 Task: Look for space in Truro, Canada from 1st June, 2023 to 9th June, 2023 for 5 adults in price range Rs.6000 to Rs.12000. Place can be entire place with 3 bedrooms having 3 beds and 3 bathrooms. Property type can be house, flat, guest house. Booking option can be shelf check-in. Required host language is English.
Action: Mouse moved to (460, 86)
Screenshot: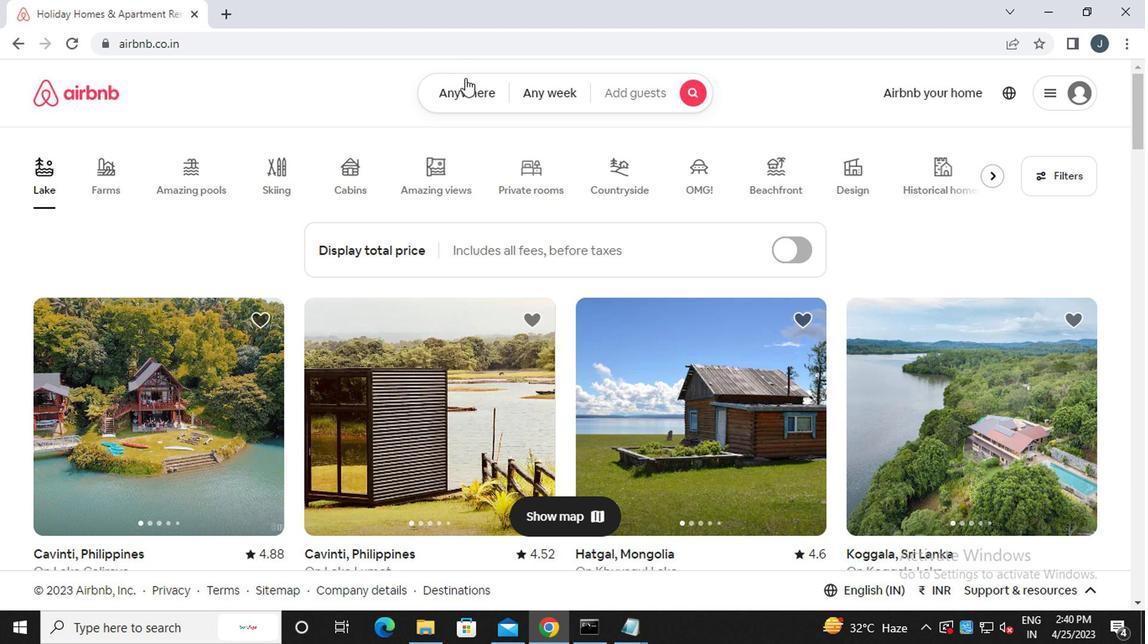 
Action: Mouse pressed left at (460, 86)
Screenshot: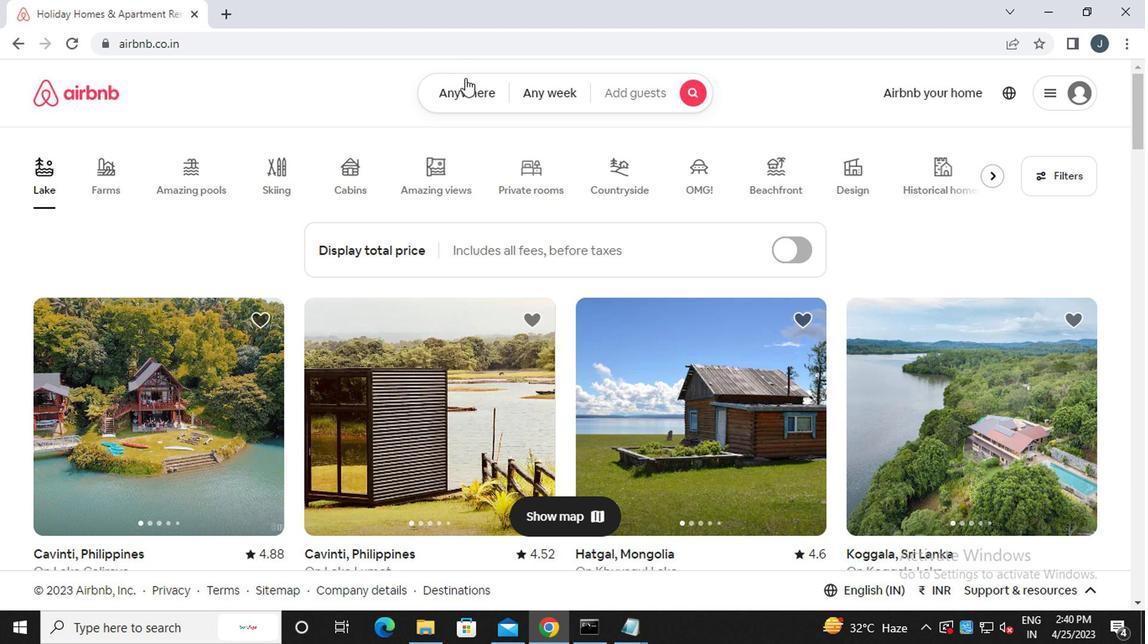 
Action: Mouse moved to (294, 159)
Screenshot: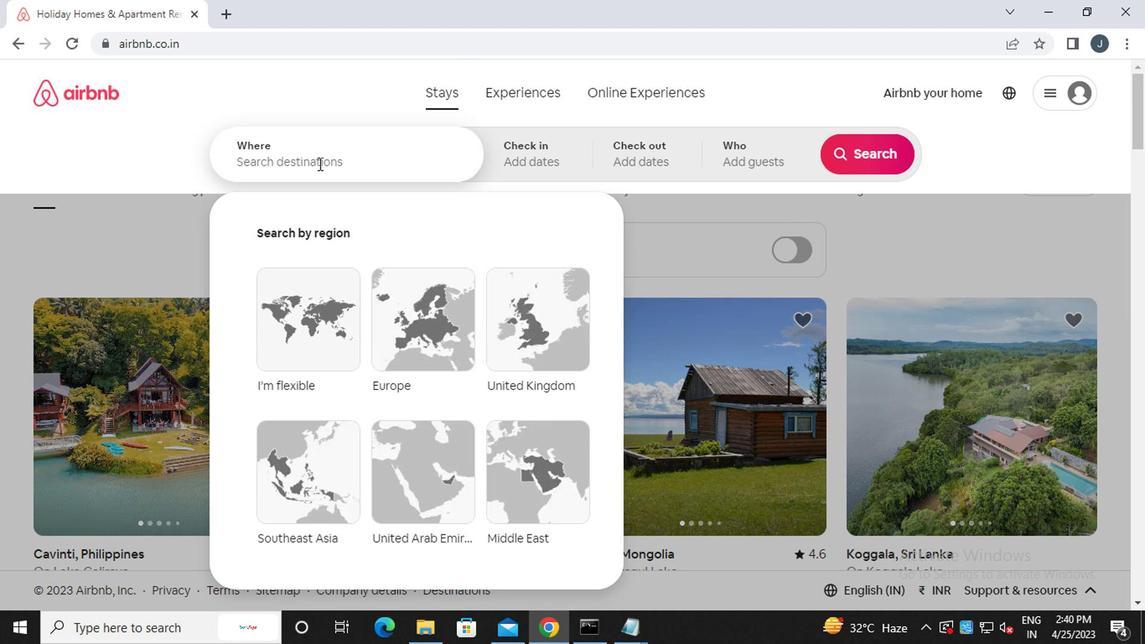
Action: Mouse pressed left at (294, 159)
Screenshot: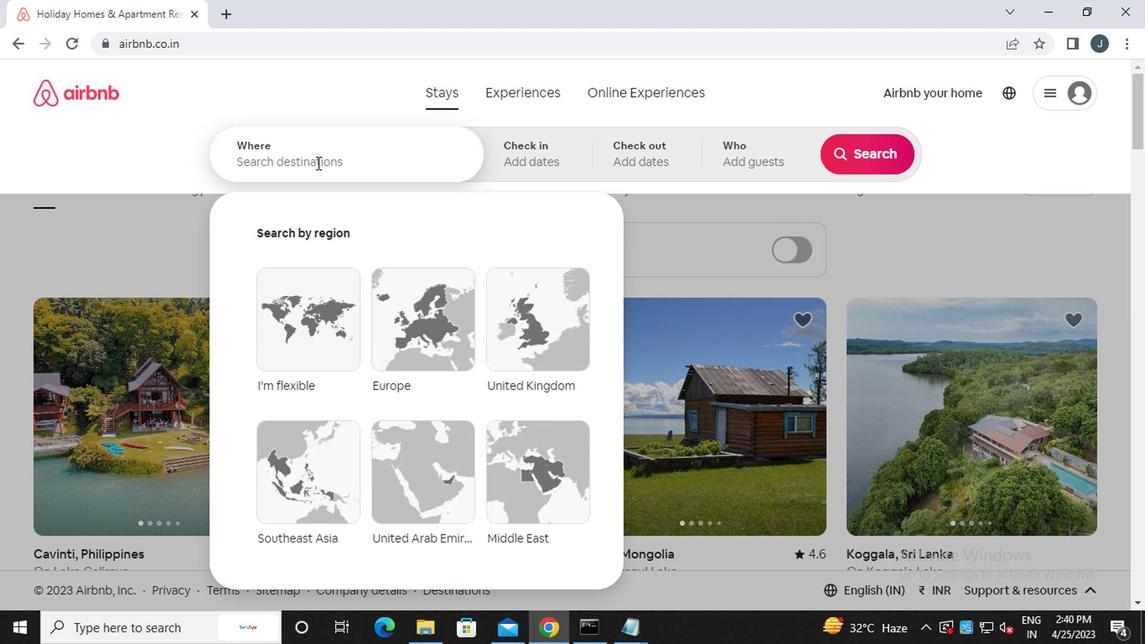 
Action: Mouse moved to (291, 159)
Screenshot: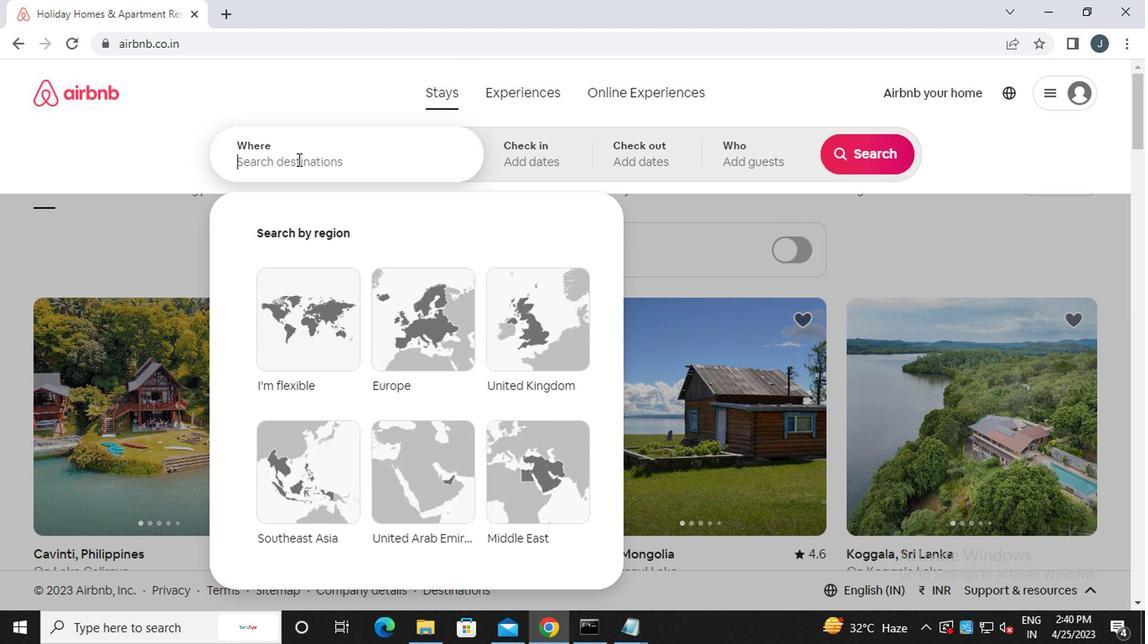 
Action: Key pressed t<Key.caps_lock>u<Key.backspace>ruro,<Key.caps_lock>c<Key.caps_lock>anada
Screenshot: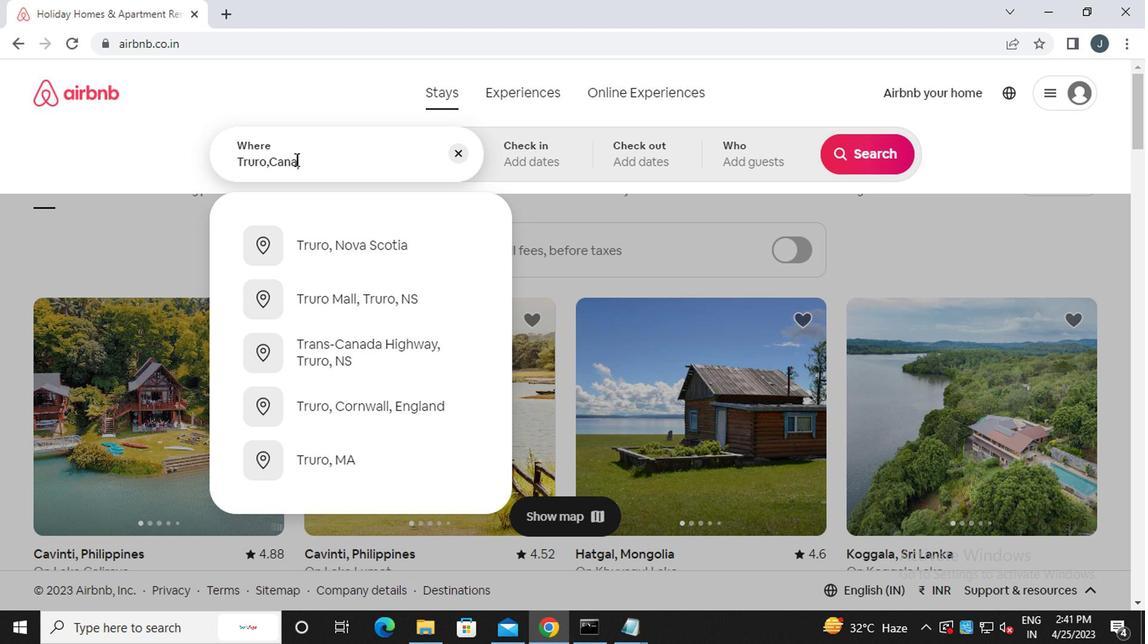 
Action: Mouse moved to (518, 150)
Screenshot: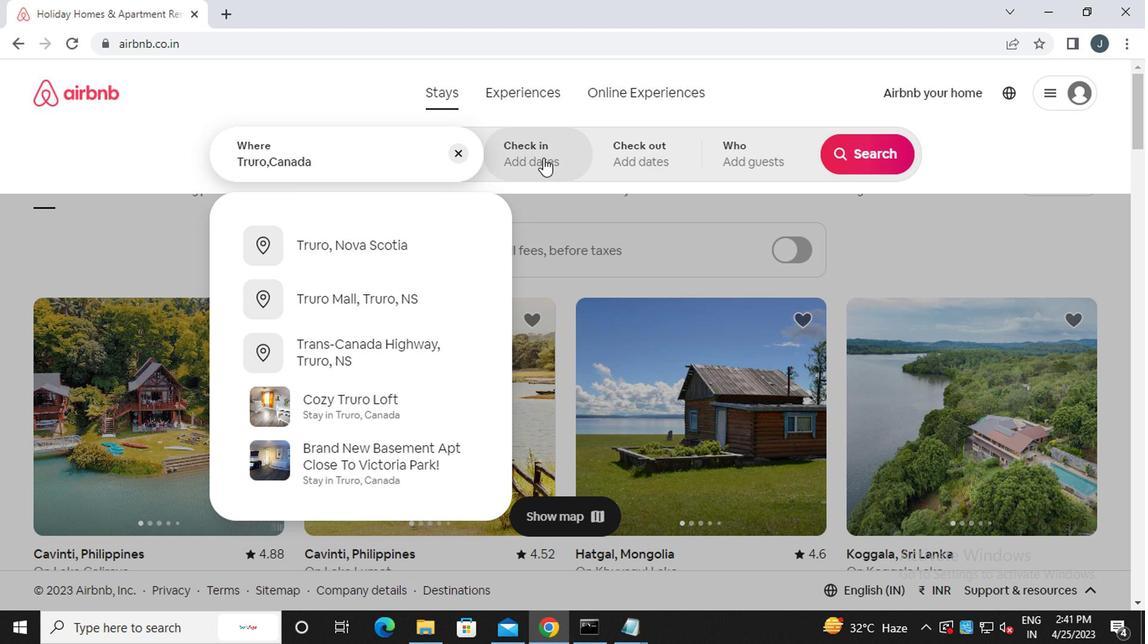 
Action: Mouse pressed left at (518, 150)
Screenshot: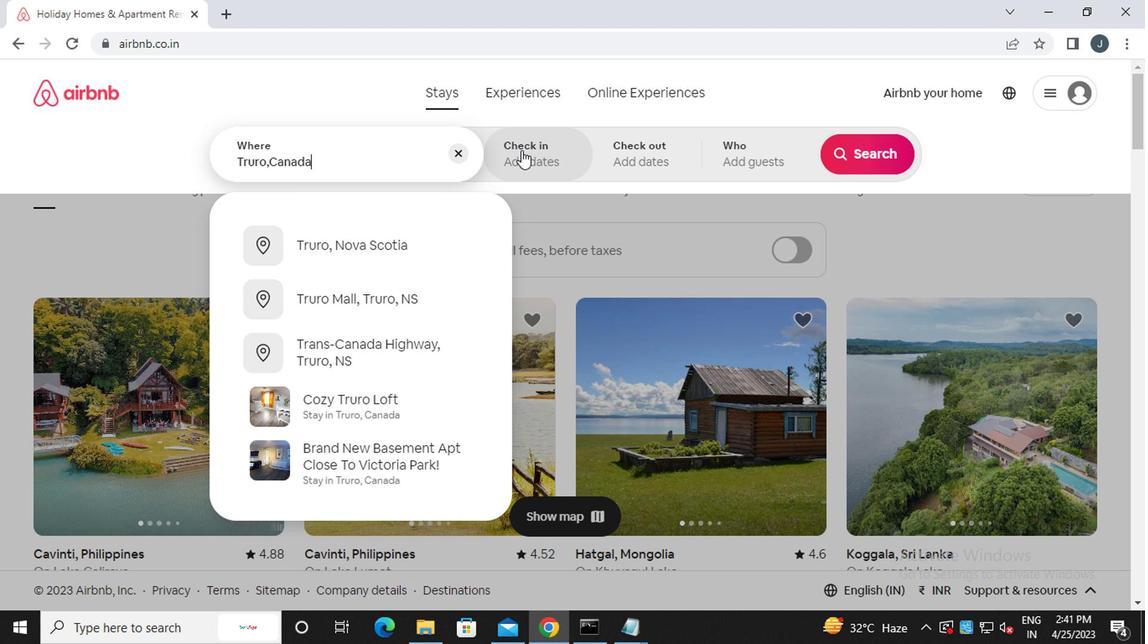
Action: Mouse moved to (849, 293)
Screenshot: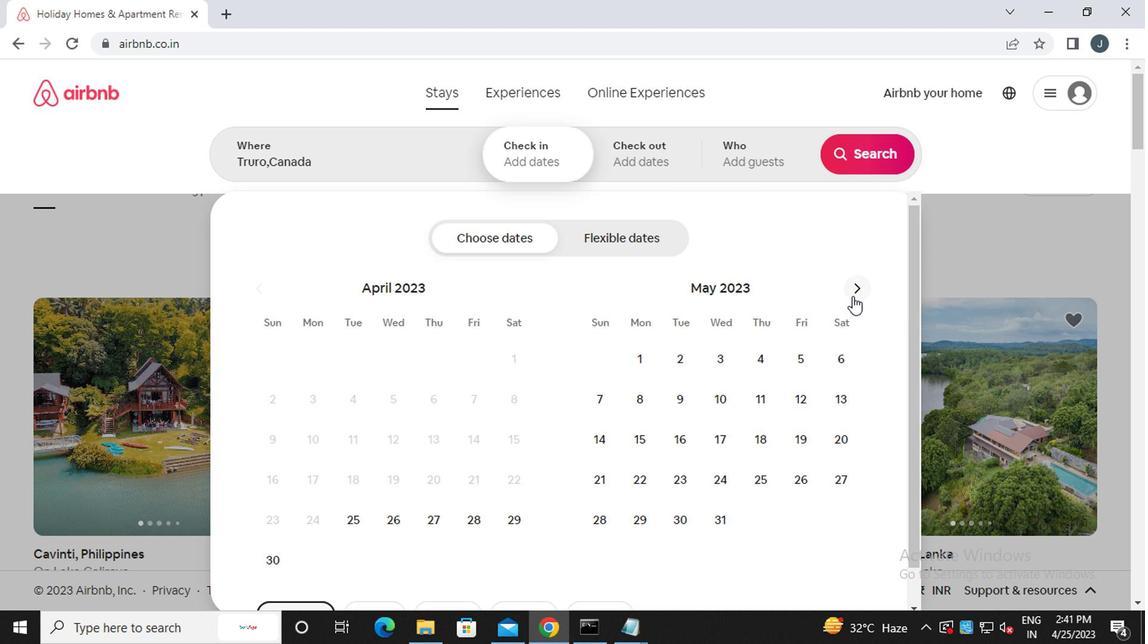 
Action: Mouse pressed left at (849, 293)
Screenshot: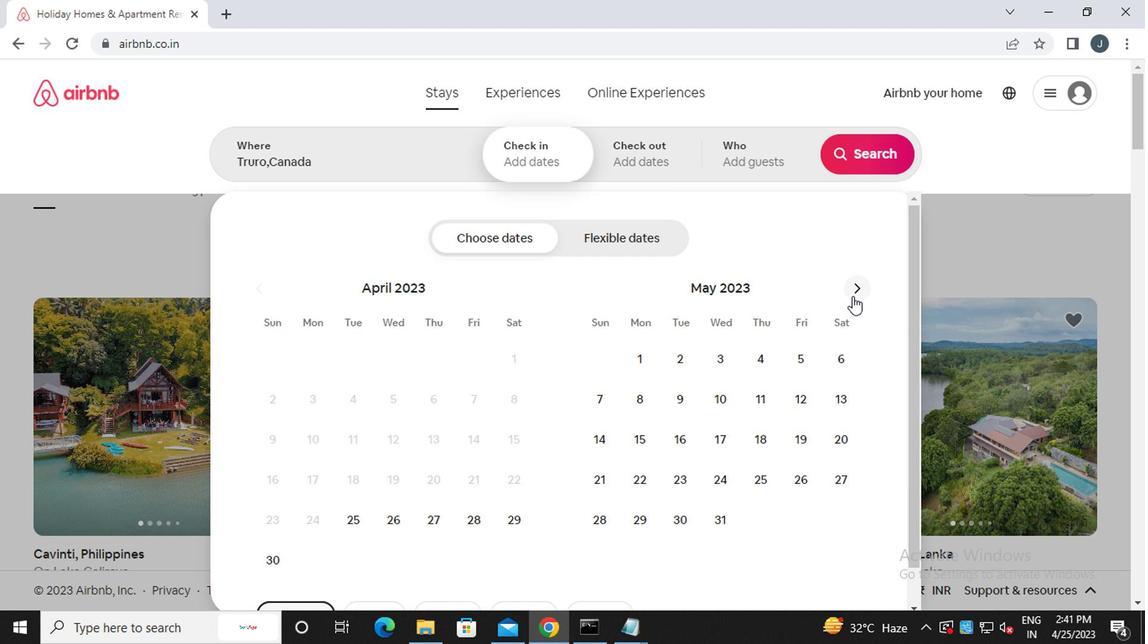
Action: Mouse moved to (769, 369)
Screenshot: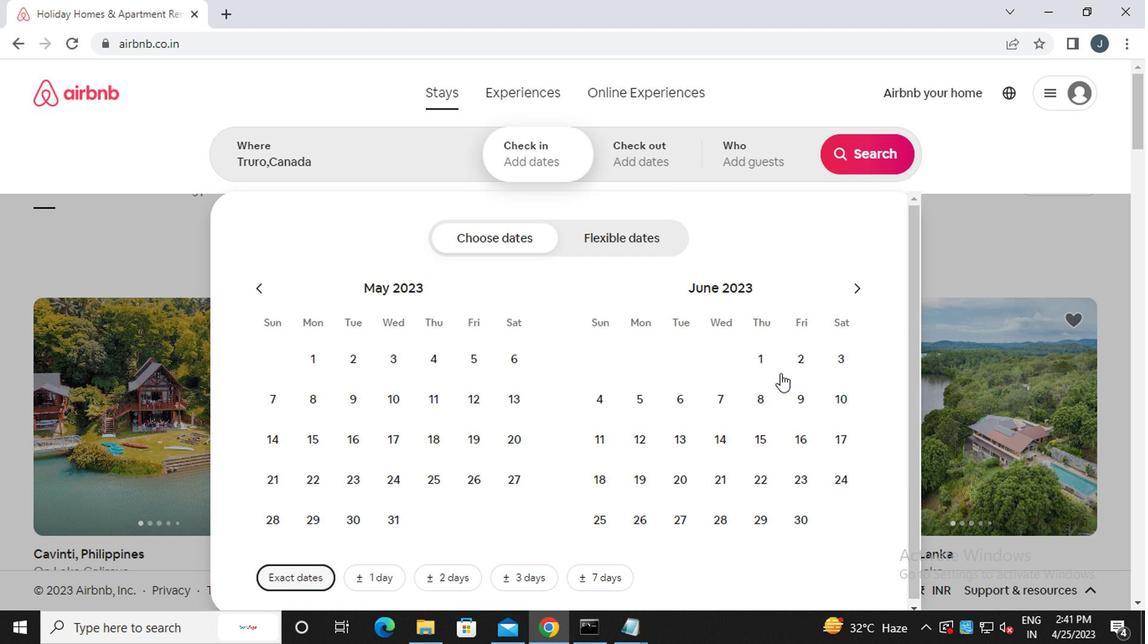 
Action: Mouse pressed left at (769, 369)
Screenshot: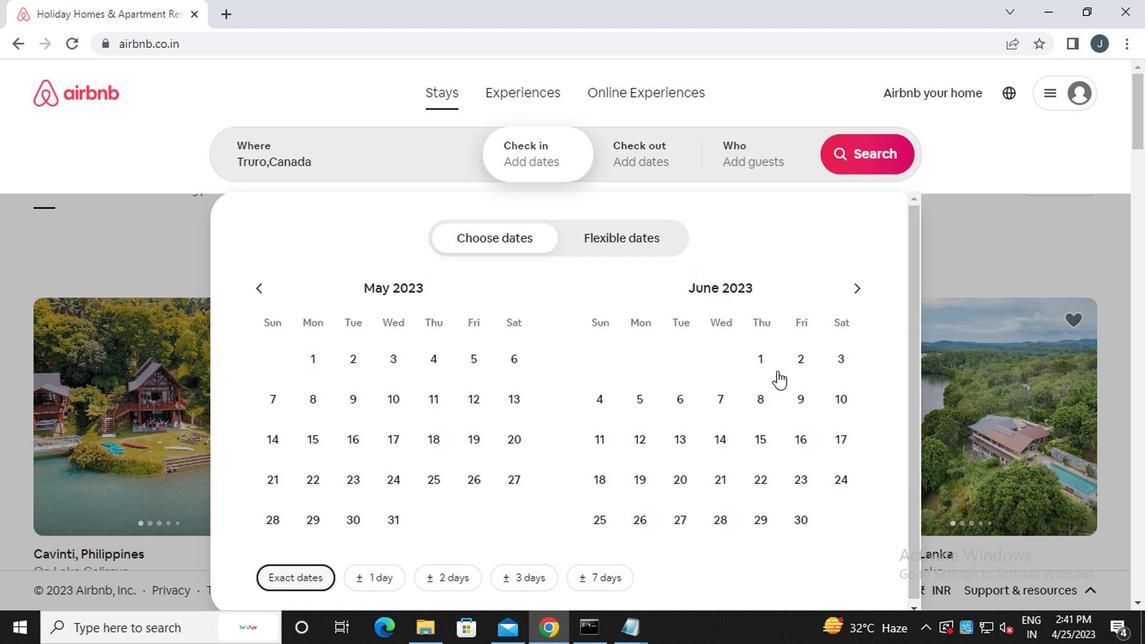 
Action: Mouse moved to (801, 396)
Screenshot: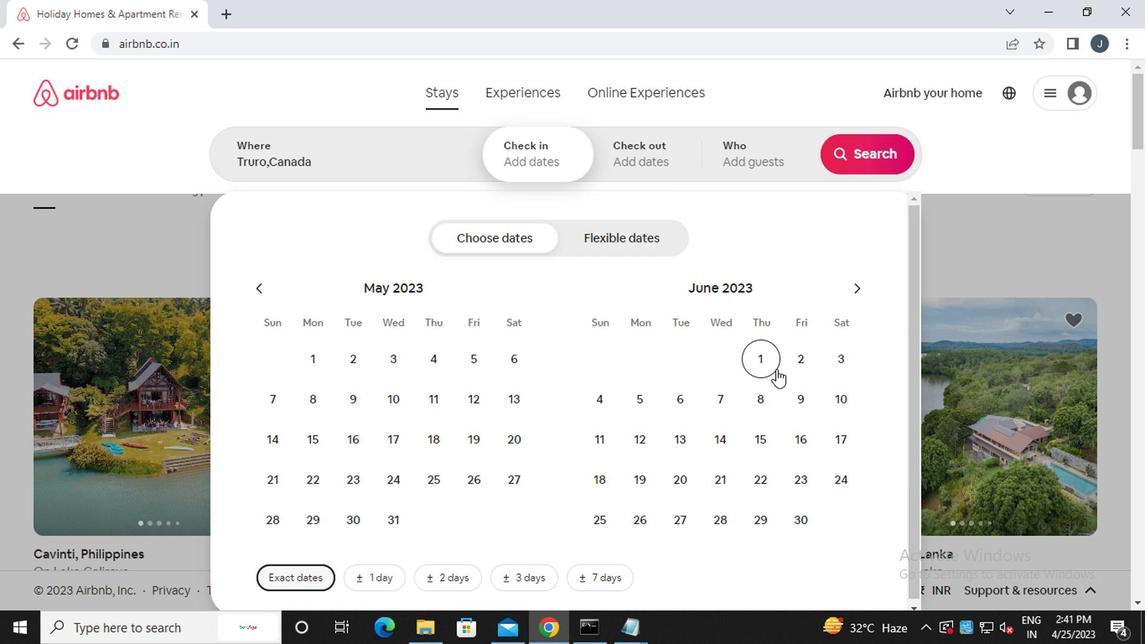 
Action: Mouse pressed left at (801, 396)
Screenshot: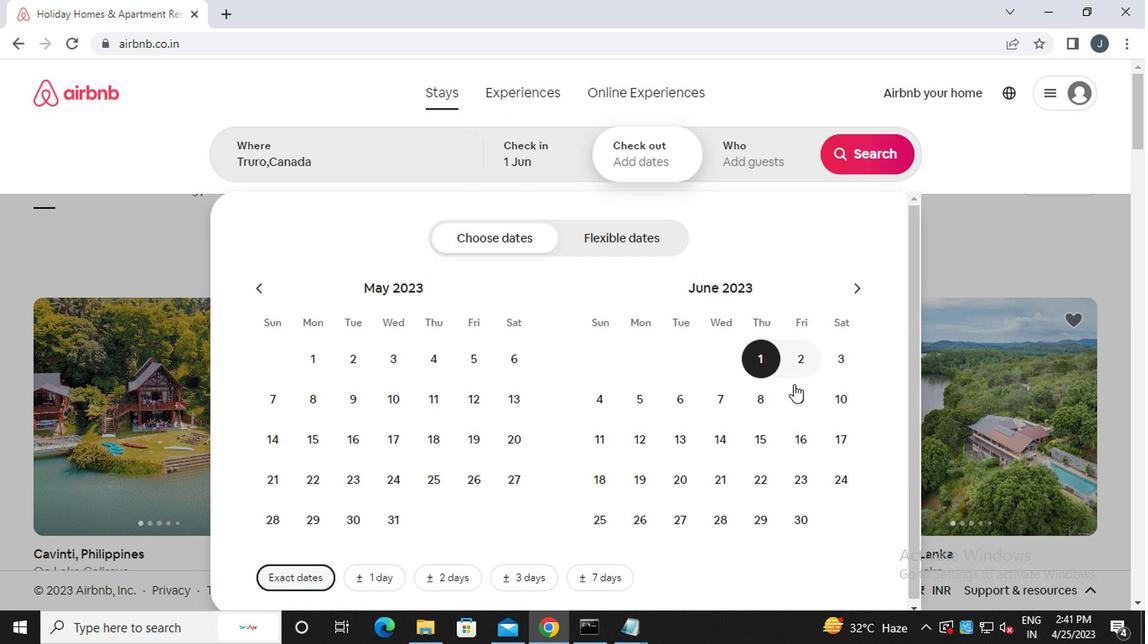 
Action: Mouse moved to (764, 161)
Screenshot: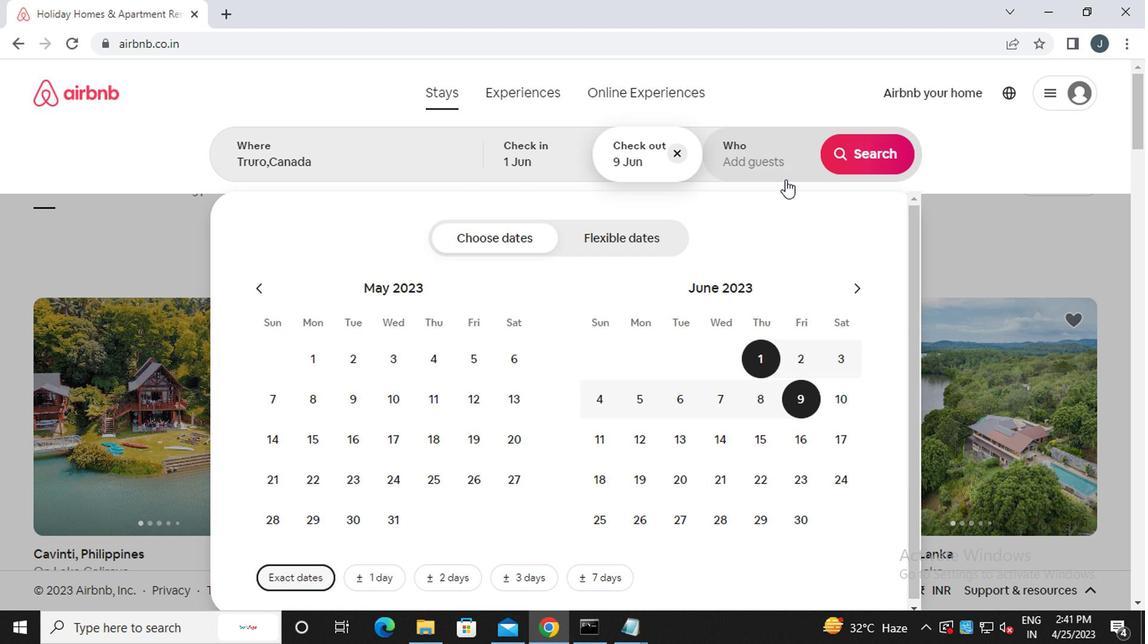 
Action: Mouse pressed left at (764, 161)
Screenshot: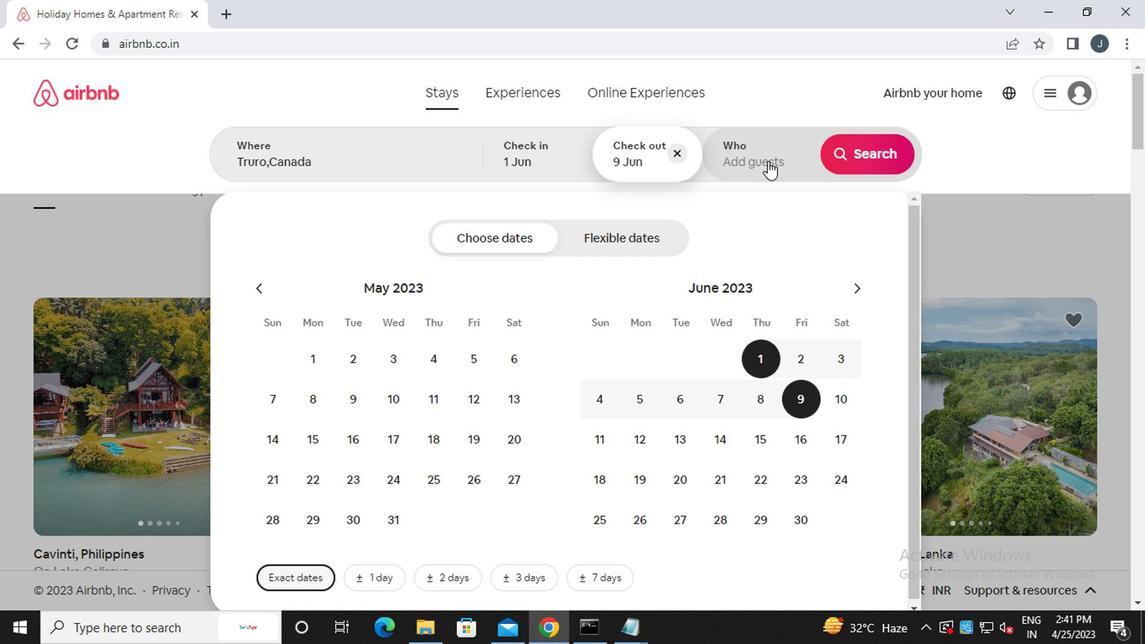 
Action: Mouse moved to (868, 241)
Screenshot: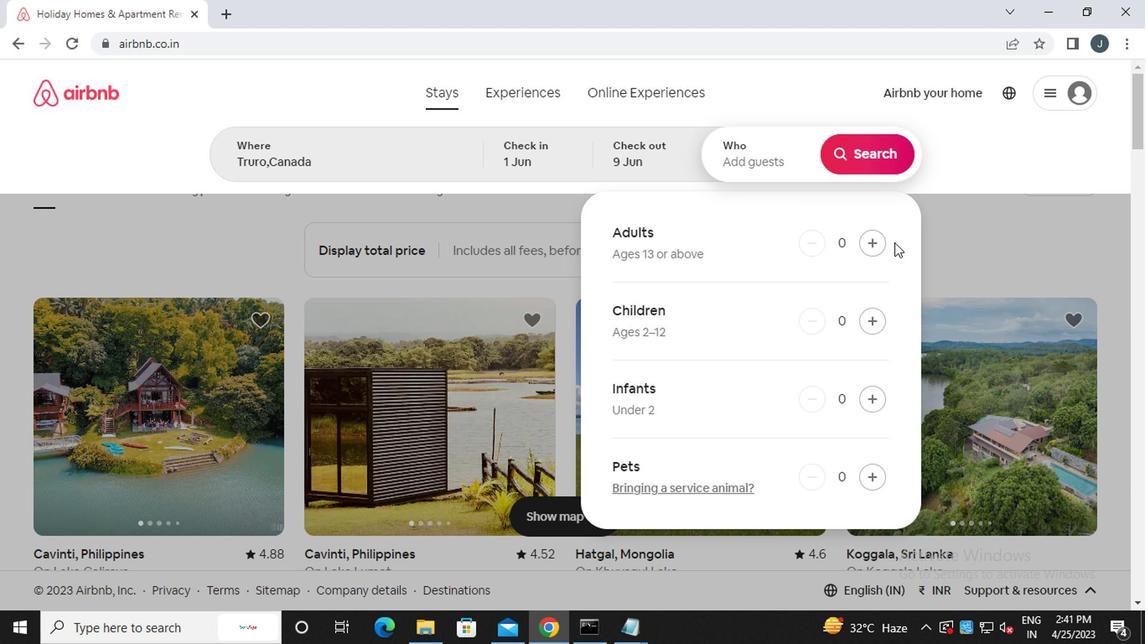 
Action: Mouse pressed left at (868, 241)
Screenshot: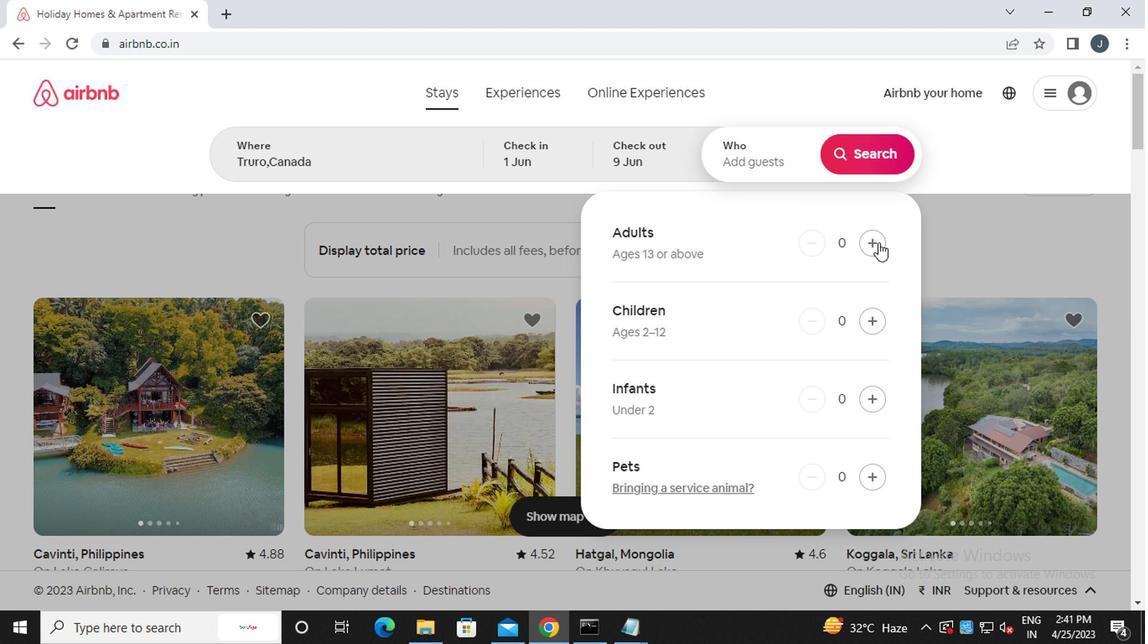 
Action: Mouse pressed left at (868, 241)
Screenshot: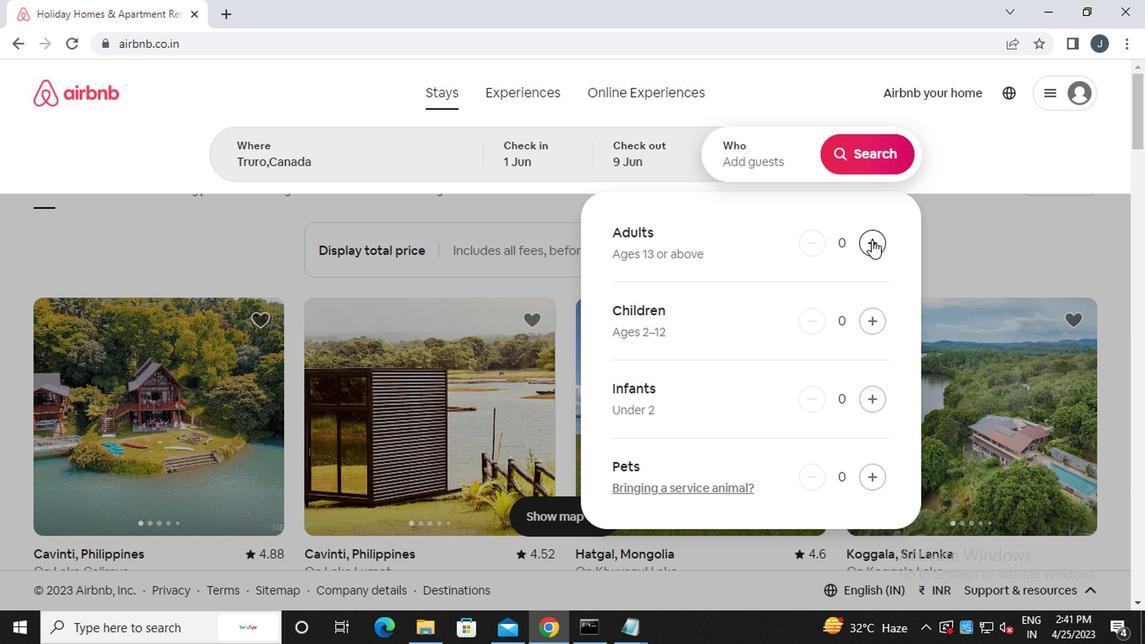 
Action: Mouse pressed left at (868, 241)
Screenshot: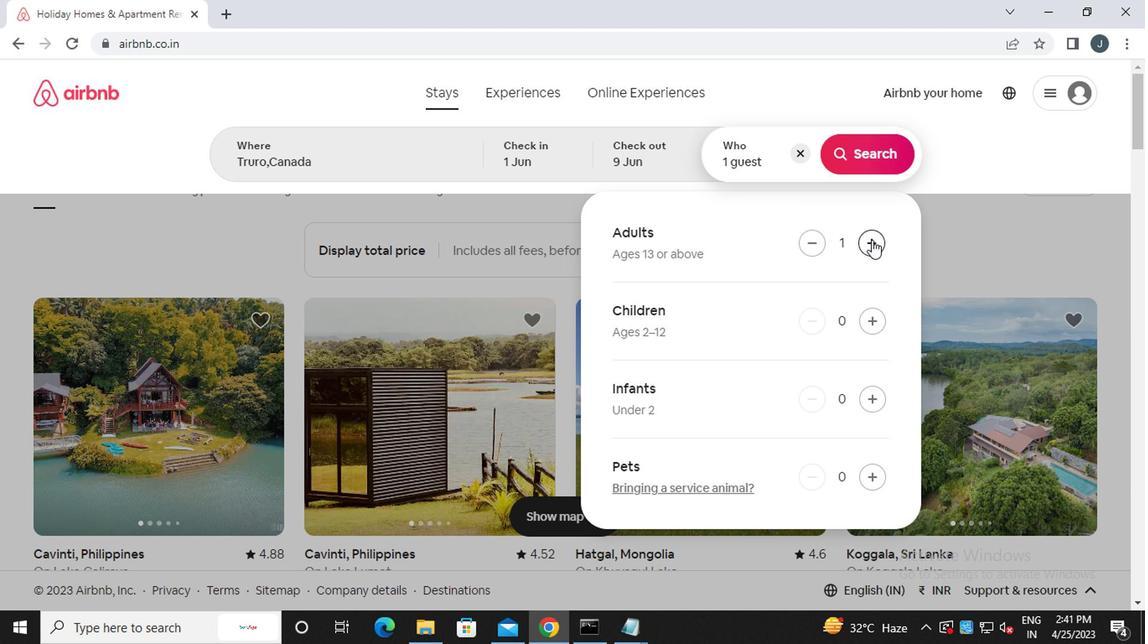 
Action: Mouse pressed left at (868, 241)
Screenshot: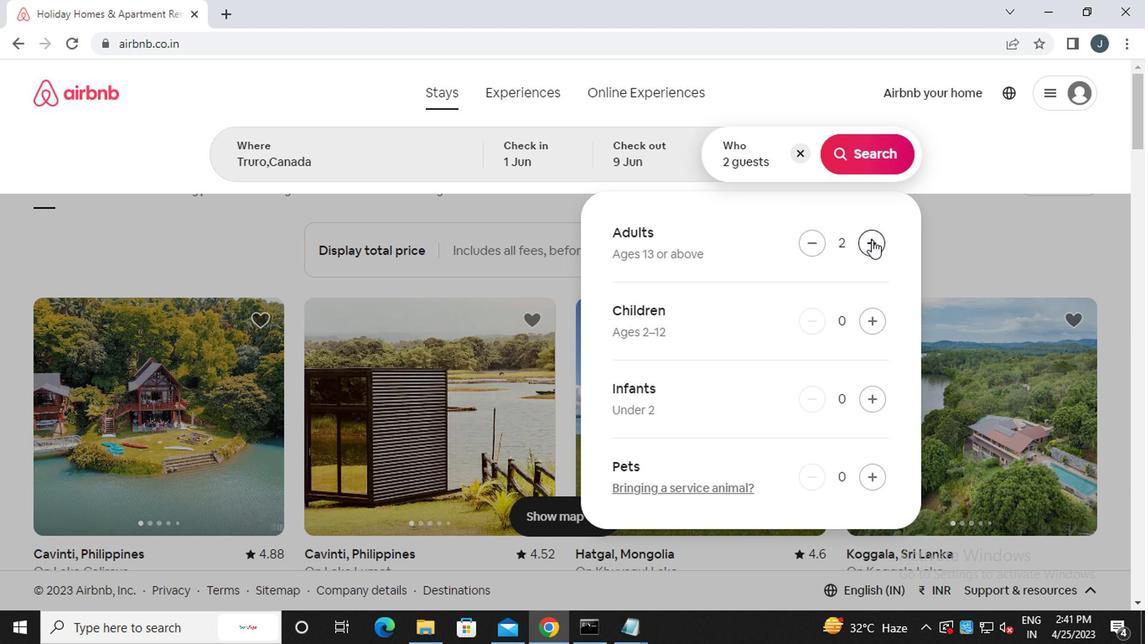 
Action: Mouse pressed left at (868, 241)
Screenshot: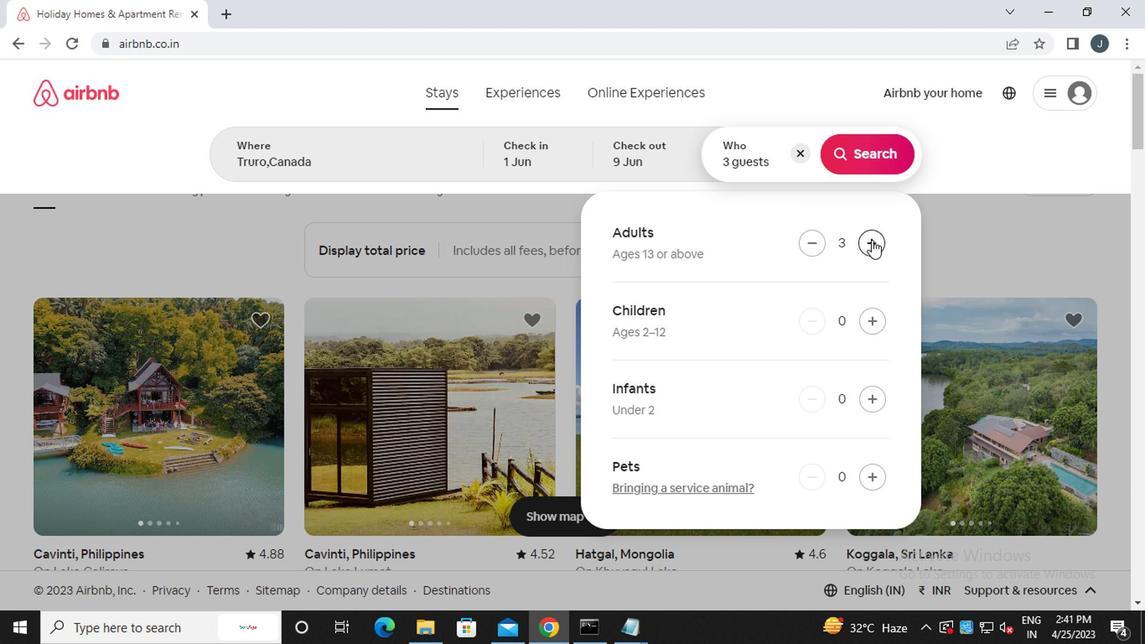 
Action: Mouse moved to (889, 164)
Screenshot: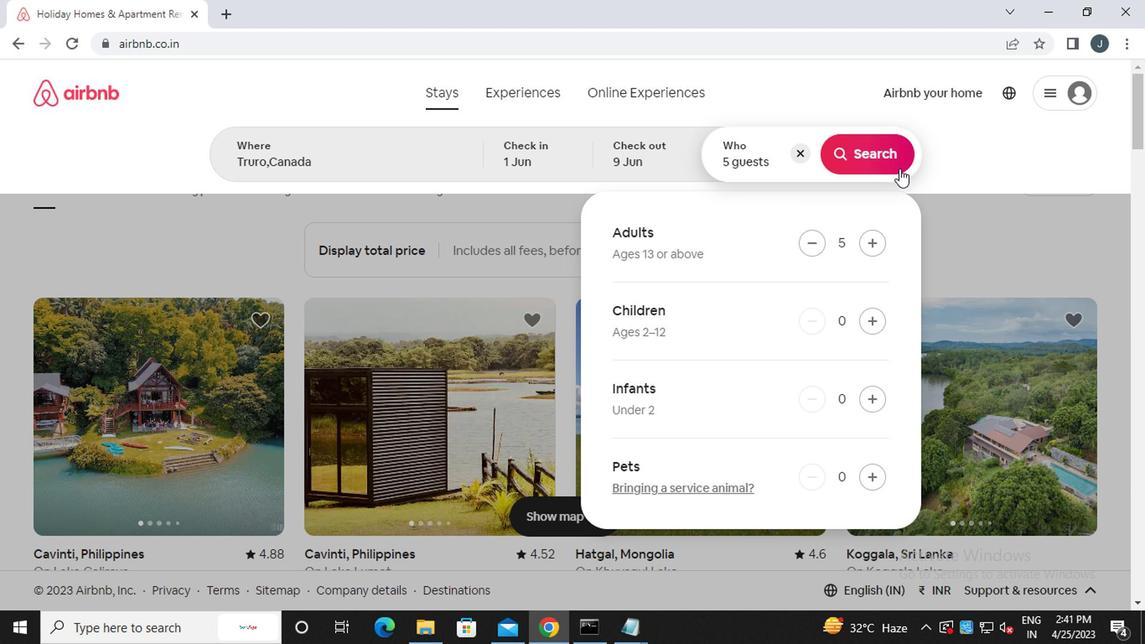 
Action: Mouse pressed left at (889, 164)
Screenshot: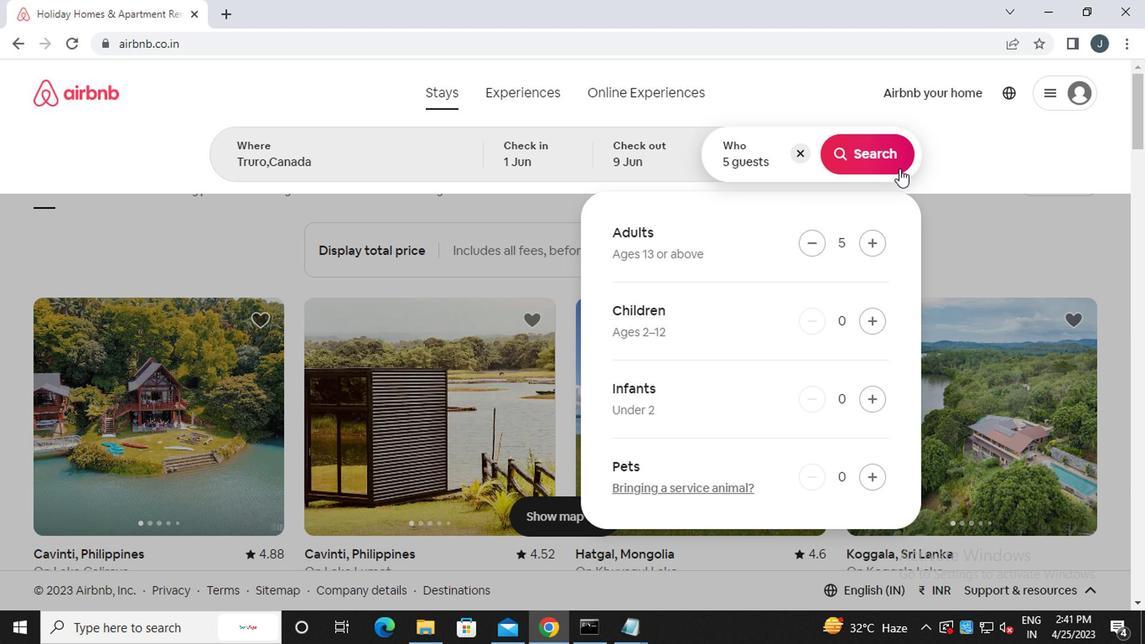 
Action: Mouse moved to (1073, 160)
Screenshot: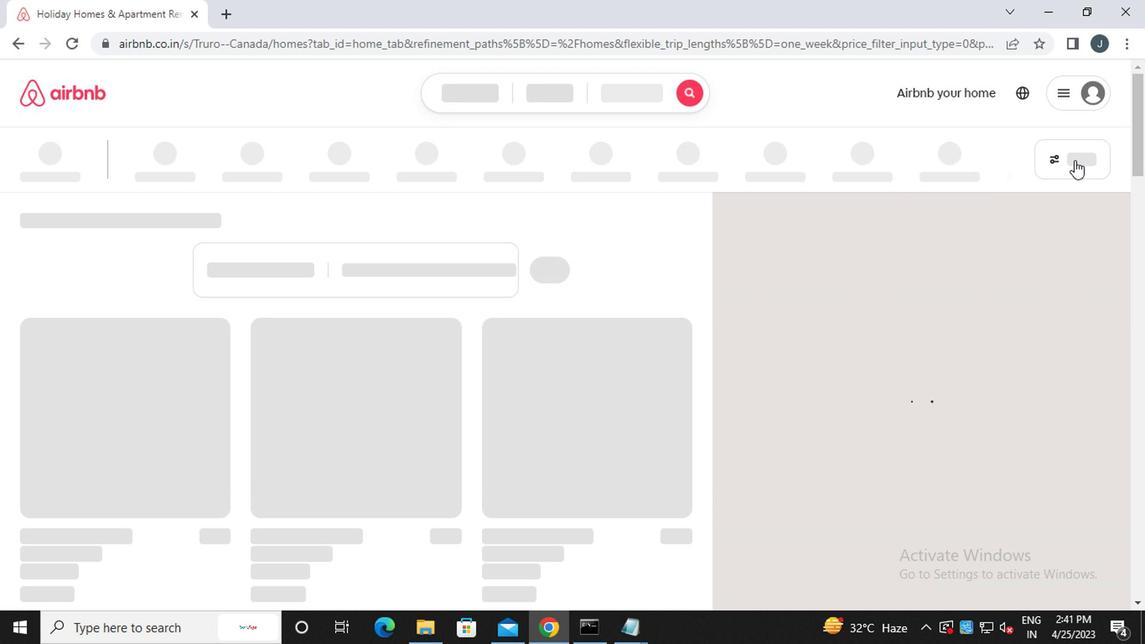 
Action: Mouse pressed left at (1073, 160)
Screenshot: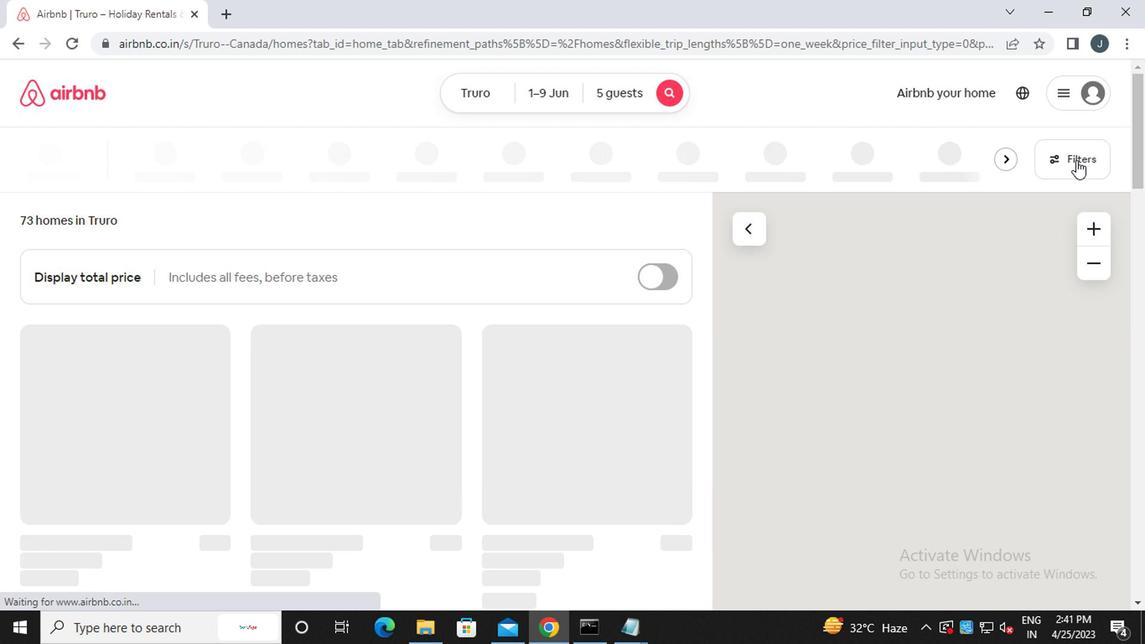 
Action: Mouse moved to (383, 362)
Screenshot: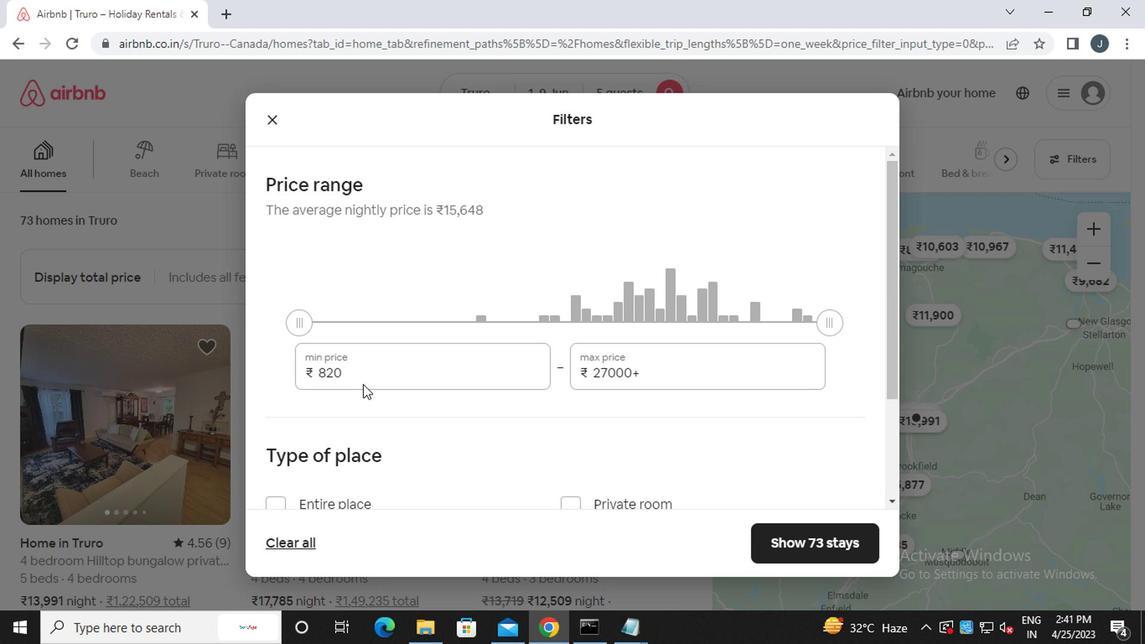 
Action: Mouse pressed left at (383, 362)
Screenshot: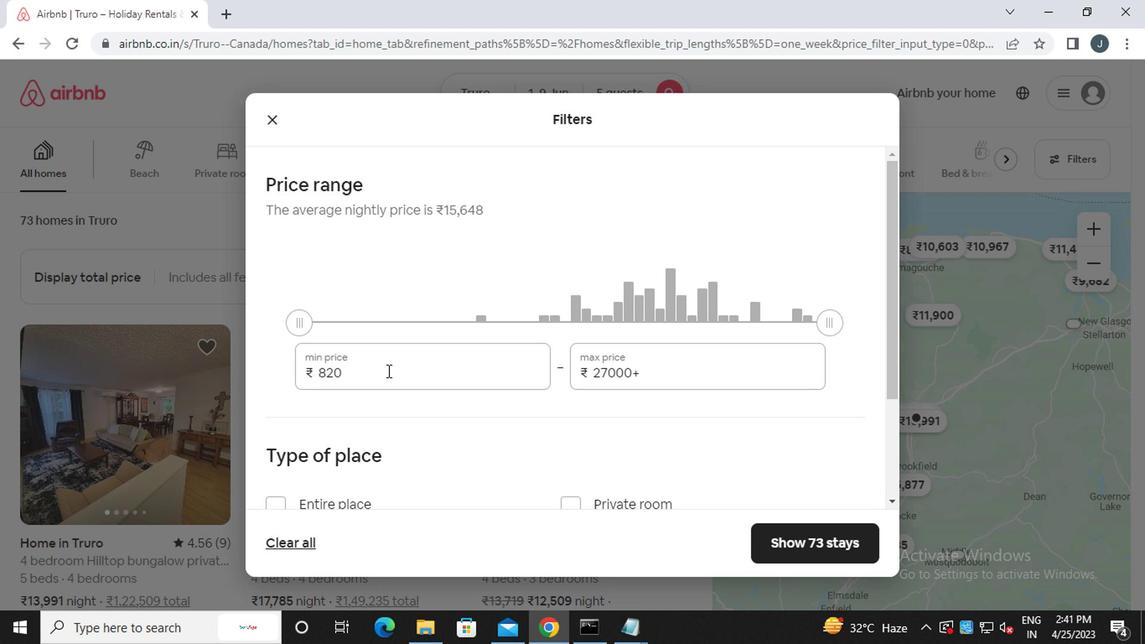 
Action: Mouse moved to (381, 349)
Screenshot: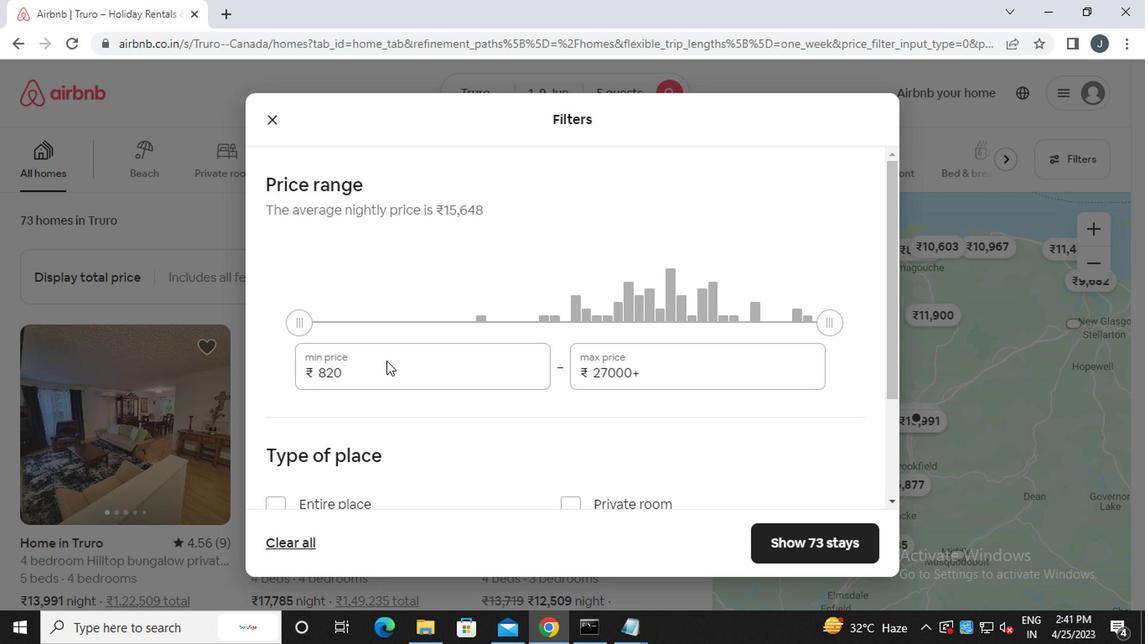 
Action: Key pressed <Key.backspace><Key.backspace><Key.backspace><Key.backspace><Key.backspace><Key.backspace><Key.backspace><Key.backspace><Key.backspace><<102>><<96>><<96>><<96>>
Screenshot: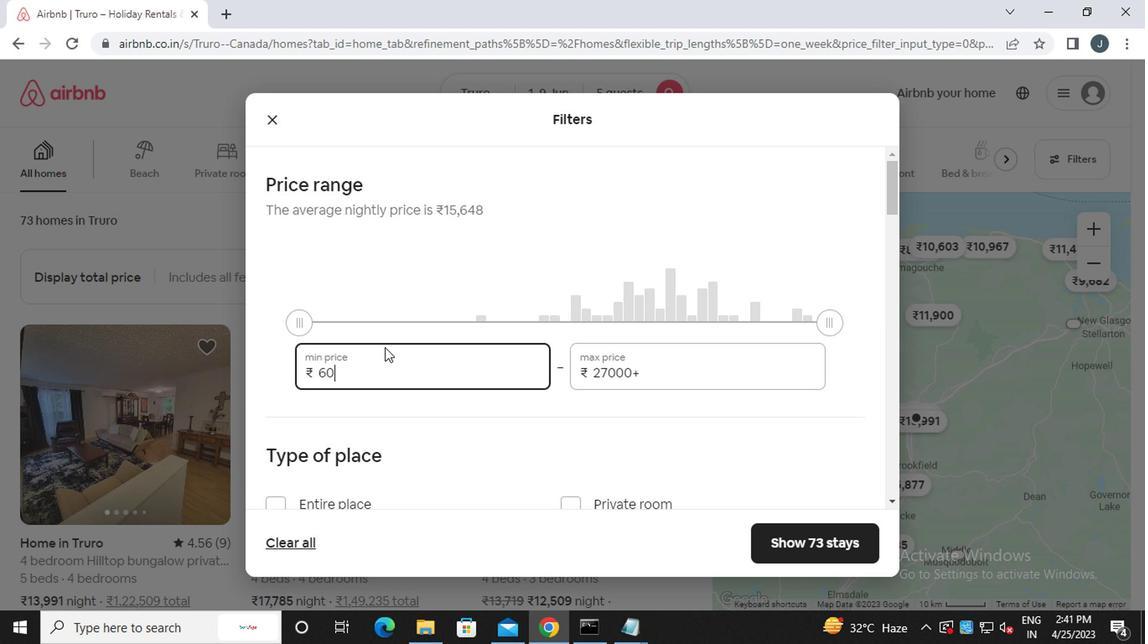 
Action: Mouse moved to (657, 374)
Screenshot: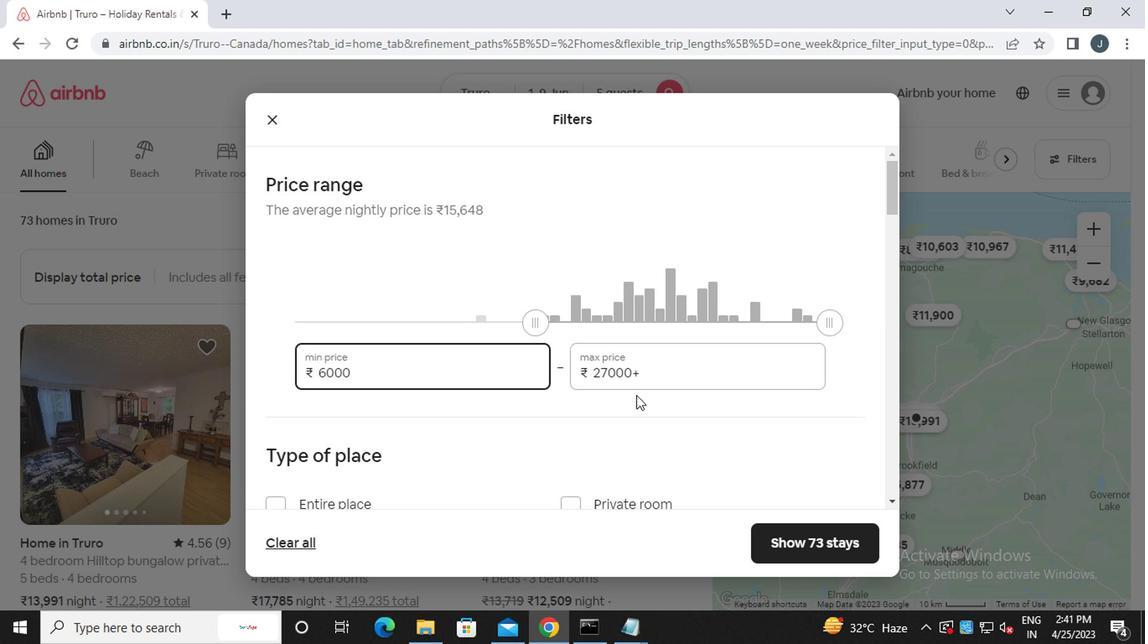 
Action: Mouse pressed left at (657, 374)
Screenshot: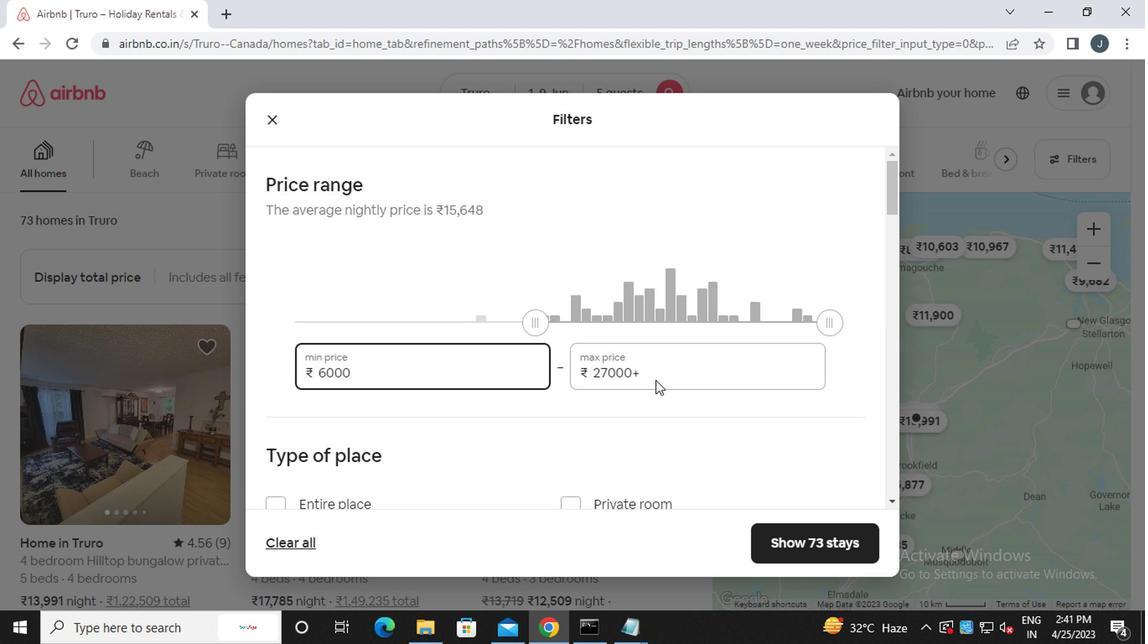 
Action: Key pressed <Key.backspace><Key.backspace><Key.backspace><Key.backspace><Key.backspace><Key.backspace><Key.backspace><Key.backspace><Key.backspace><Key.backspace><Key.backspace><<97>><<98>><<96>><<96>><<96>>
Screenshot: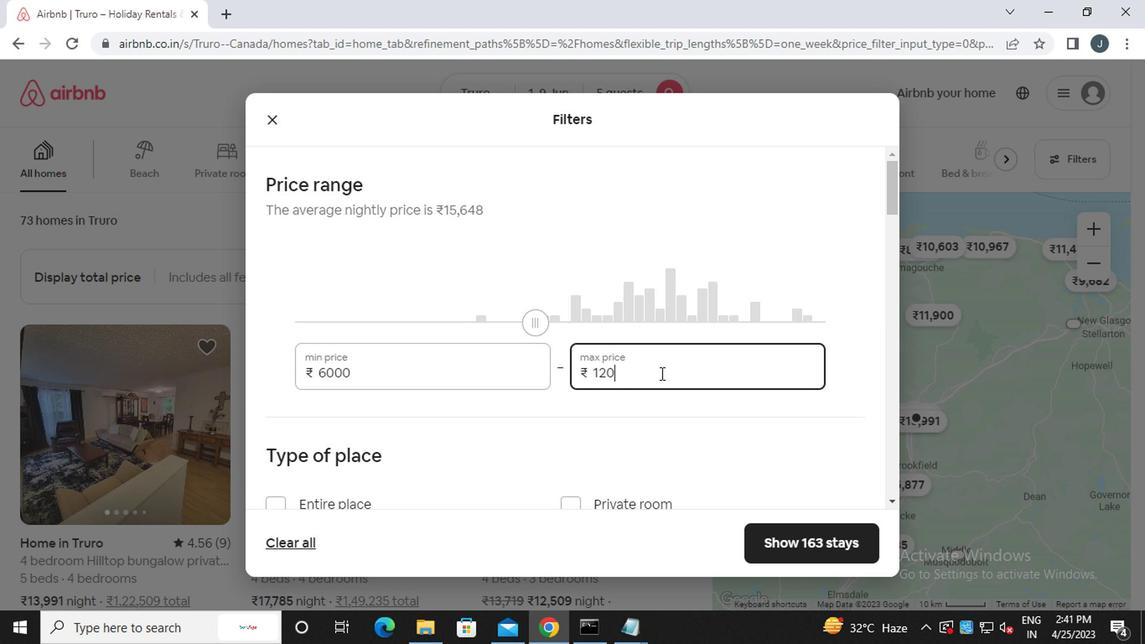 
Action: Mouse moved to (652, 374)
Screenshot: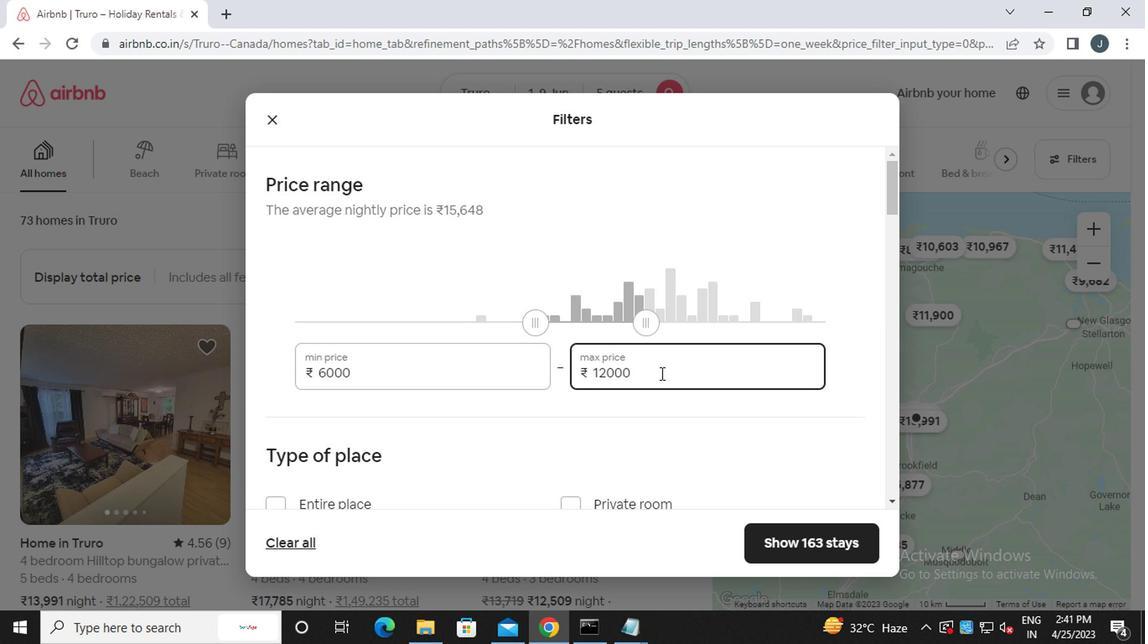 
Action: Mouse scrolled (652, 374) with delta (0, 0)
Screenshot: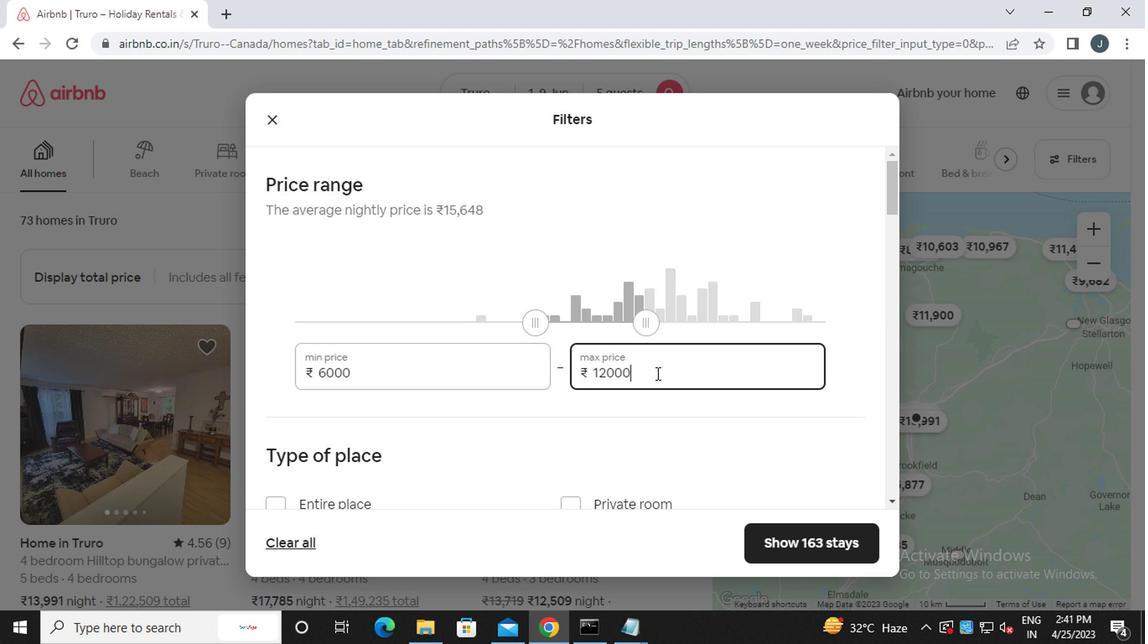 
Action: Mouse scrolled (652, 374) with delta (0, 0)
Screenshot: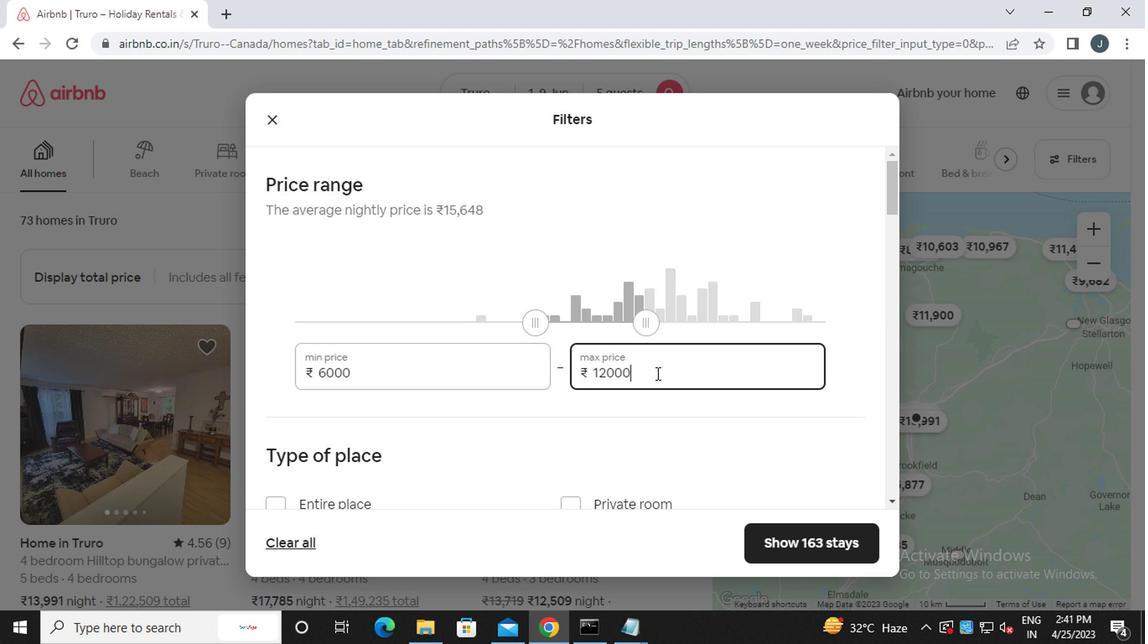 
Action: Mouse scrolled (652, 374) with delta (0, 0)
Screenshot: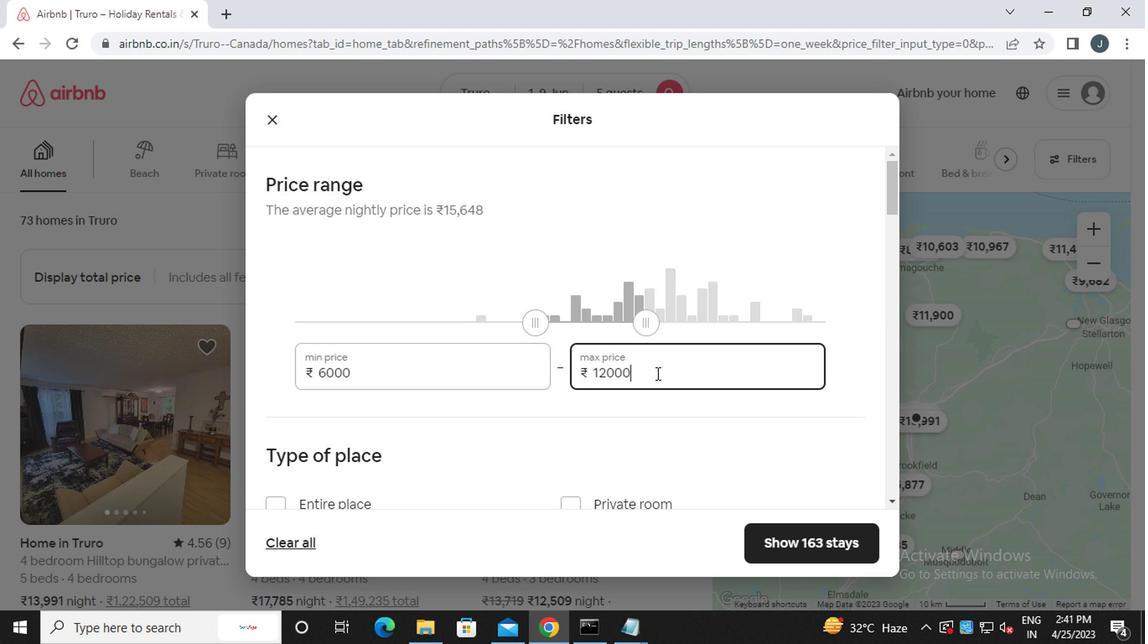 
Action: Mouse scrolled (652, 374) with delta (0, 0)
Screenshot: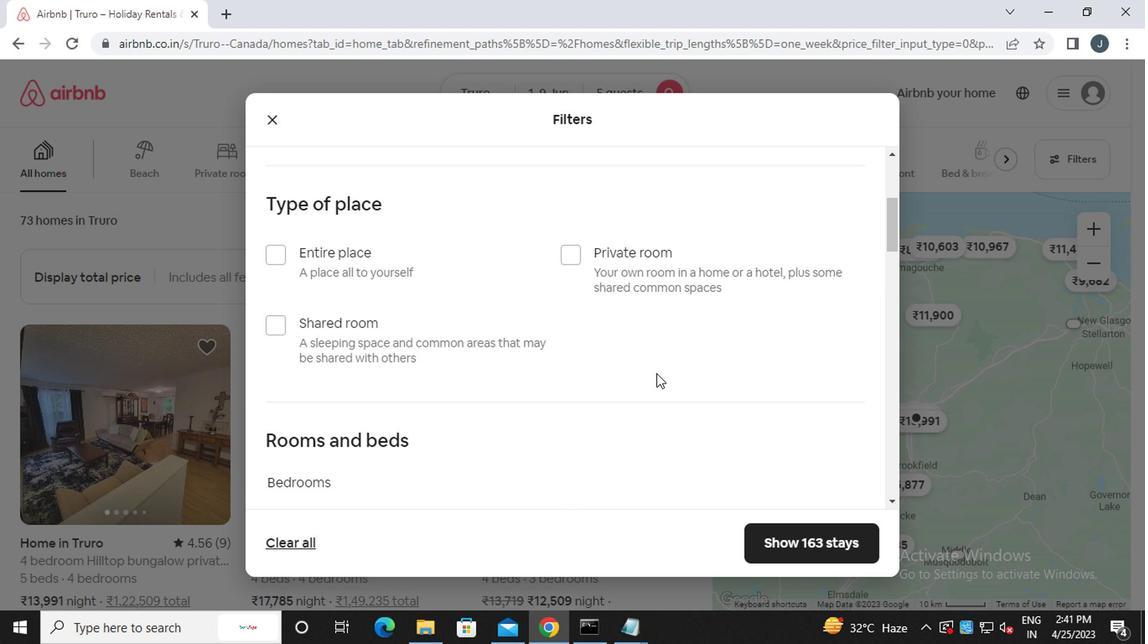 
Action: Mouse moved to (276, 168)
Screenshot: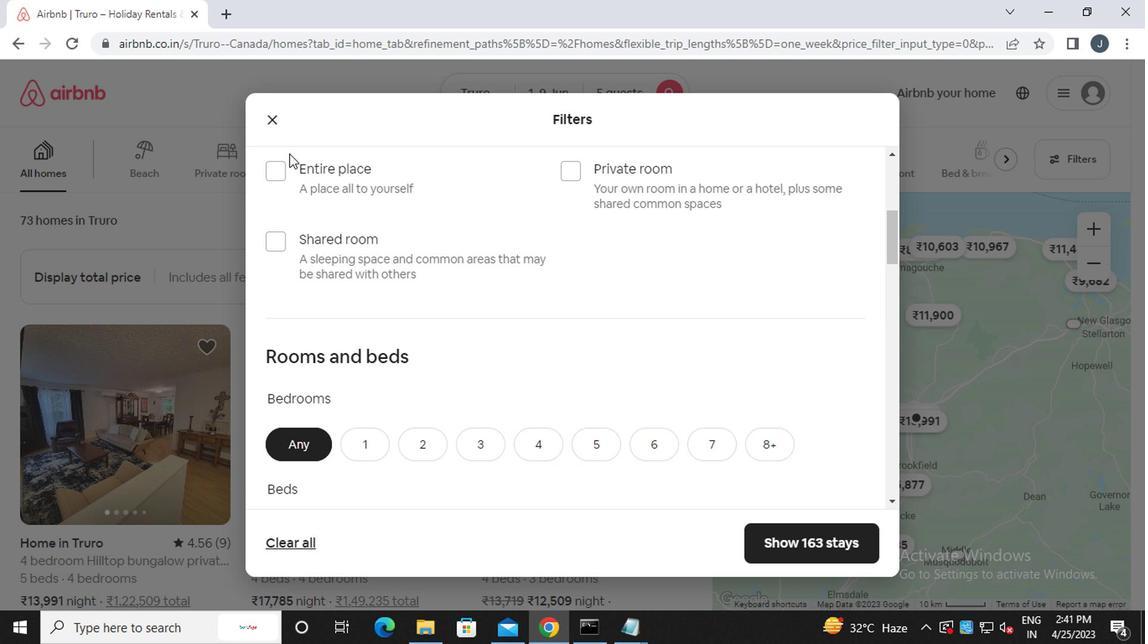 
Action: Mouse pressed left at (276, 168)
Screenshot: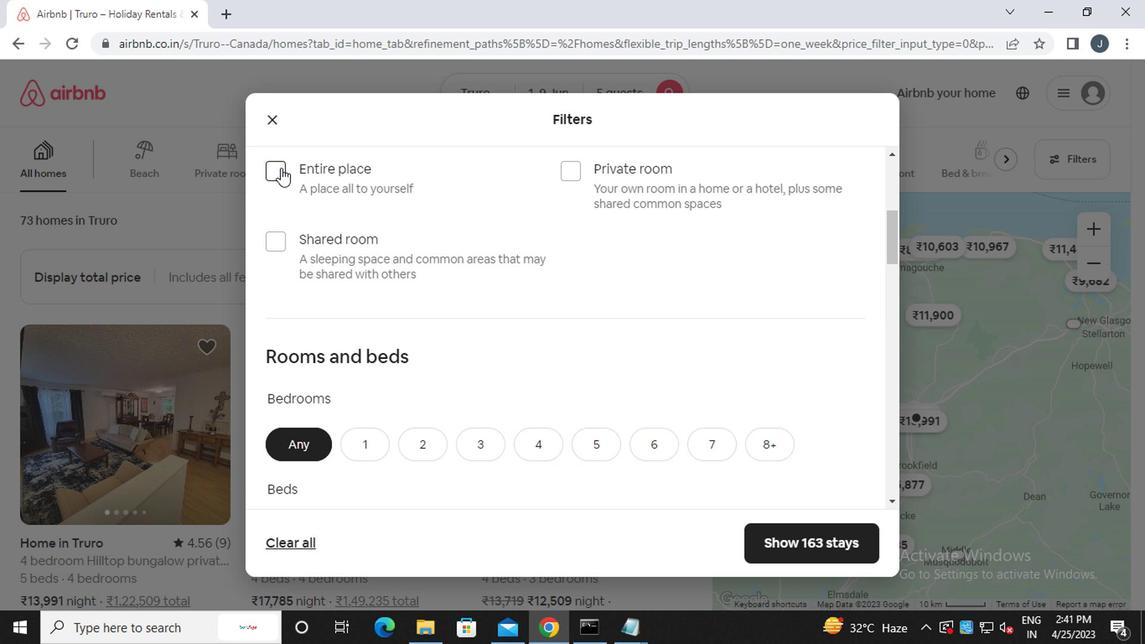 
Action: Mouse moved to (275, 200)
Screenshot: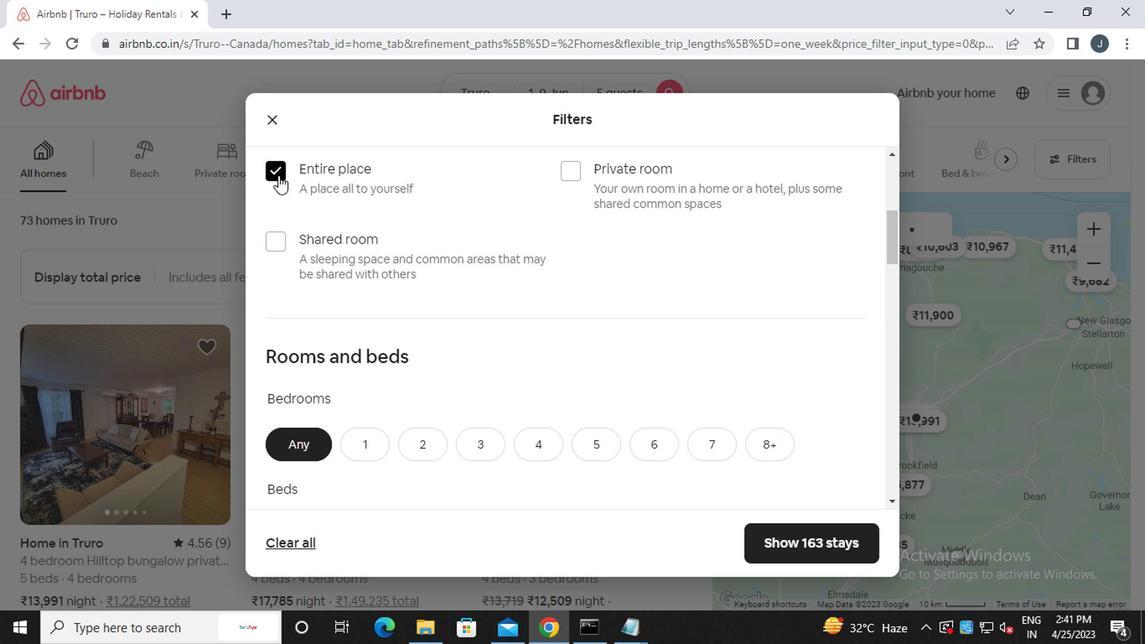 
Action: Mouse scrolled (275, 199) with delta (0, -1)
Screenshot: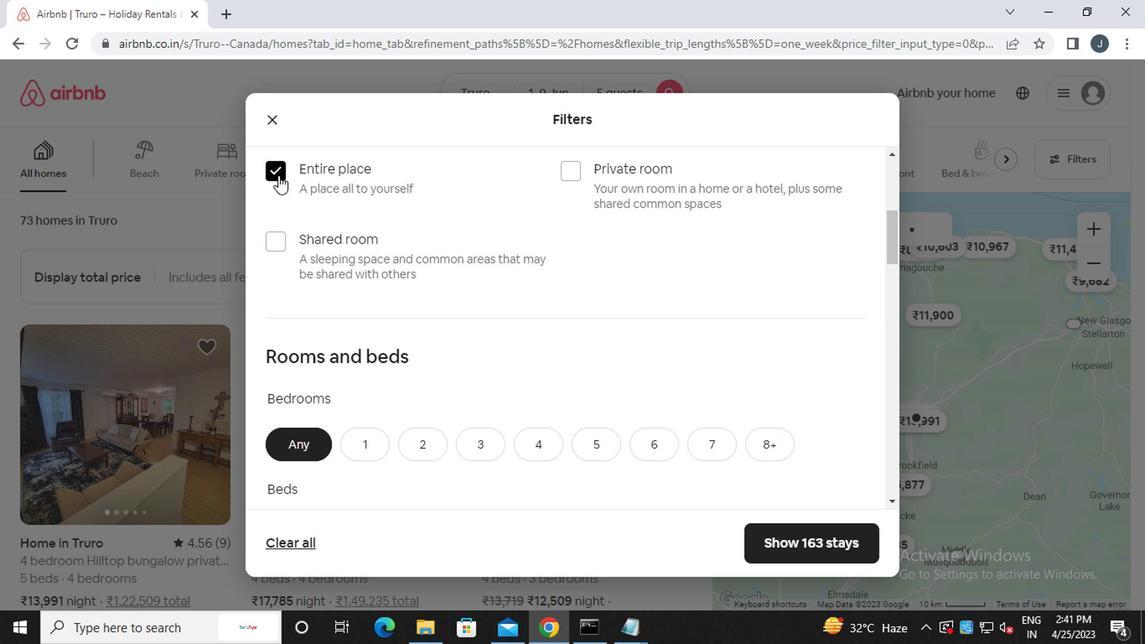 
Action: Mouse moved to (276, 204)
Screenshot: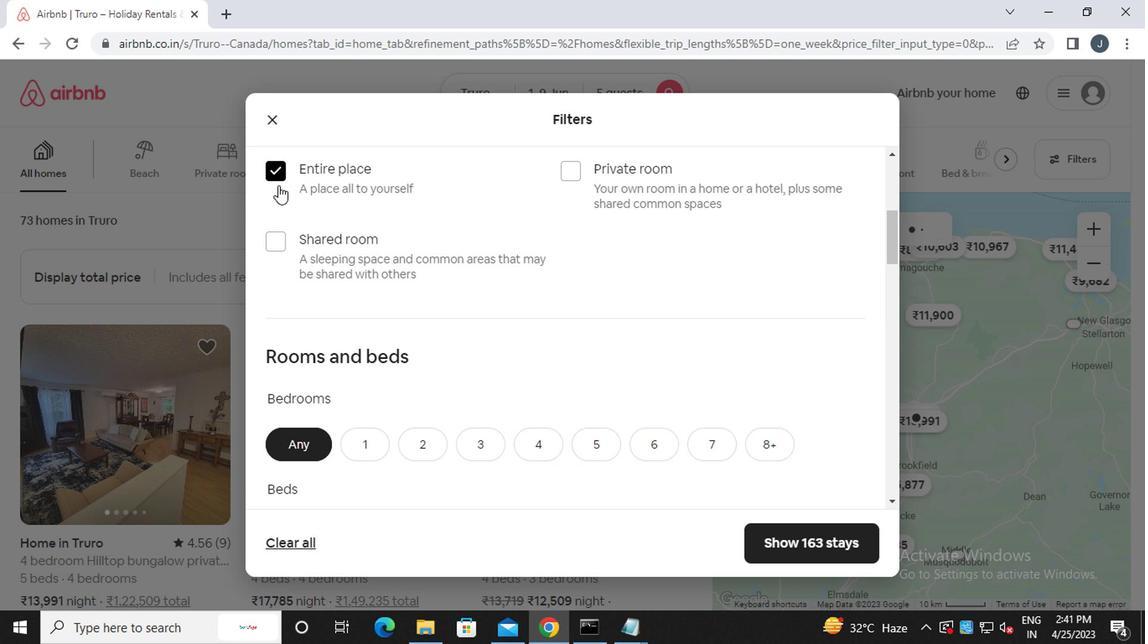 
Action: Mouse scrolled (276, 204) with delta (0, 0)
Screenshot: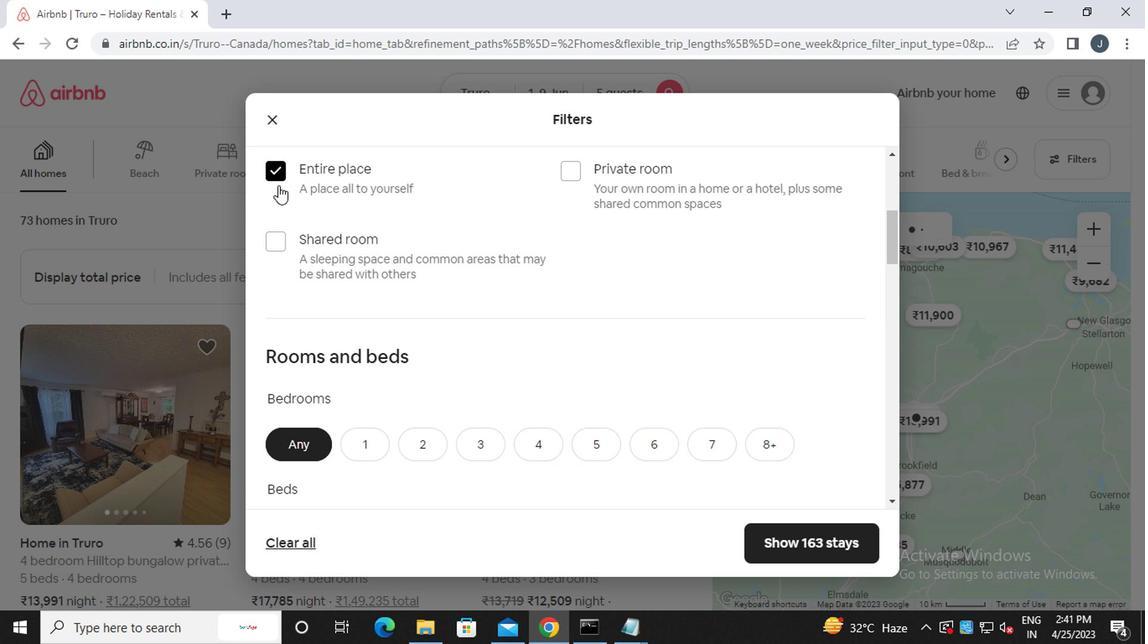 
Action: Mouse scrolled (276, 204) with delta (0, 0)
Screenshot: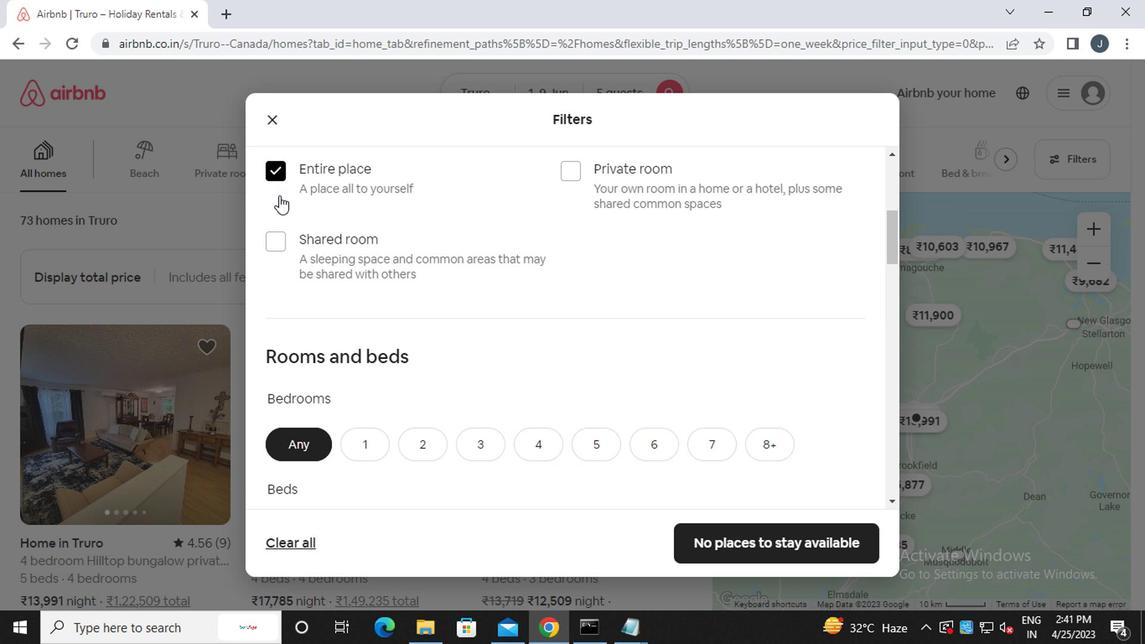 
Action: Mouse moved to (470, 192)
Screenshot: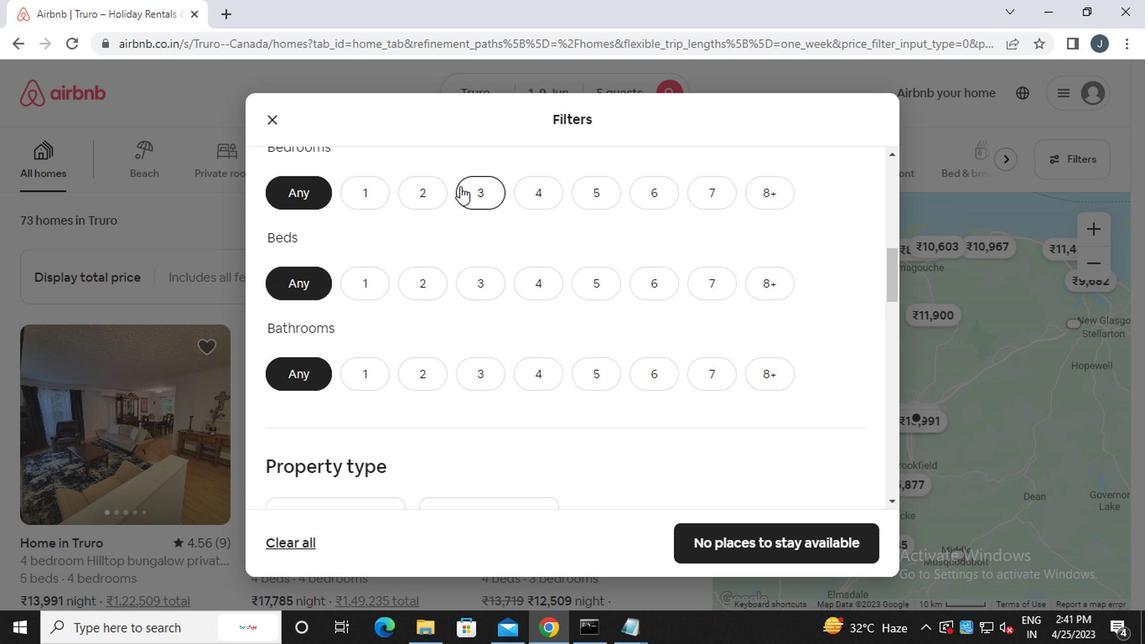 
Action: Mouse pressed left at (470, 192)
Screenshot: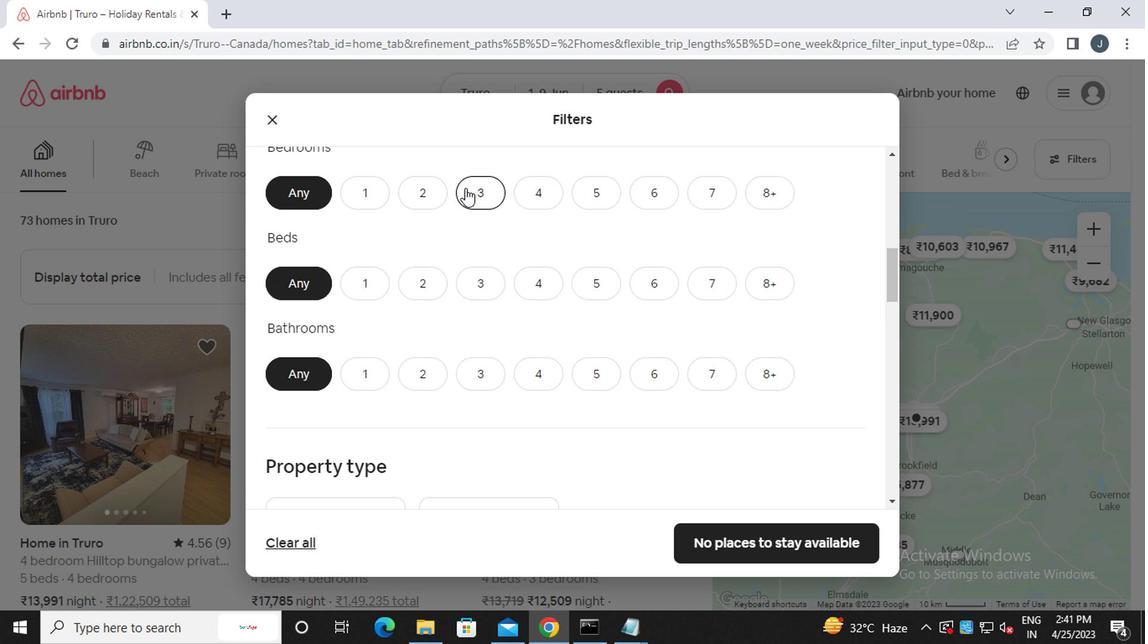 
Action: Mouse moved to (492, 290)
Screenshot: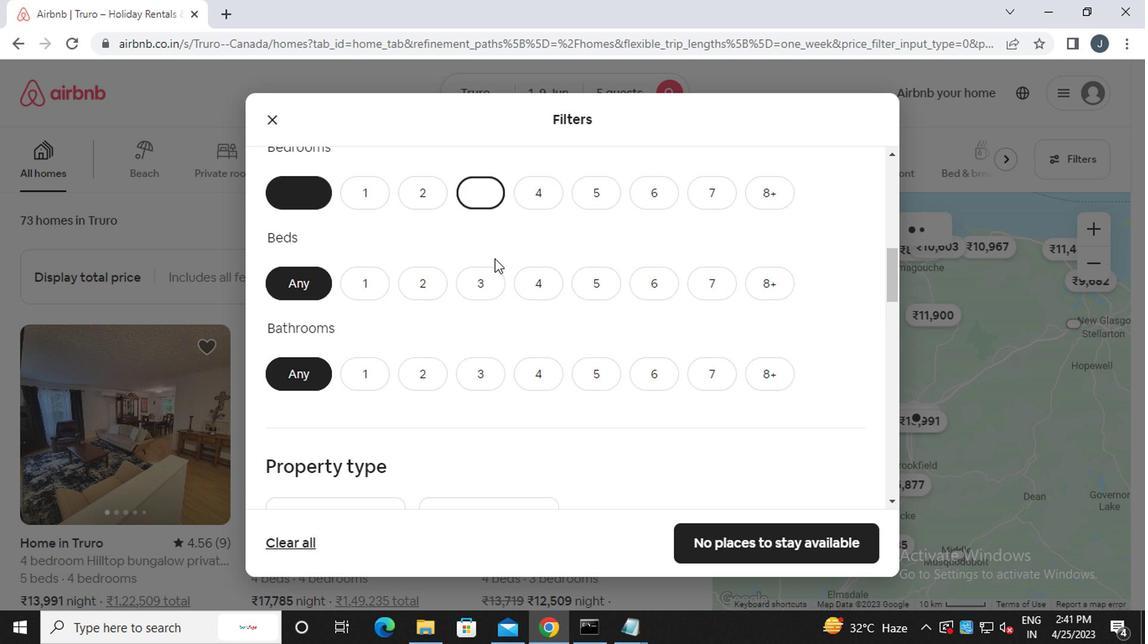 
Action: Mouse pressed left at (492, 290)
Screenshot: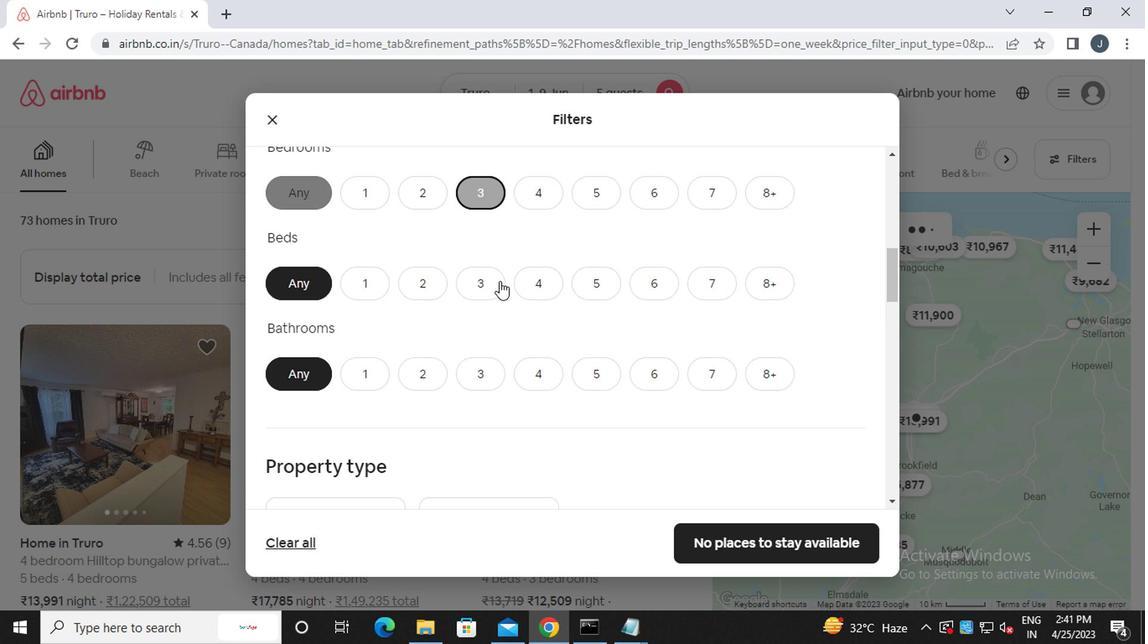 
Action: Mouse moved to (476, 370)
Screenshot: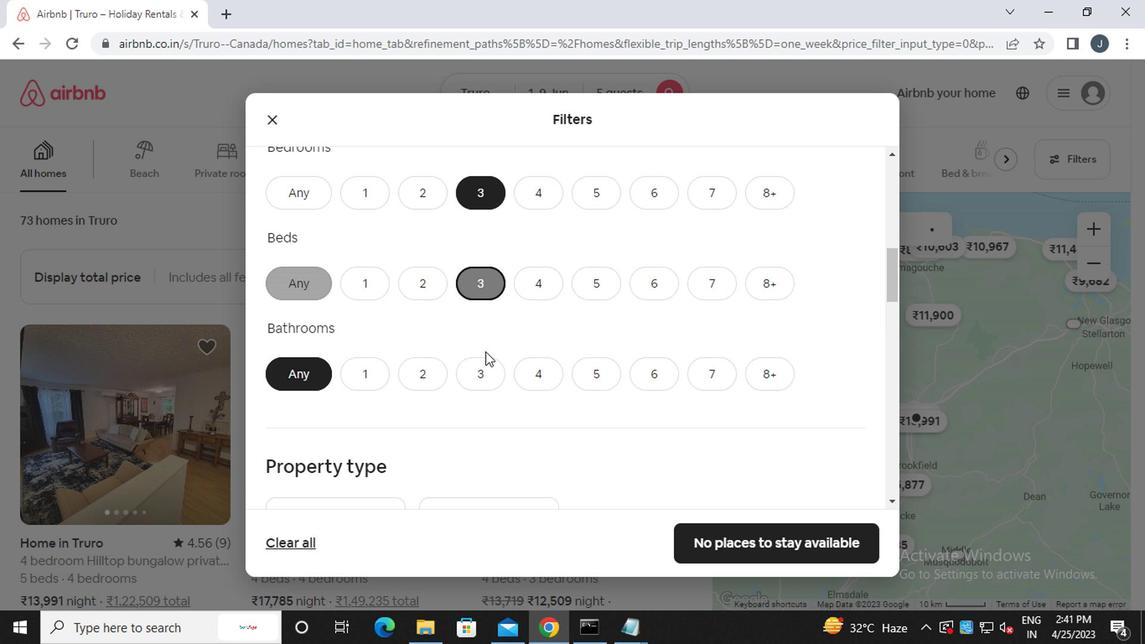 
Action: Mouse pressed left at (476, 370)
Screenshot: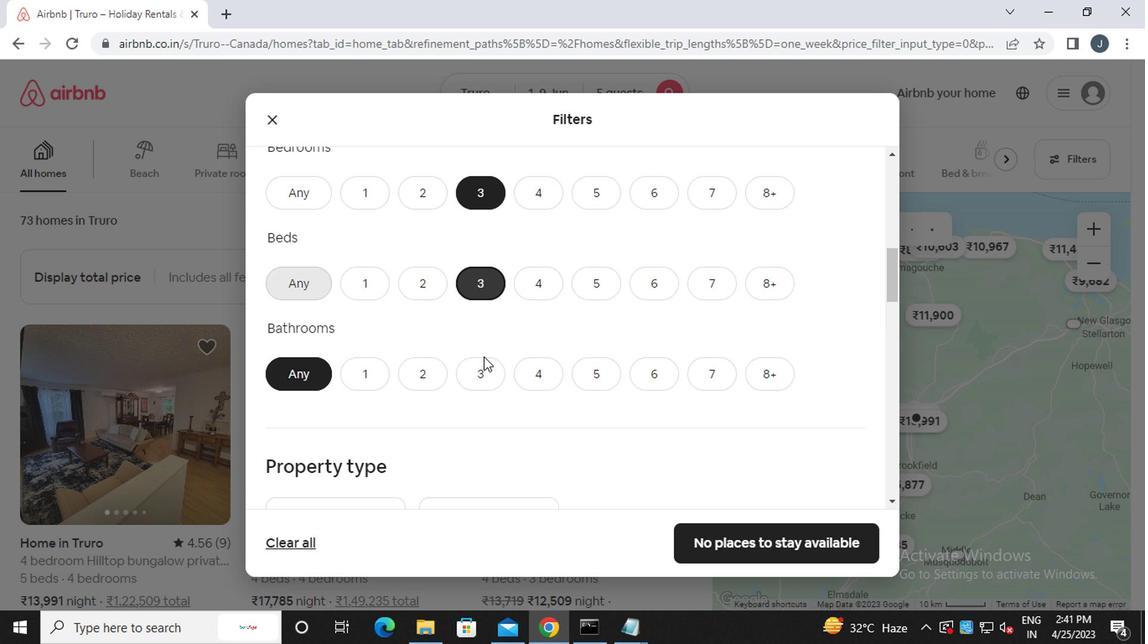 
Action: Mouse moved to (461, 366)
Screenshot: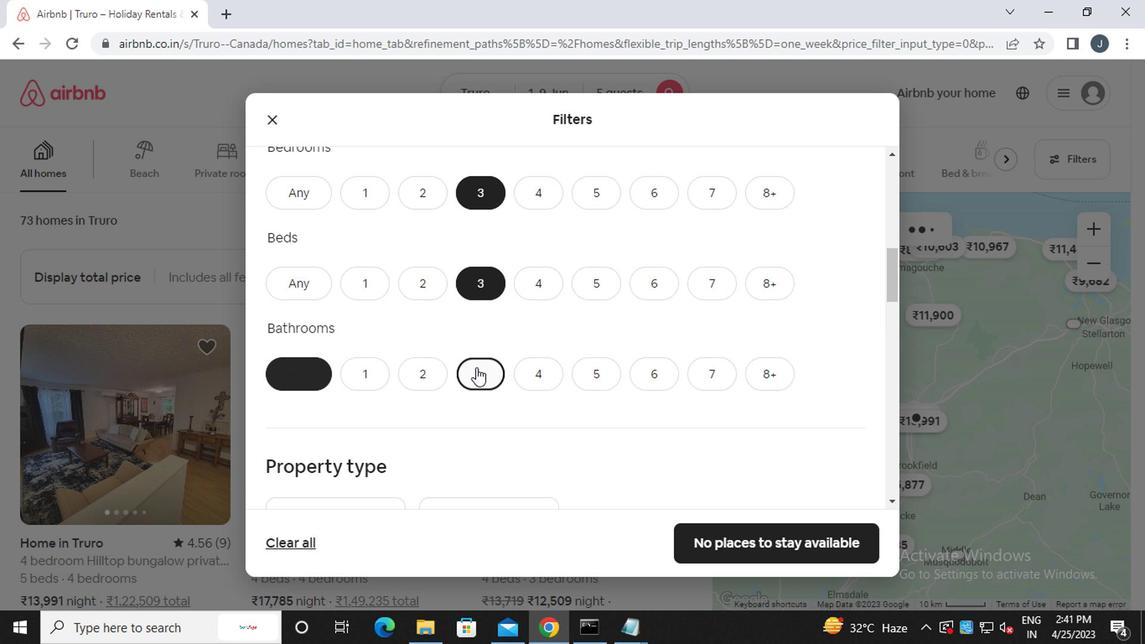 
Action: Mouse scrolled (461, 365) with delta (0, 0)
Screenshot: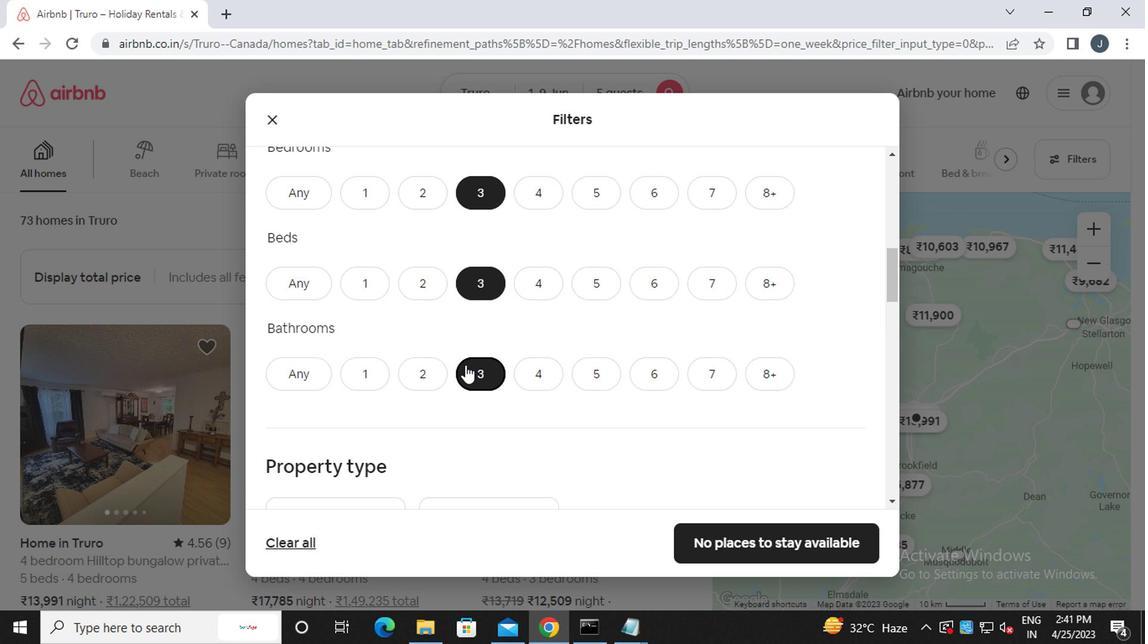 
Action: Mouse scrolled (461, 365) with delta (0, 0)
Screenshot: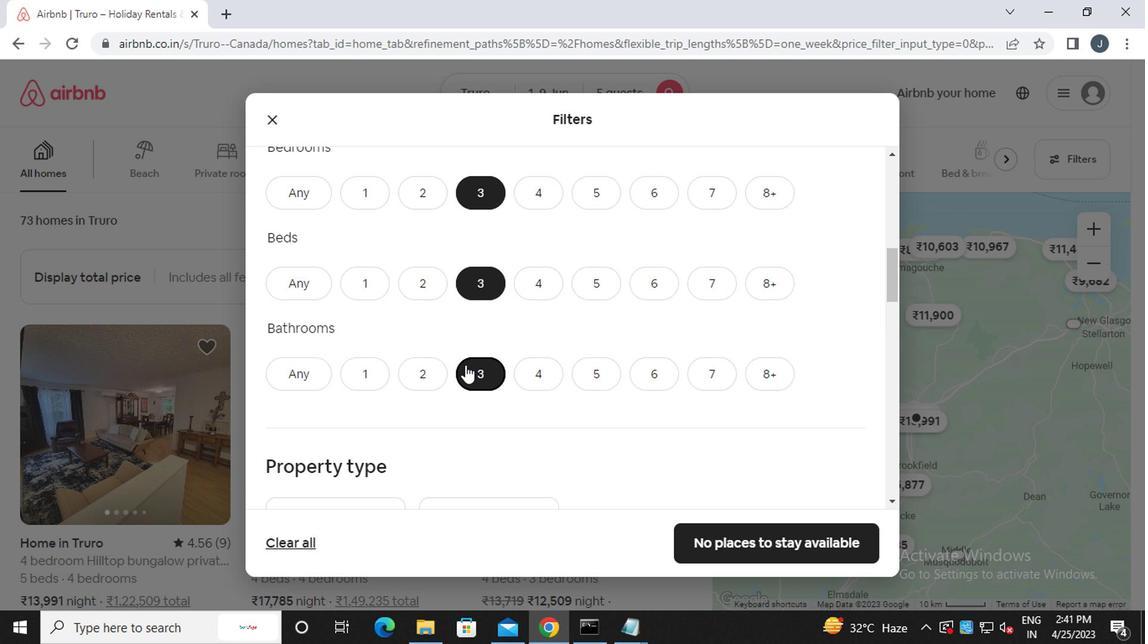 
Action: Mouse scrolled (461, 365) with delta (0, 0)
Screenshot: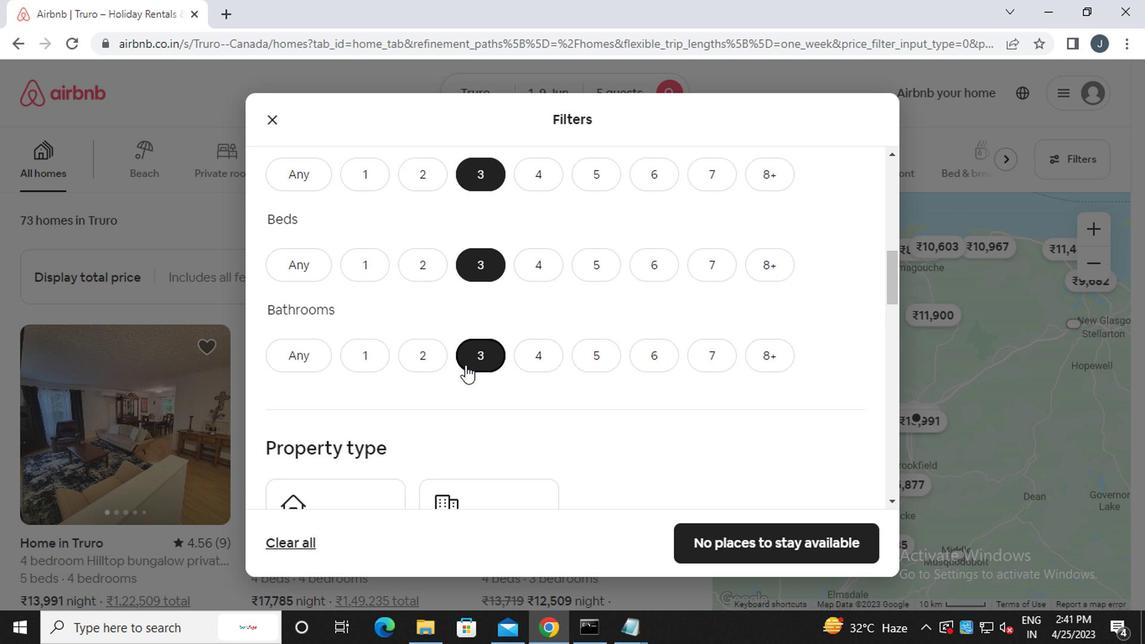 
Action: Mouse moved to (461, 366)
Screenshot: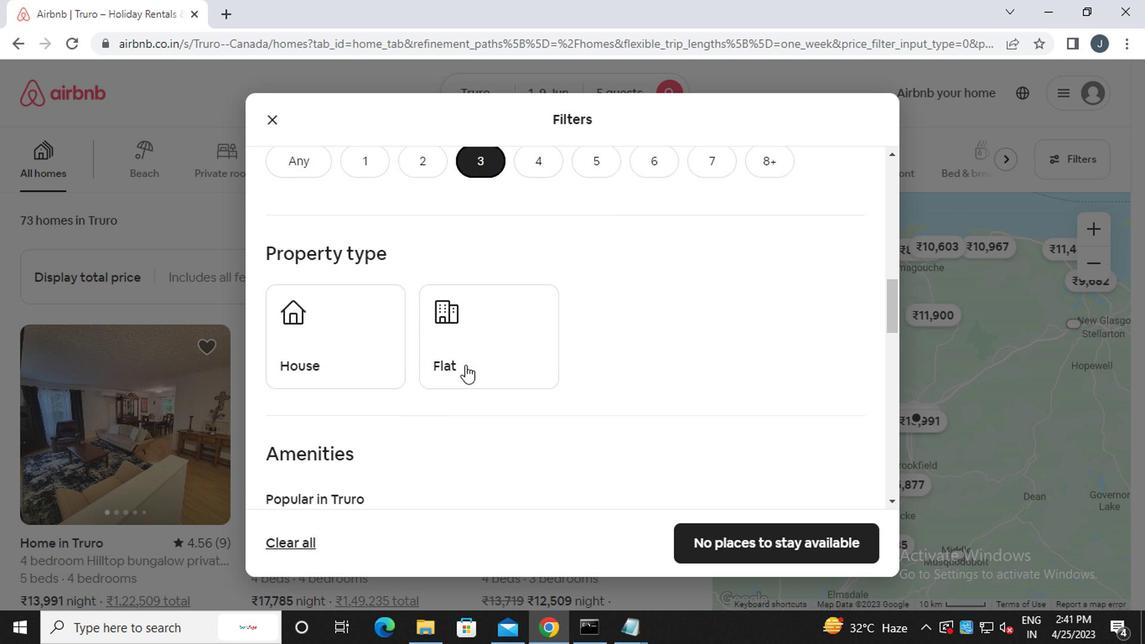 
Action: Mouse scrolled (461, 365) with delta (0, 0)
Screenshot: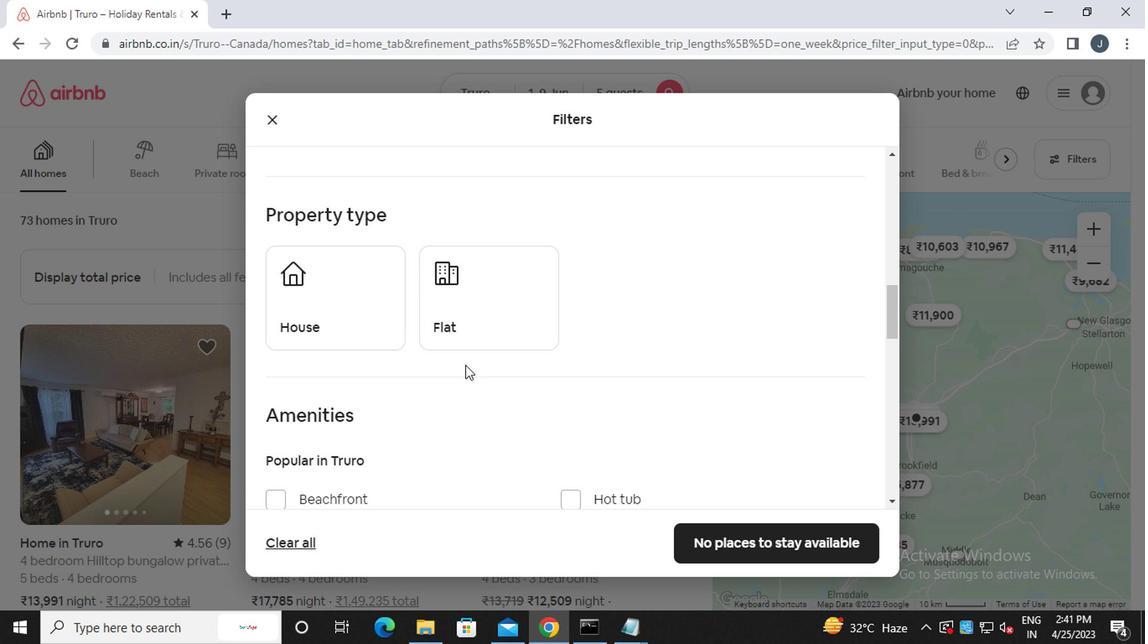 
Action: Mouse moved to (344, 241)
Screenshot: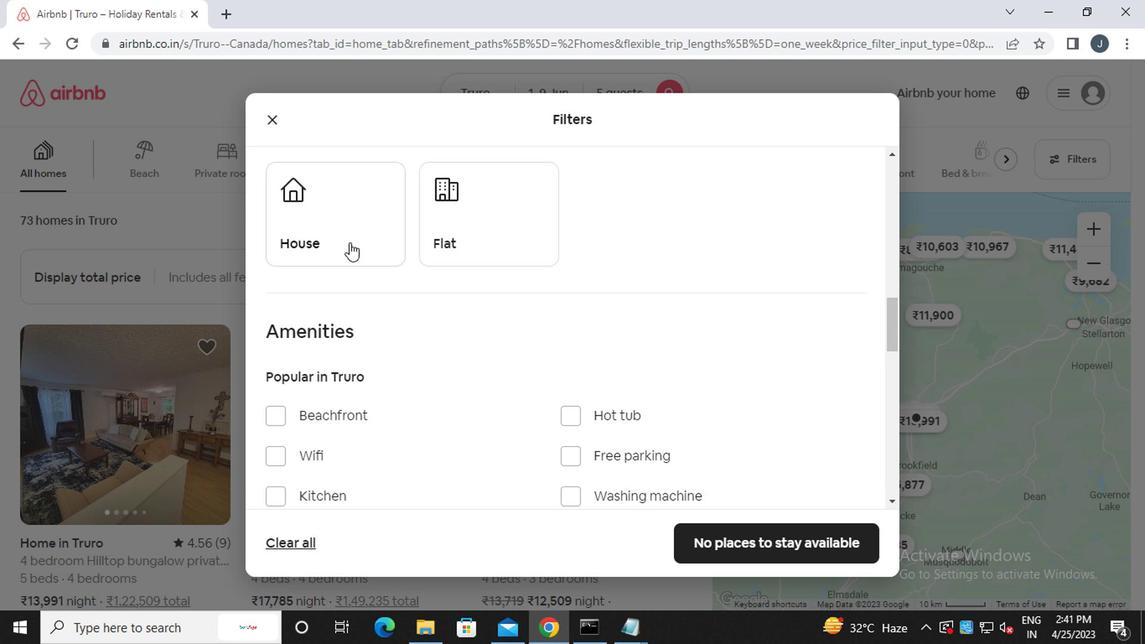 
Action: Mouse pressed left at (344, 241)
Screenshot: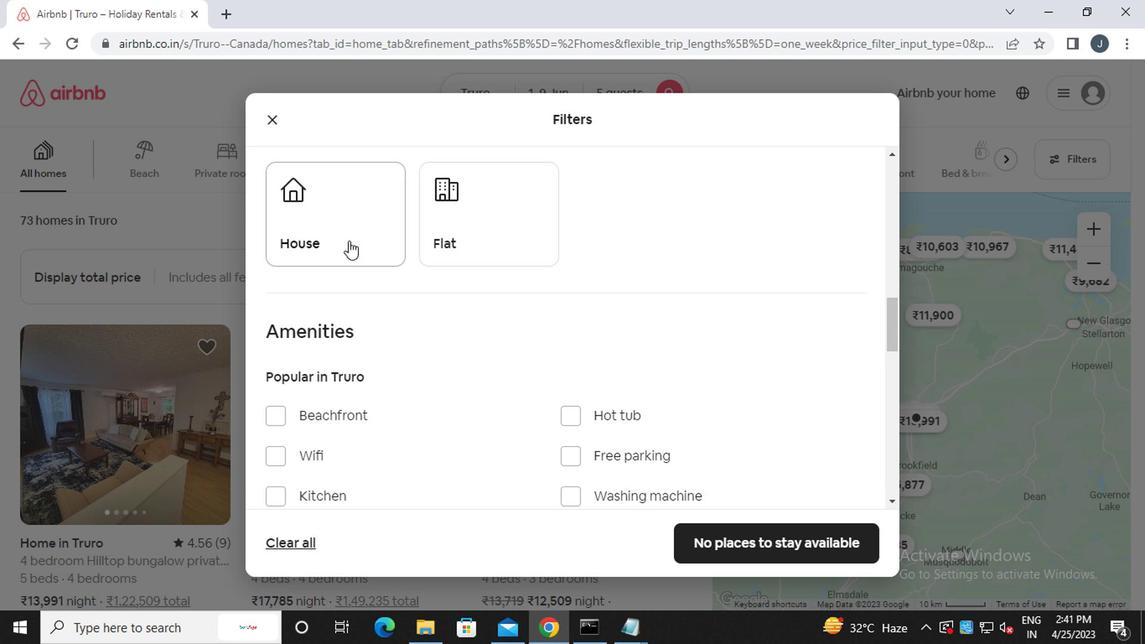 
Action: Mouse moved to (446, 241)
Screenshot: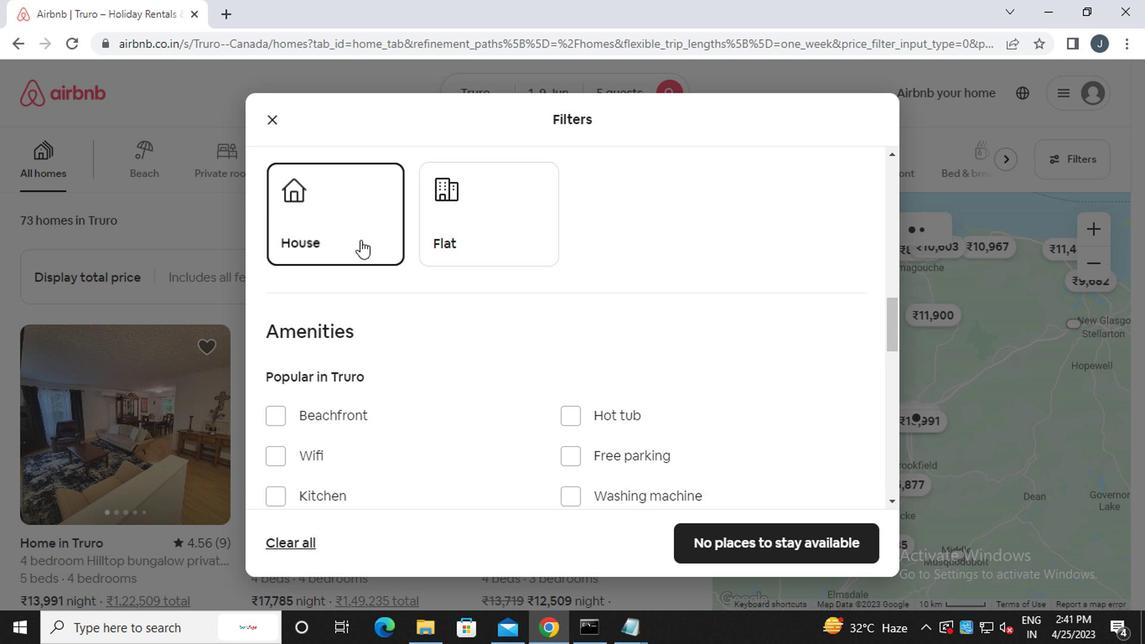 
Action: Mouse pressed left at (446, 241)
Screenshot: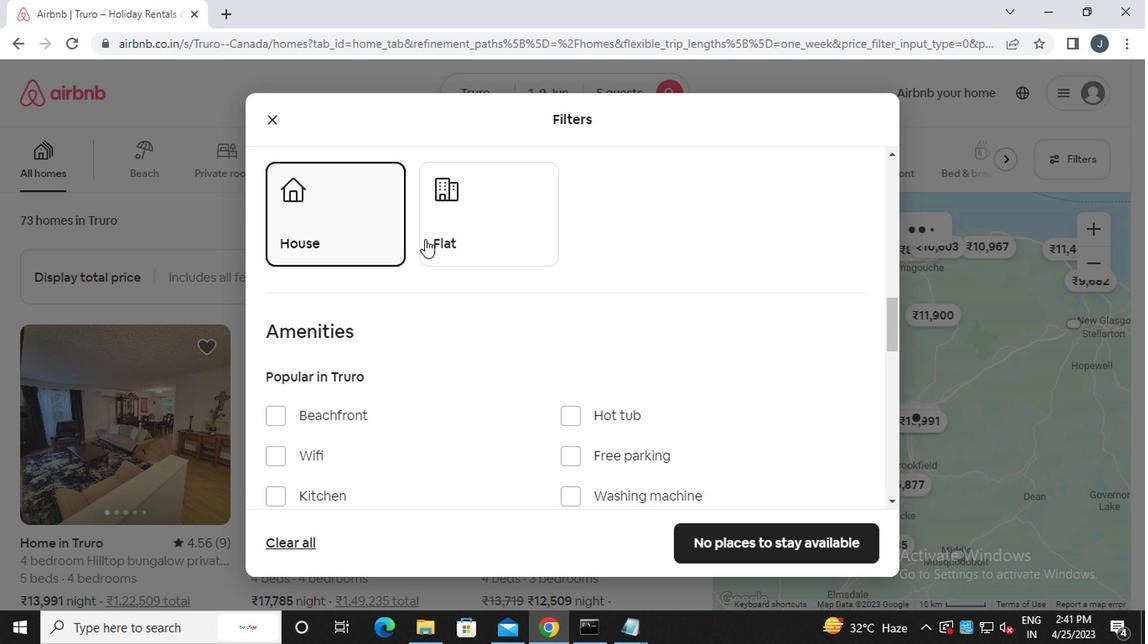 
Action: Mouse scrolled (446, 239) with delta (0, -1)
Screenshot: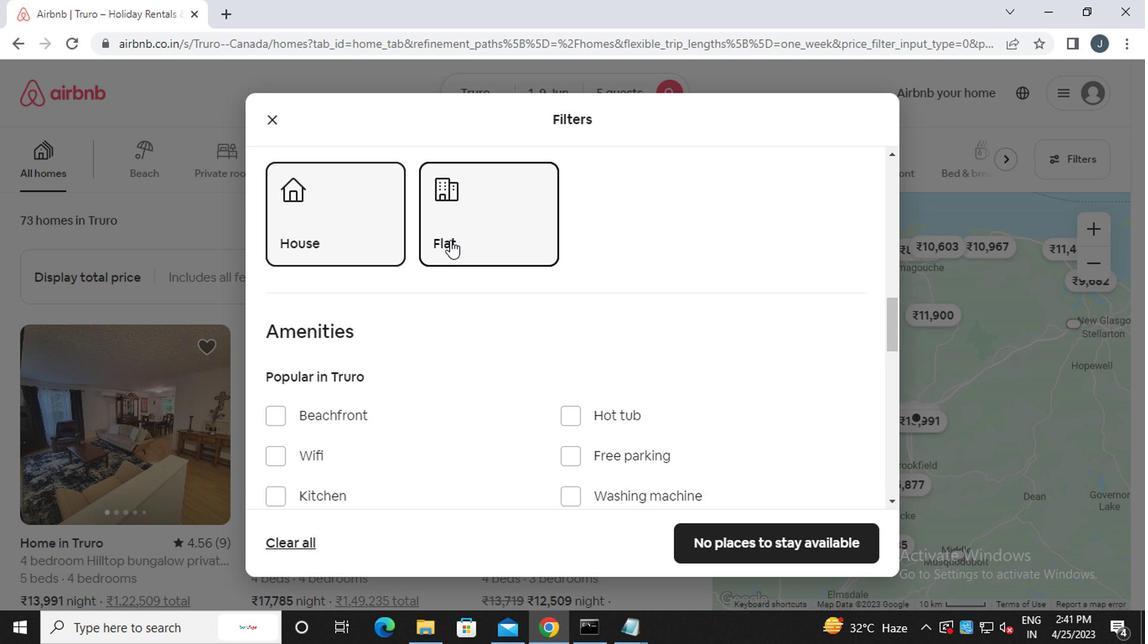 
Action: Mouse scrolled (446, 241) with delta (0, 0)
Screenshot: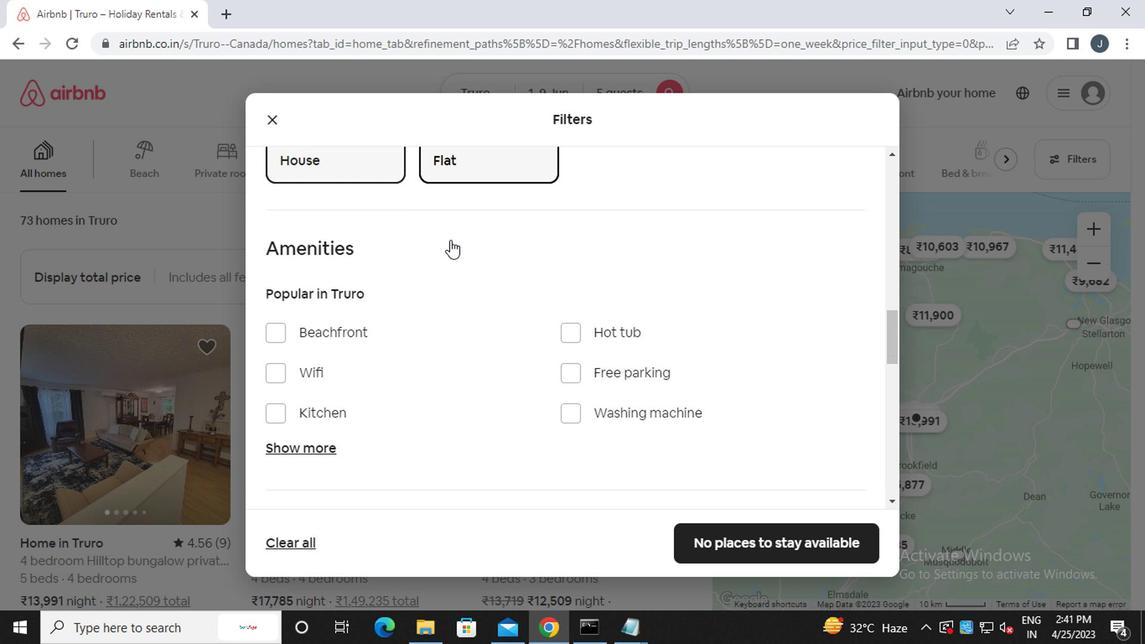 
Action: Mouse moved to (380, 265)
Screenshot: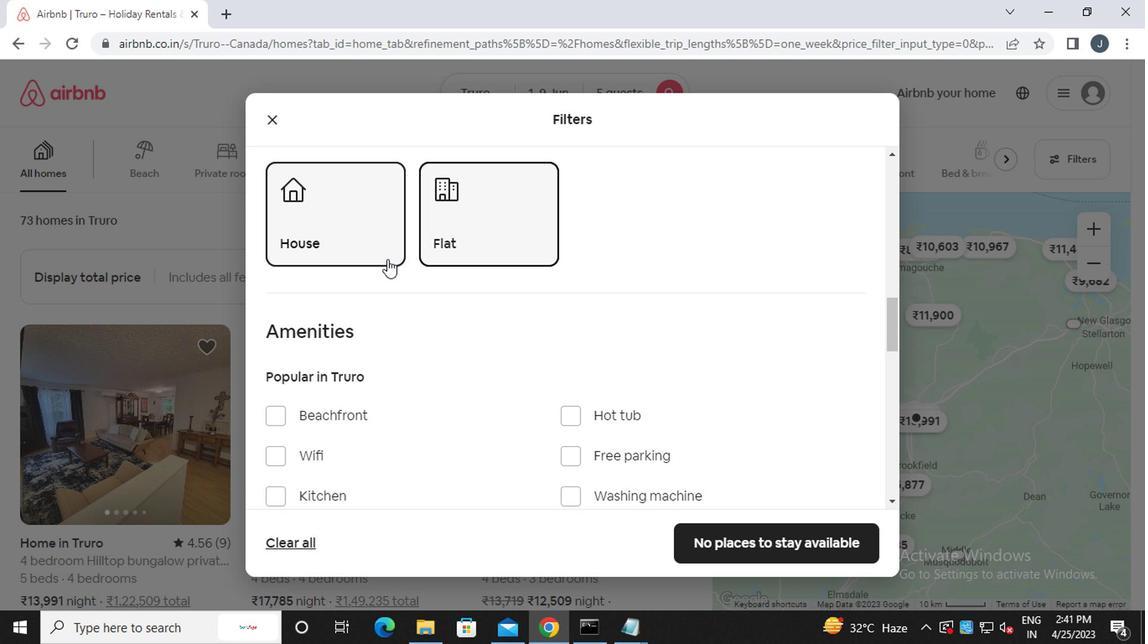 
Action: Mouse scrolled (380, 264) with delta (0, -1)
Screenshot: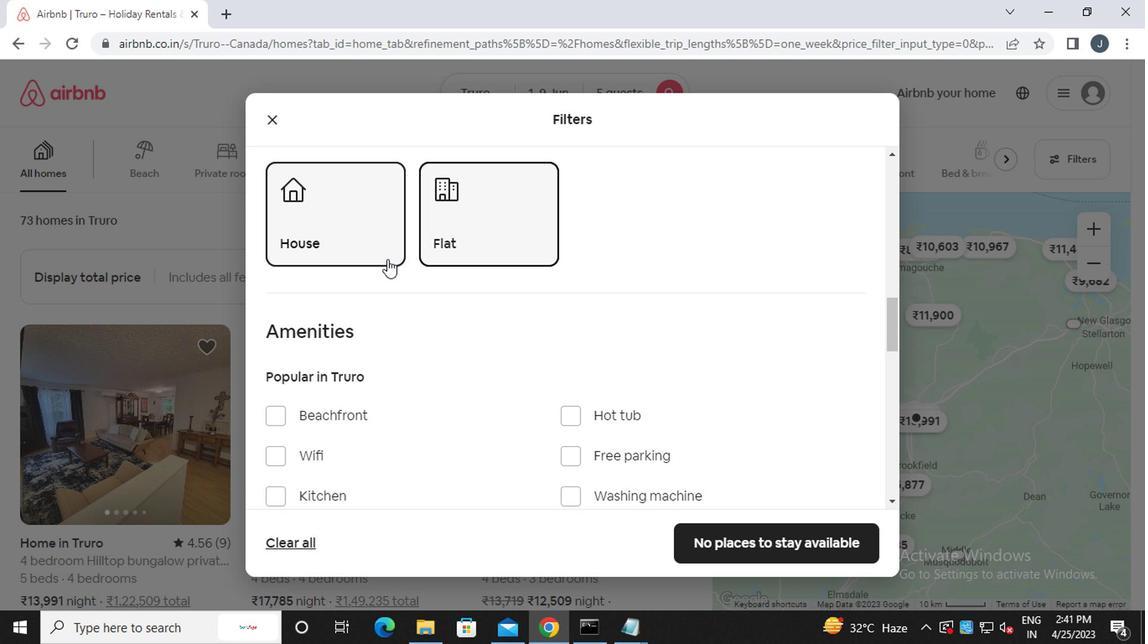 
Action: Mouse moved to (380, 266)
Screenshot: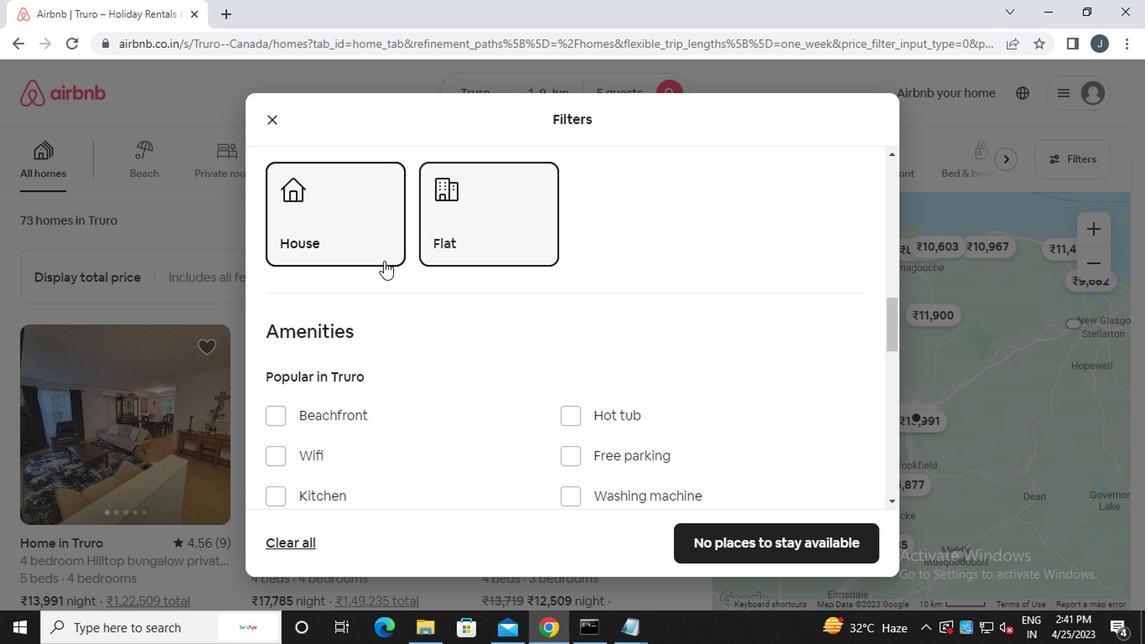 
Action: Mouse scrolled (380, 265) with delta (0, 0)
Screenshot: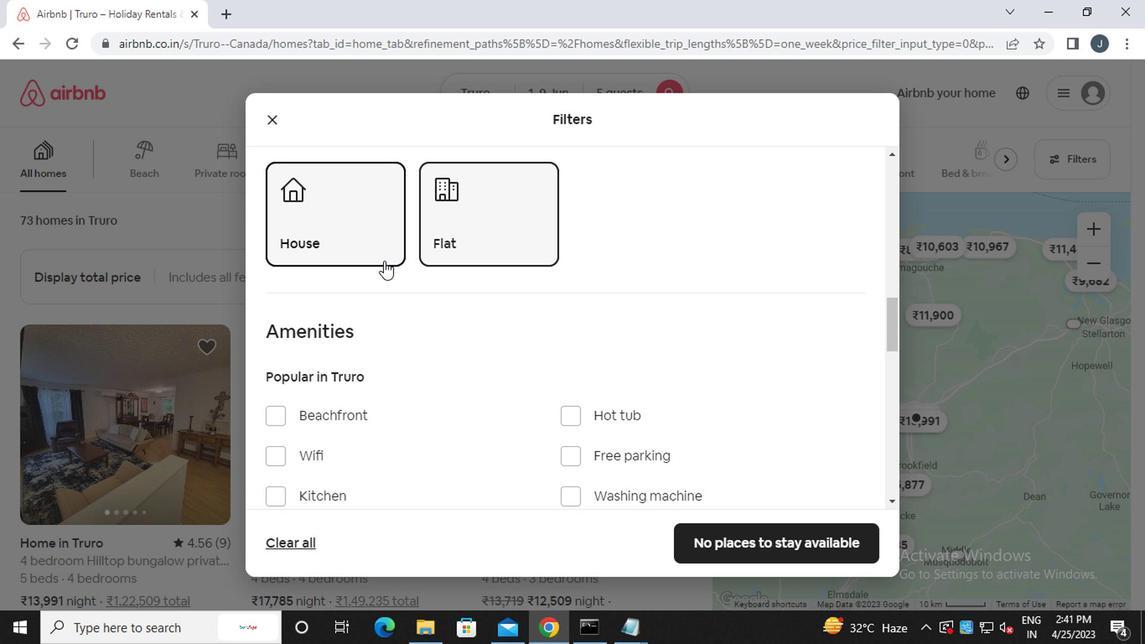 
Action: Mouse scrolled (380, 265) with delta (0, 0)
Screenshot: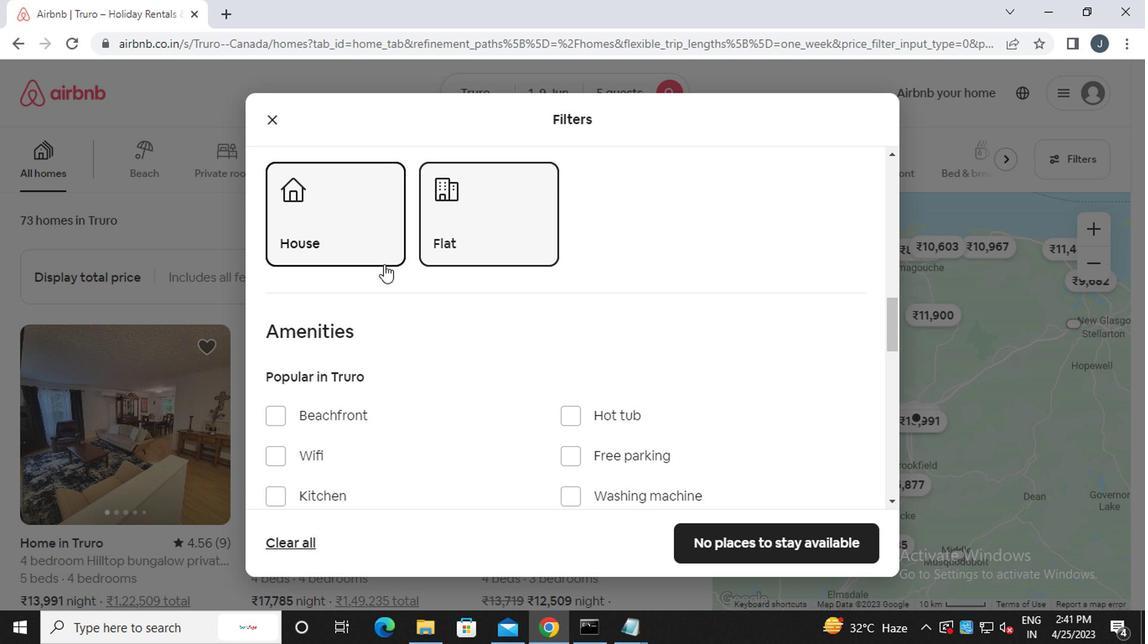 
Action: Mouse scrolled (380, 265) with delta (0, 0)
Screenshot: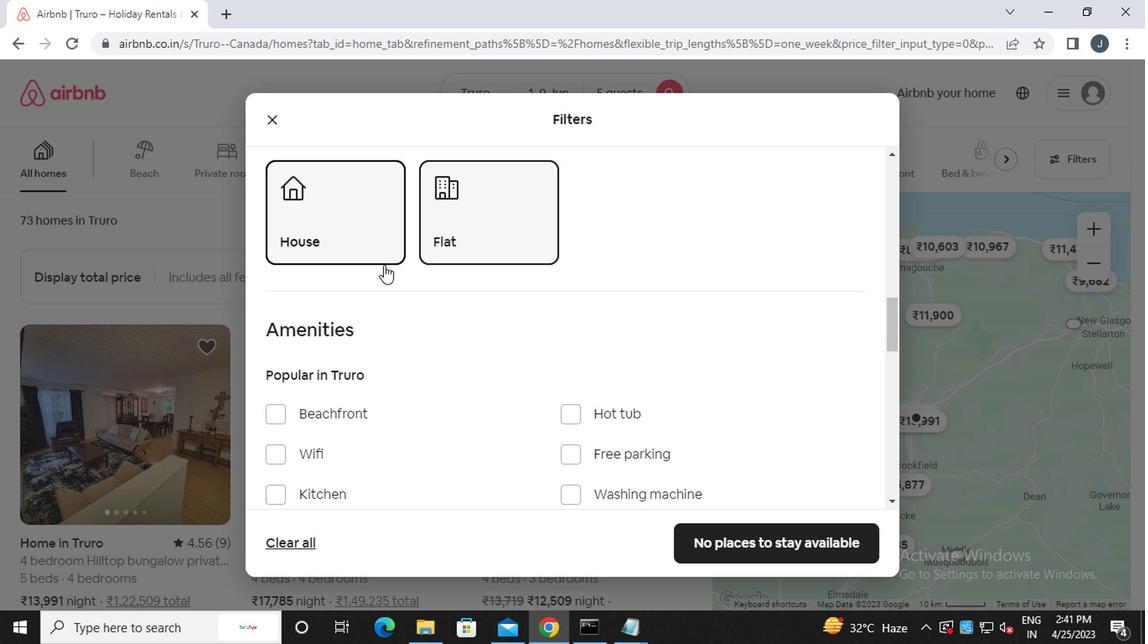
Action: Mouse moved to (836, 374)
Screenshot: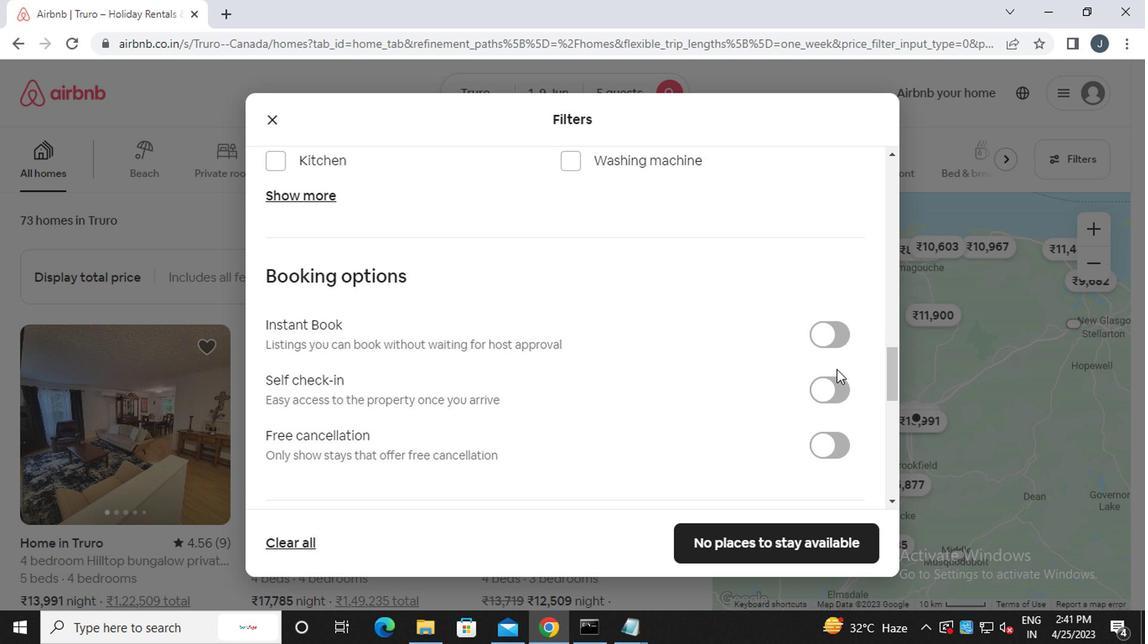 
Action: Mouse scrolled (836, 374) with delta (0, 0)
Screenshot: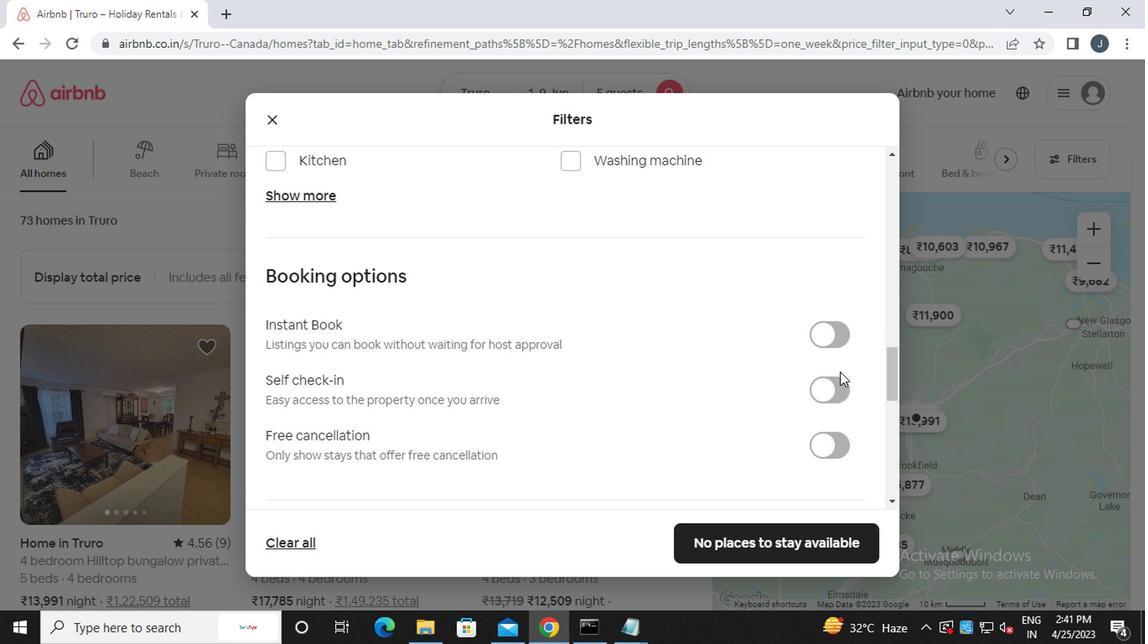 
Action: Mouse moved to (832, 317)
Screenshot: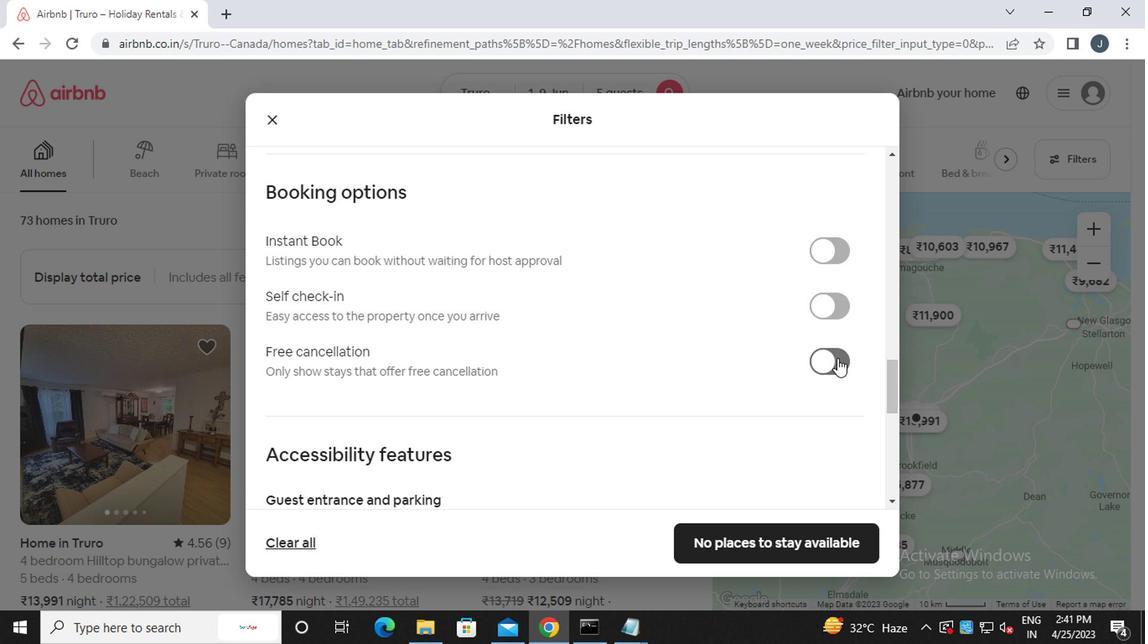 
Action: Mouse pressed left at (832, 317)
Screenshot: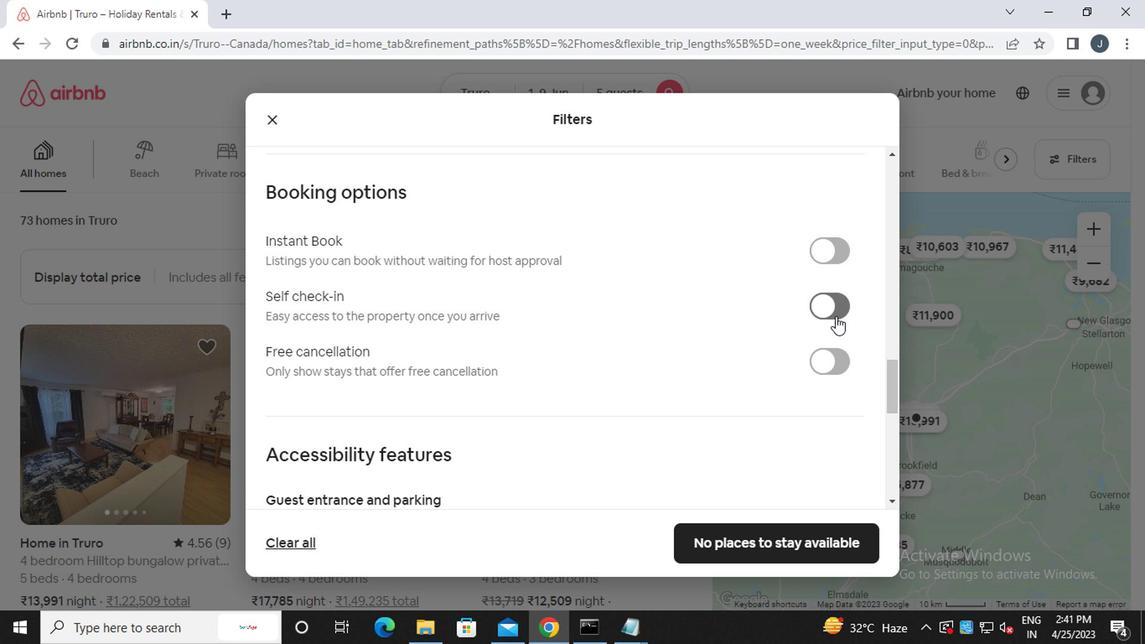 
Action: Mouse moved to (485, 408)
Screenshot: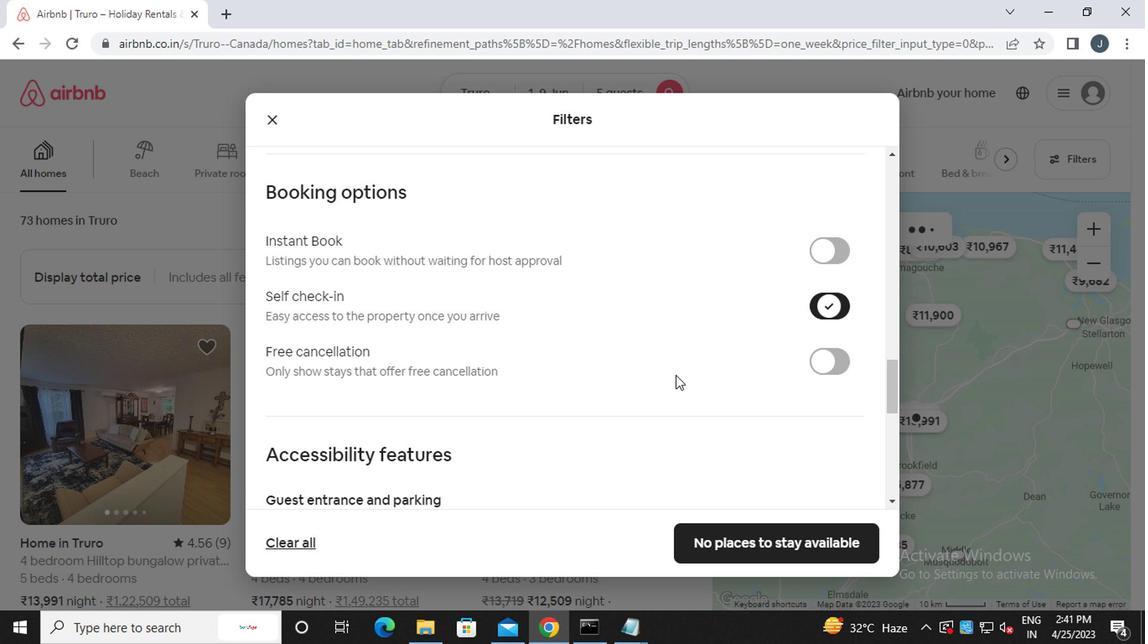 
Action: Mouse scrolled (485, 407) with delta (0, -1)
Screenshot: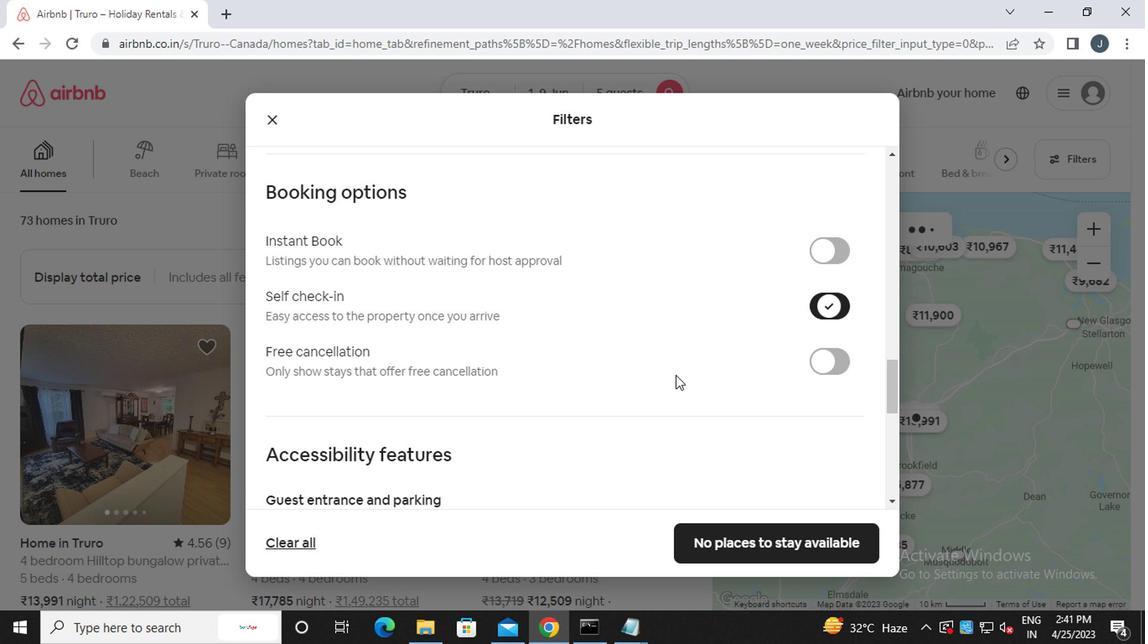 
Action: Mouse moved to (484, 408)
Screenshot: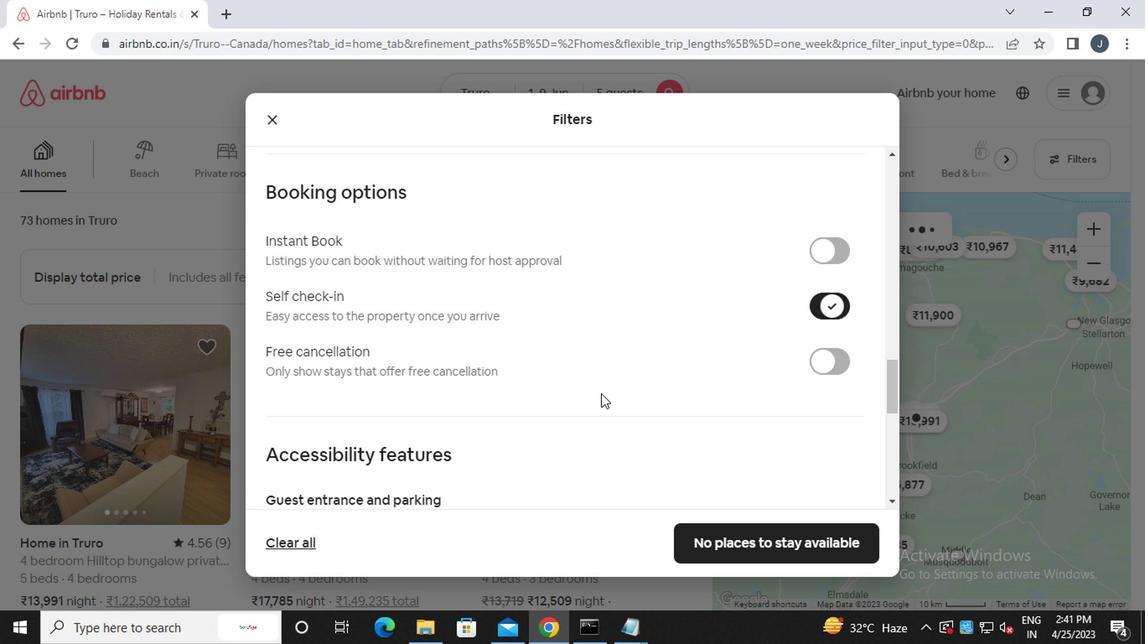 
Action: Mouse scrolled (484, 407) with delta (0, -1)
Screenshot: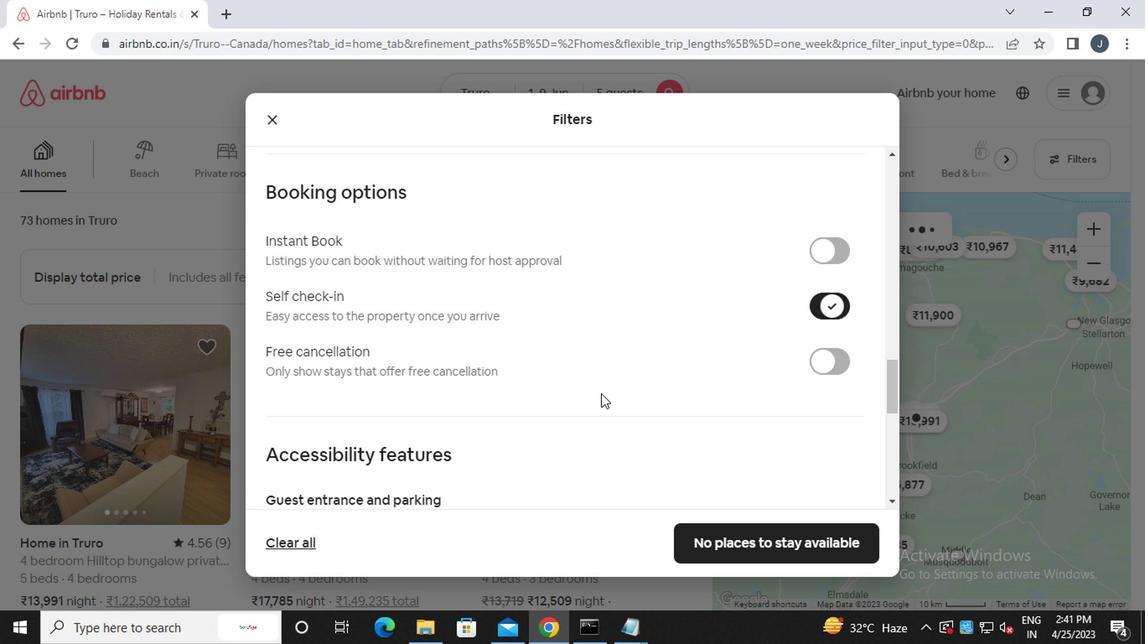 
Action: Mouse moved to (483, 408)
Screenshot: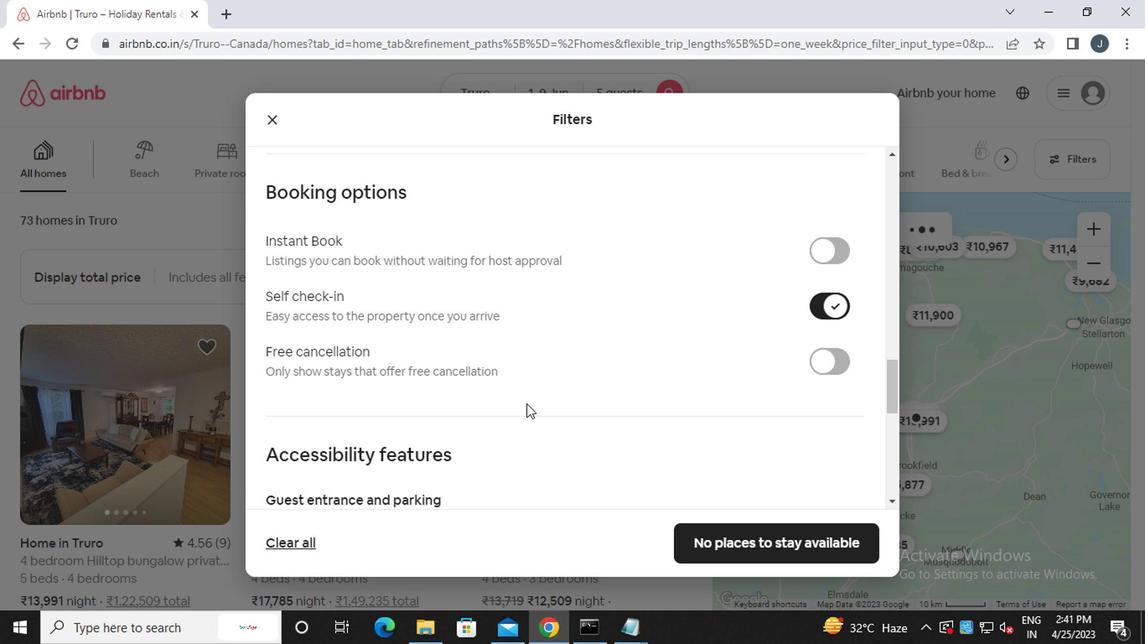
Action: Mouse scrolled (483, 407) with delta (0, -1)
Screenshot: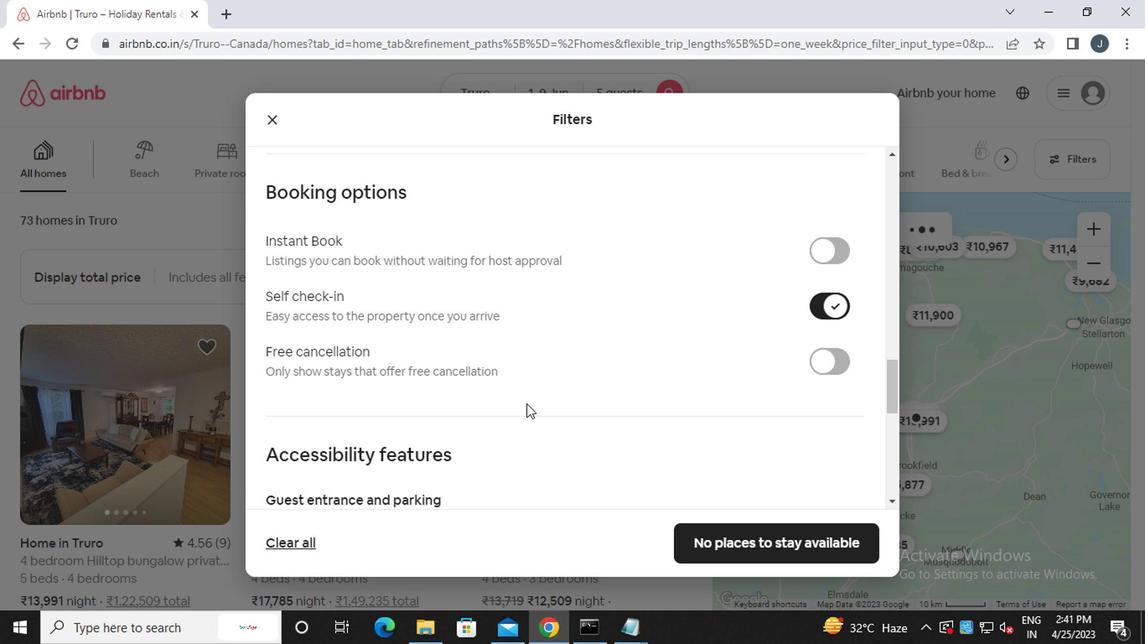 
Action: Mouse scrolled (483, 407) with delta (0, -1)
Screenshot: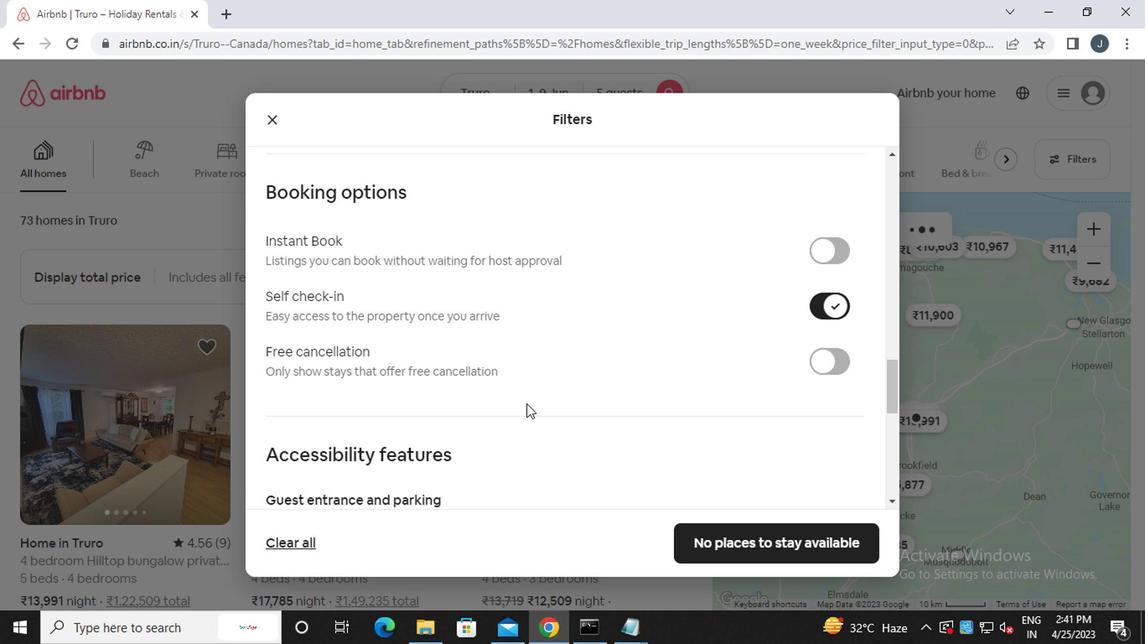 
Action: Mouse scrolled (483, 407) with delta (0, -1)
Screenshot: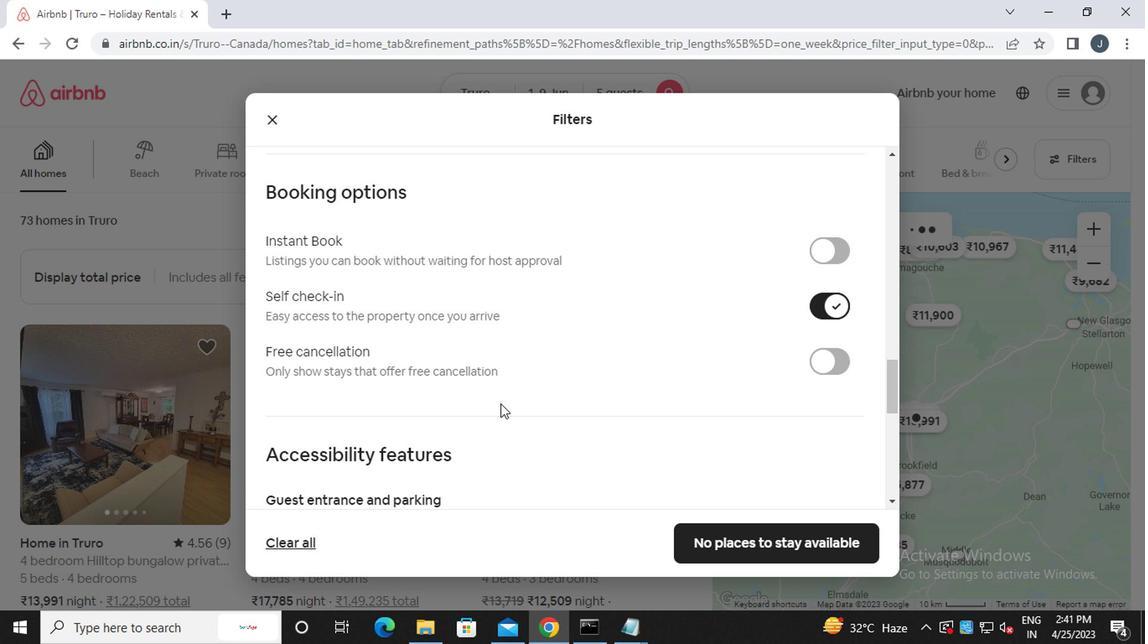 
Action: Mouse scrolled (483, 407) with delta (0, -1)
Screenshot: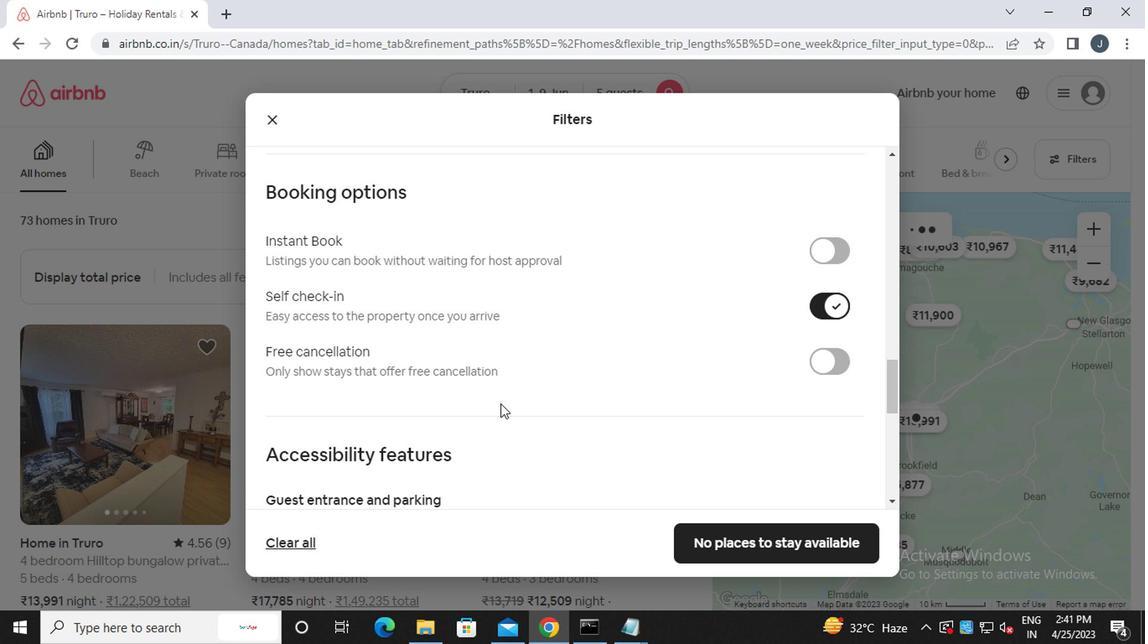 
Action: Mouse scrolled (483, 407) with delta (0, -1)
Screenshot: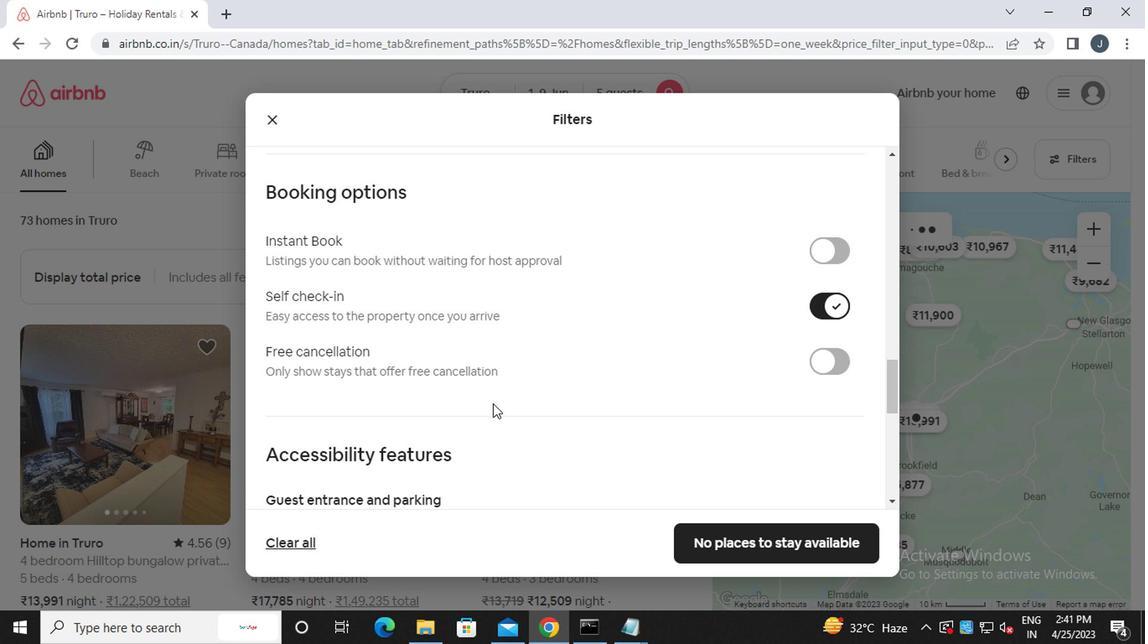 
Action: Mouse moved to (483, 408)
Screenshot: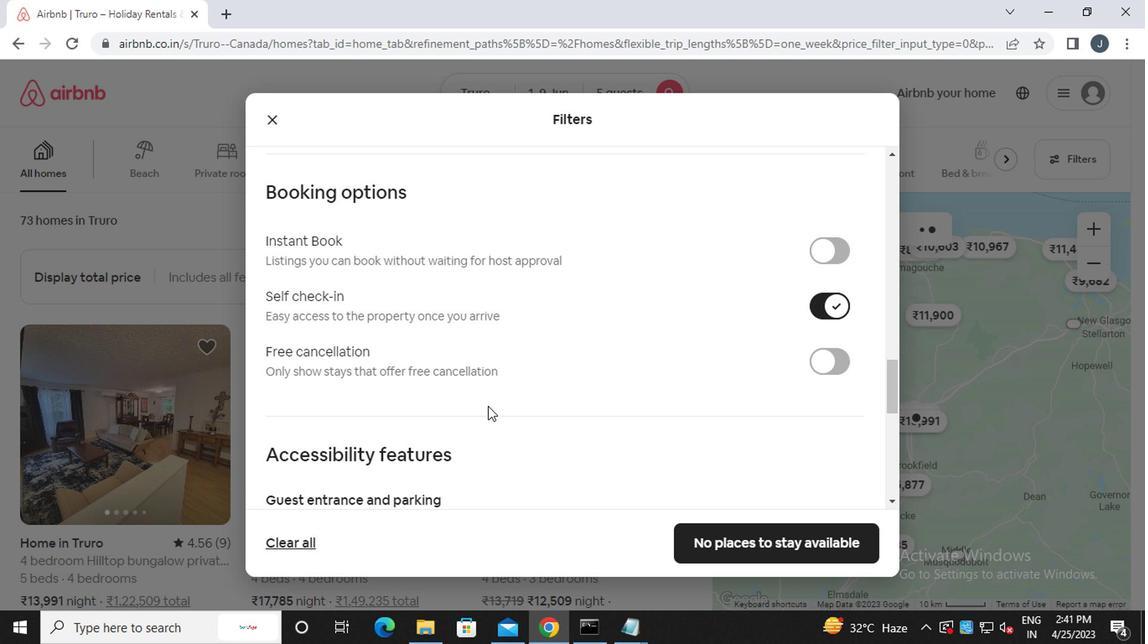 
Action: Mouse scrolled (483, 407) with delta (0, -1)
Screenshot: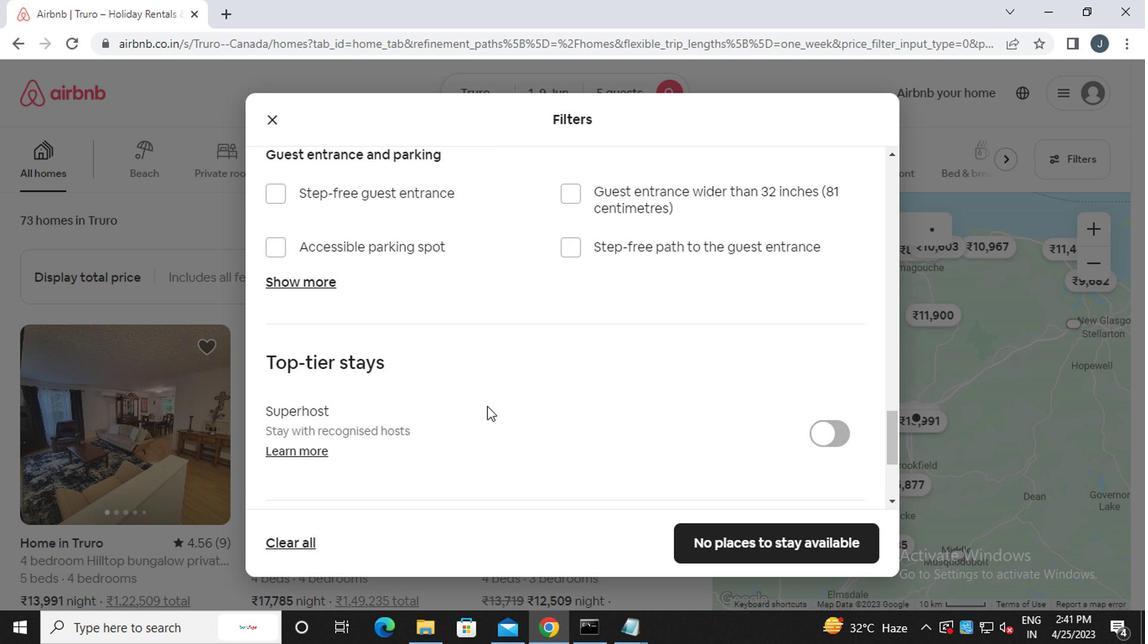 
Action: Mouse scrolled (483, 407) with delta (0, -1)
Screenshot: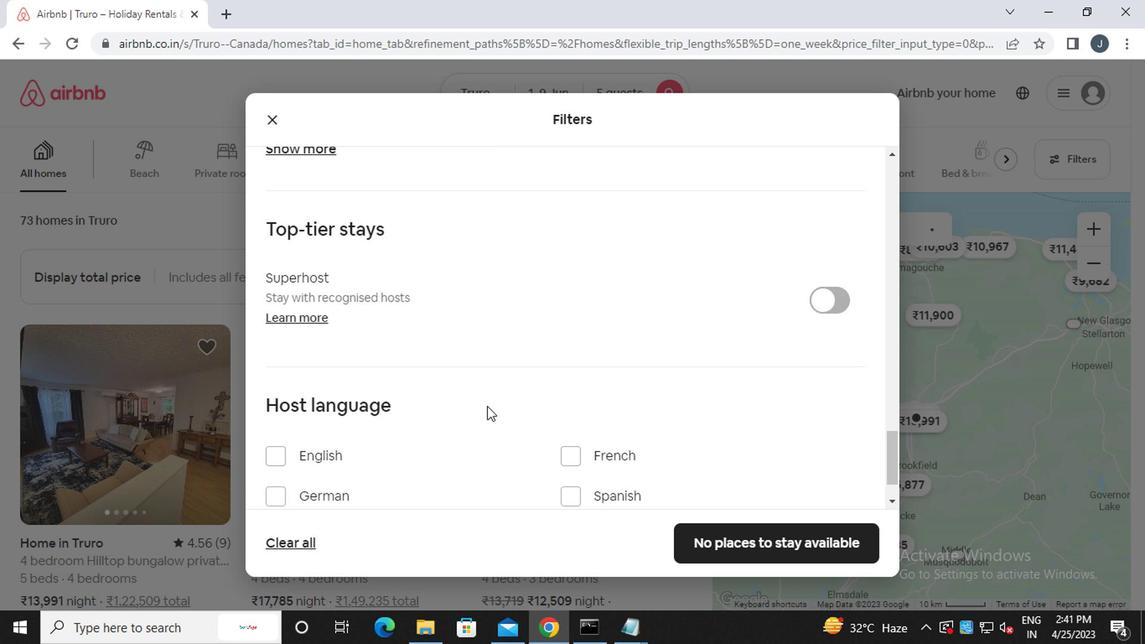 
Action: Mouse moved to (483, 408)
Screenshot: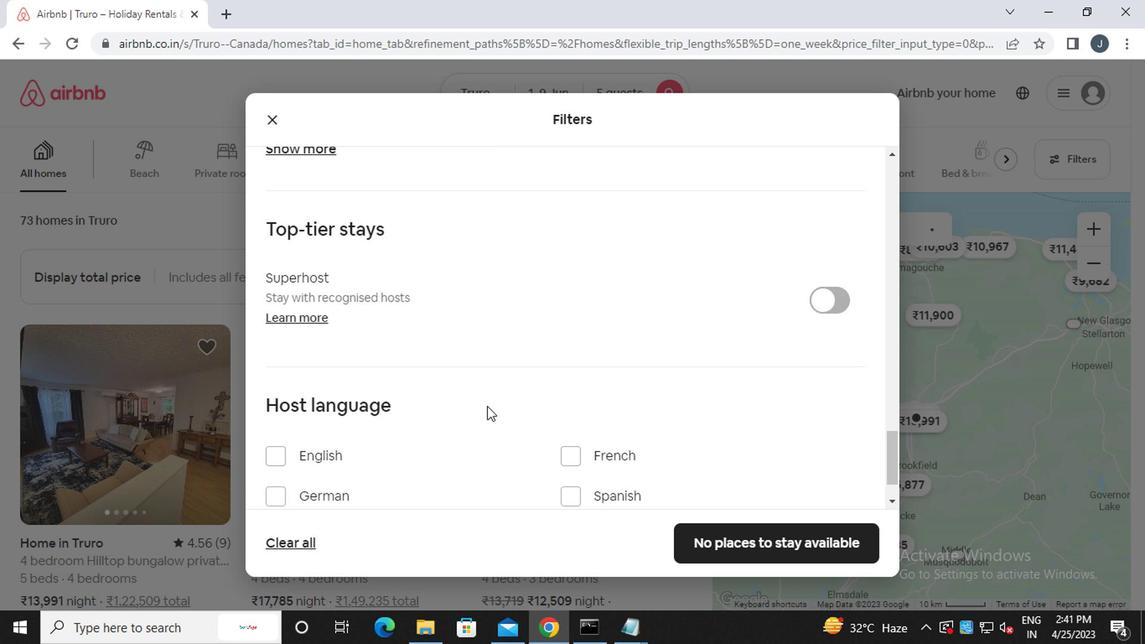 
Action: Mouse scrolled (483, 407) with delta (0, -1)
Screenshot: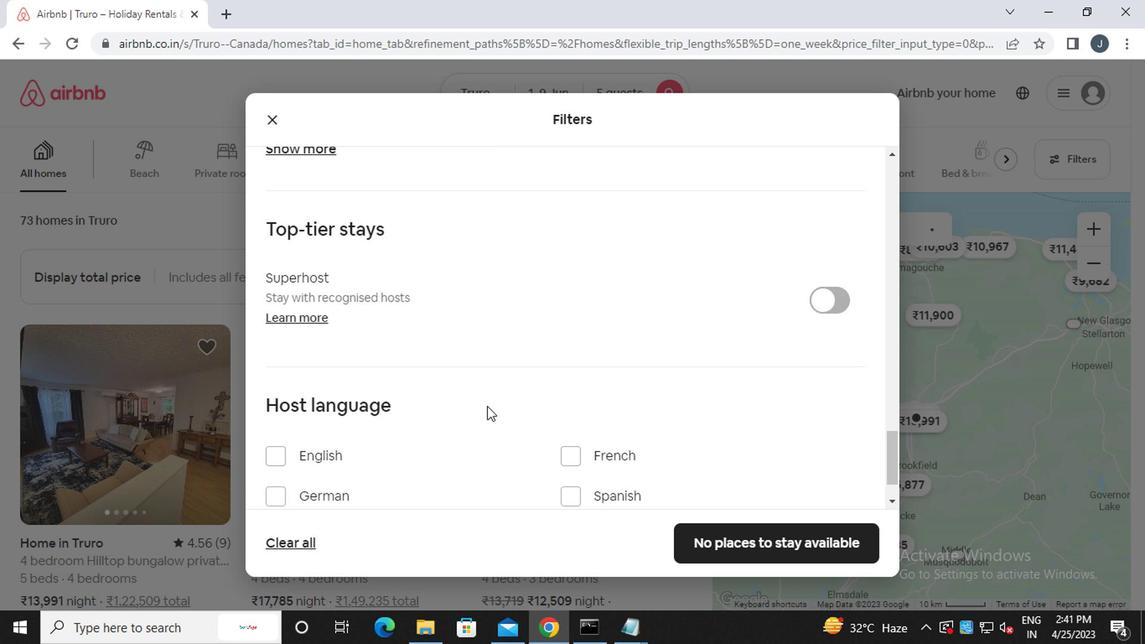 
Action: Mouse scrolled (483, 407) with delta (0, -1)
Screenshot: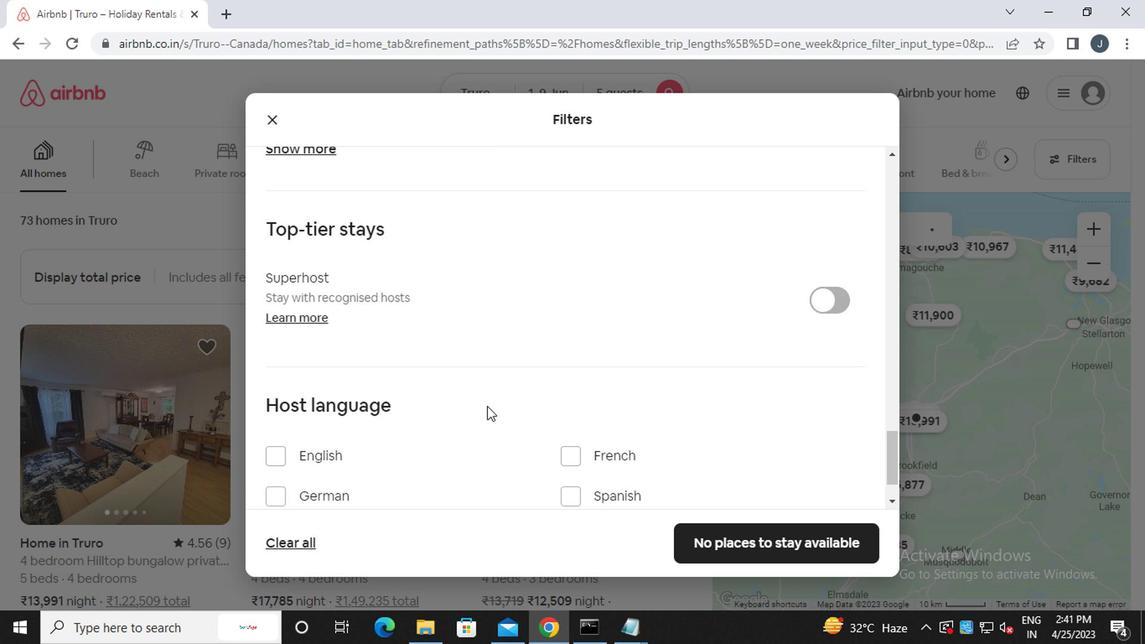 
Action: Mouse scrolled (483, 407) with delta (0, -1)
Screenshot: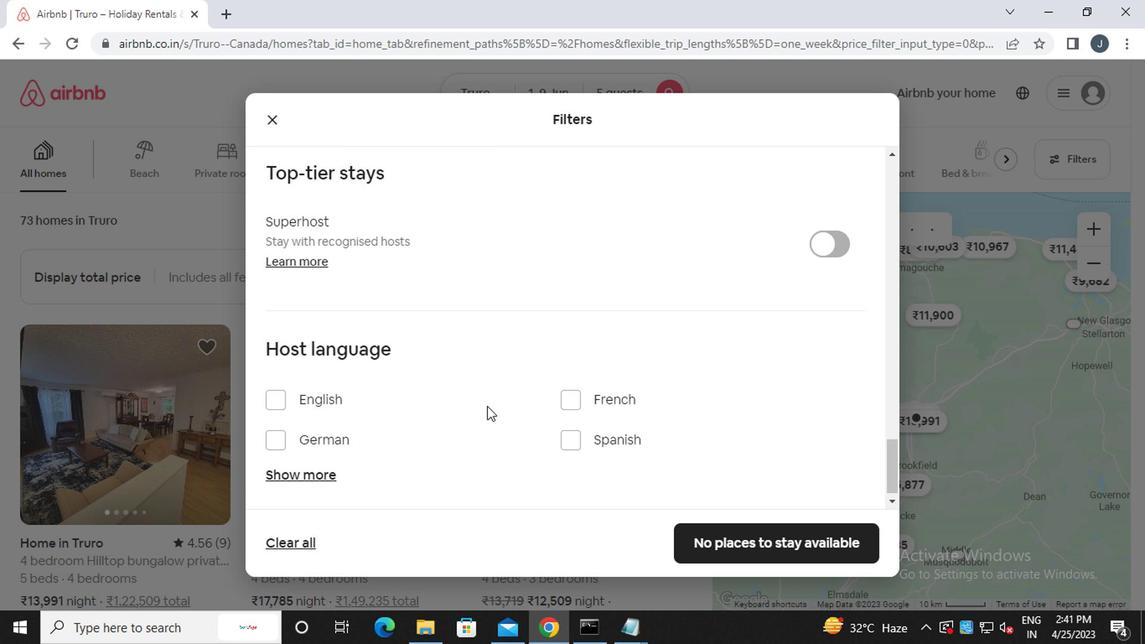 
Action: Mouse scrolled (483, 407) with delta (0, -1)
Screenshot: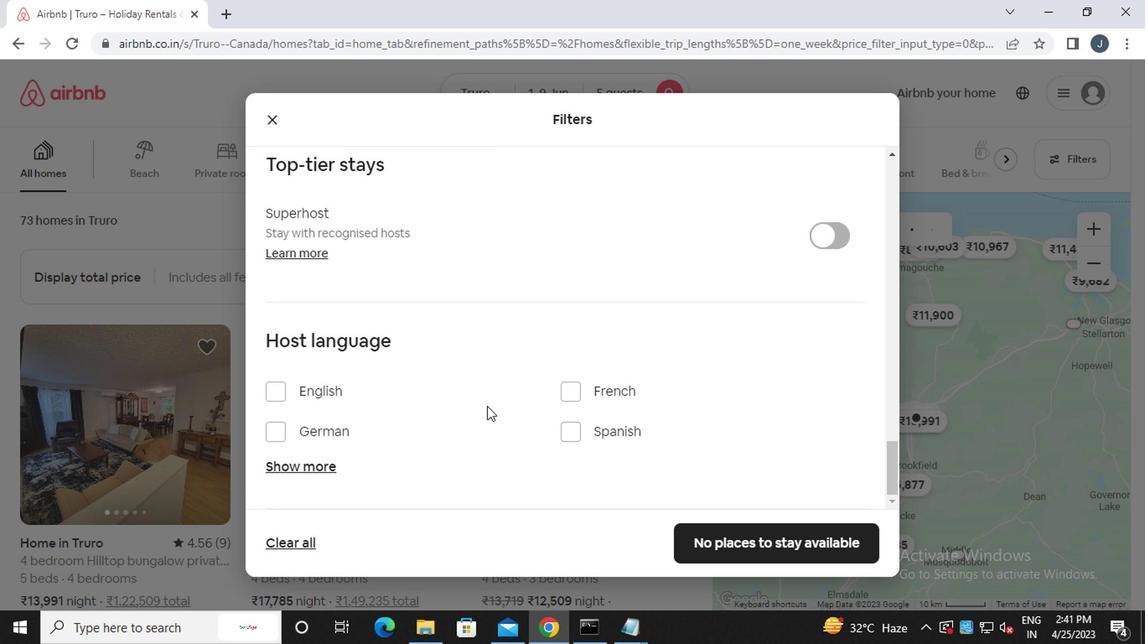 
Action: Mouse moved to (274, 394)
Screenshot: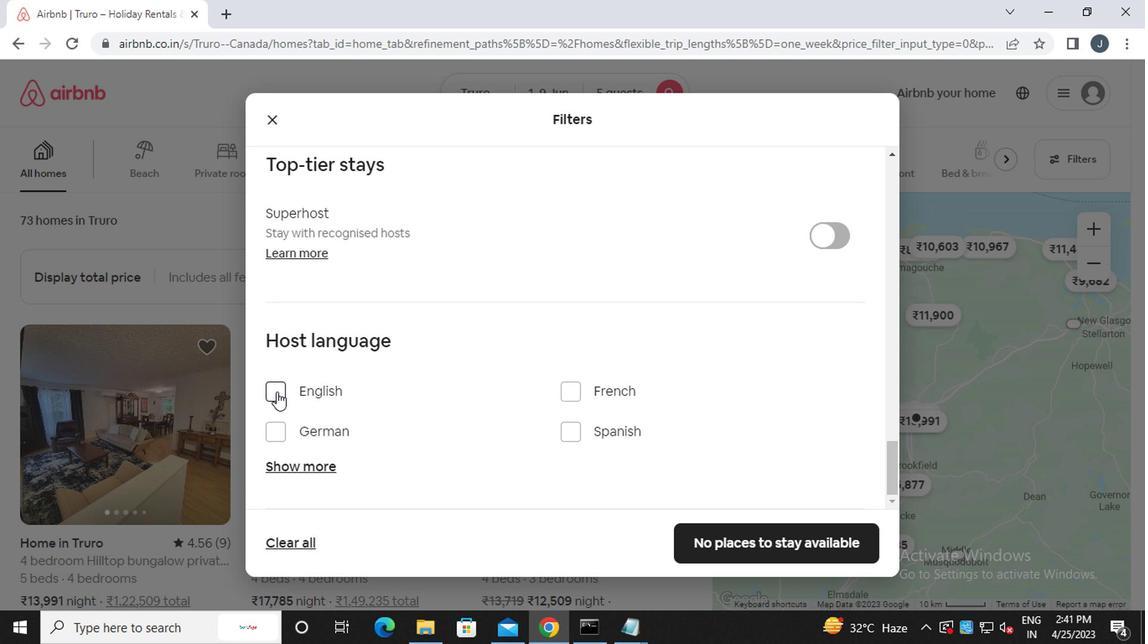 
Action: Mouse pressed left at (274, 394)
Screenshot: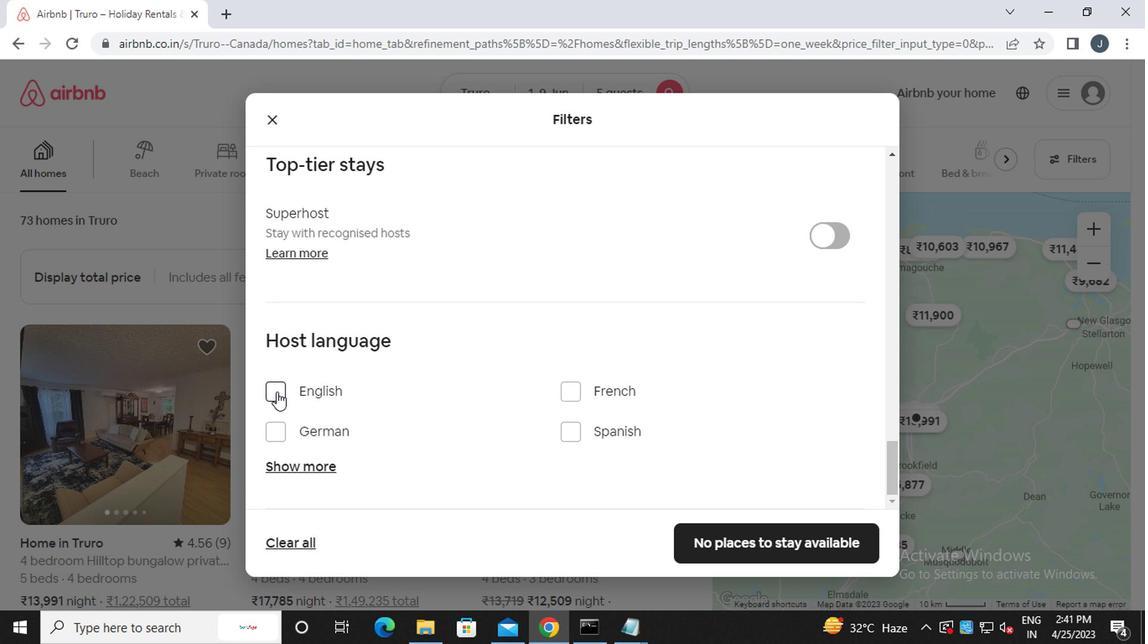 
Action: Mouse moved to (742, 543)
Screenshot: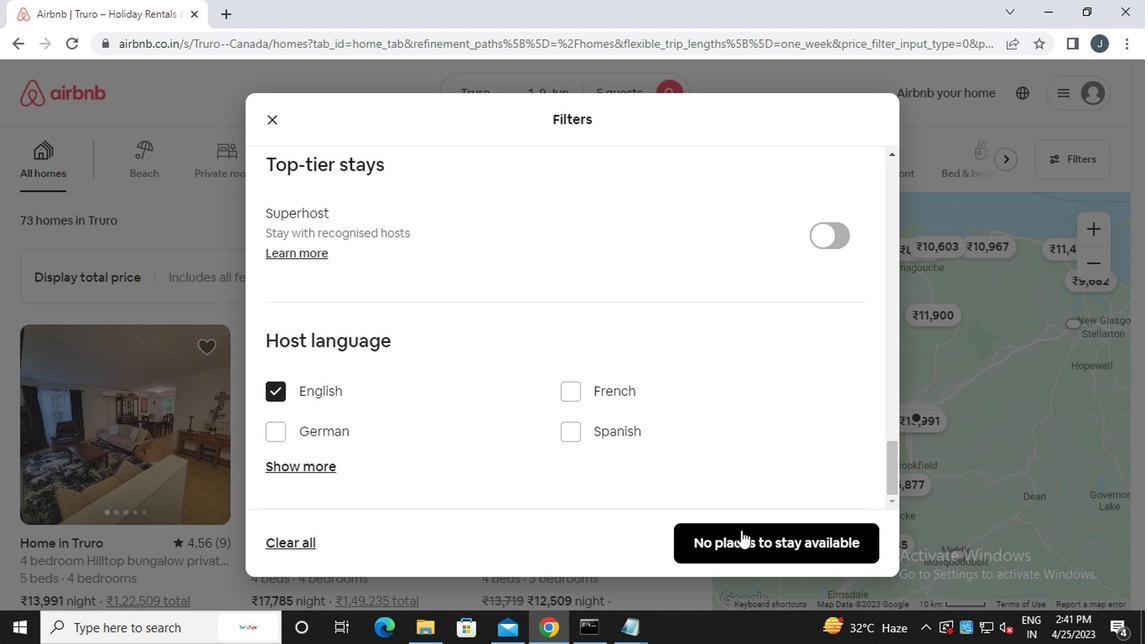 
Action: Mouse pressed left at (742, 543)
Screenshot: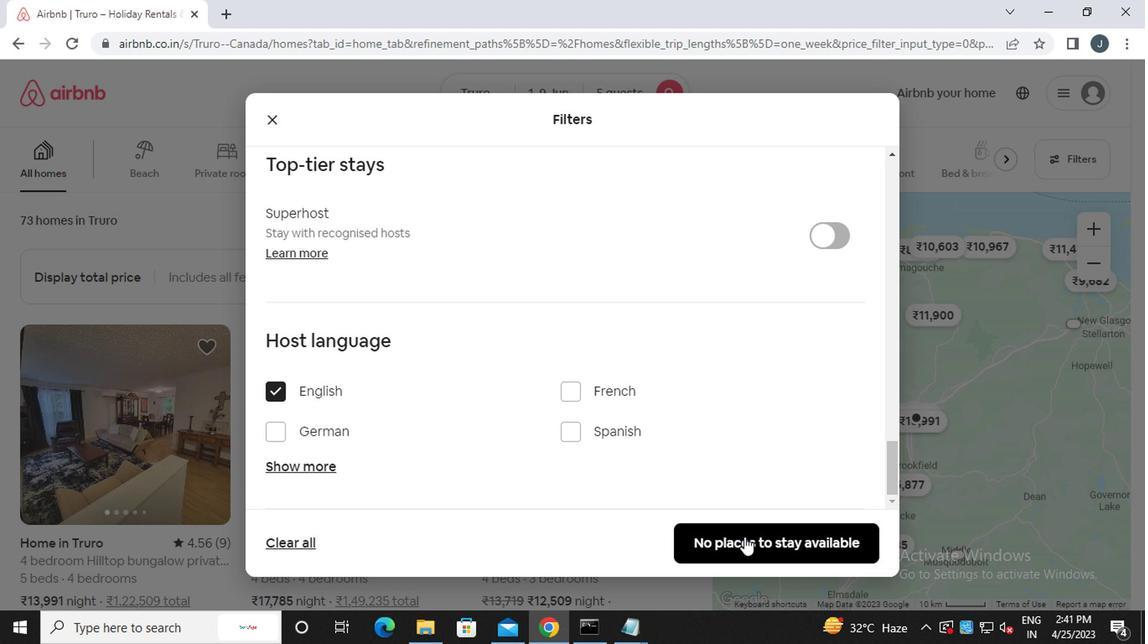
Action: Mouse moved to (715, 511)
Screenshot: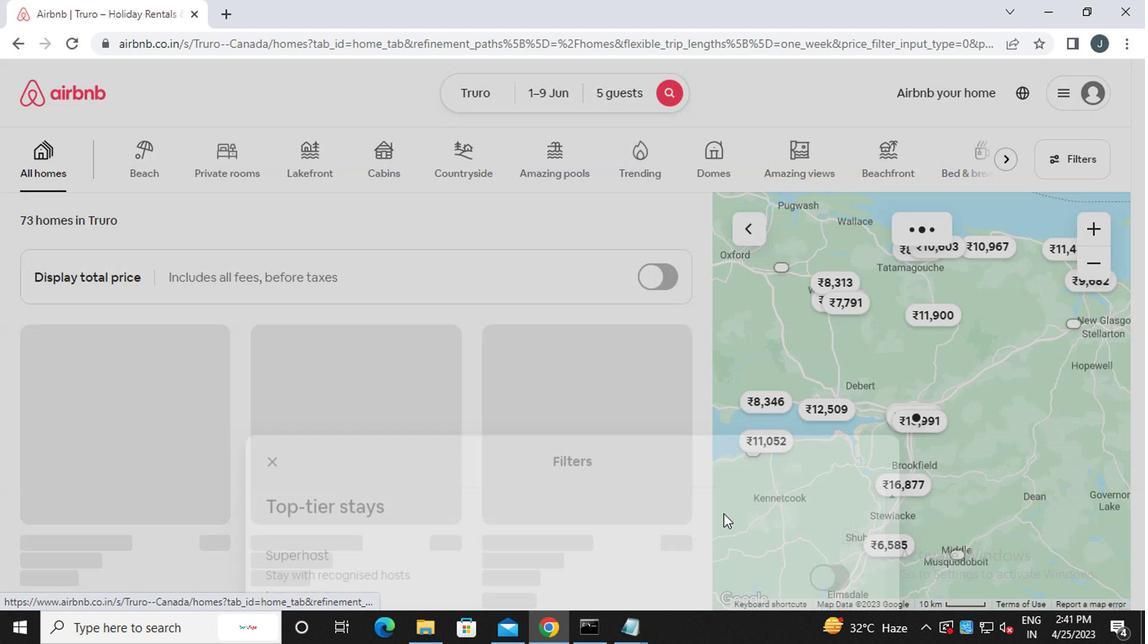 
